 Task: Open Card Gantt Chart Review in Board Product Requirements Gathering and Analysis to Workspace Employee Relations and add a team member Softage.1@softage.net, a label Red, a checklist Sales Forecasting, an attachment from your google drive, a color Red and finally, add a card description 'Develop and launch new email marketing campaign for lead nurturing' and a comment 'This task requires us to stay focused on the end goal and not get sidetracked by distractions.'. Add a start date 'Jan 09, 1900' with a due date 'Jan 16, 1900'
Action: Mouse moved to (69, 391)
Screenshot: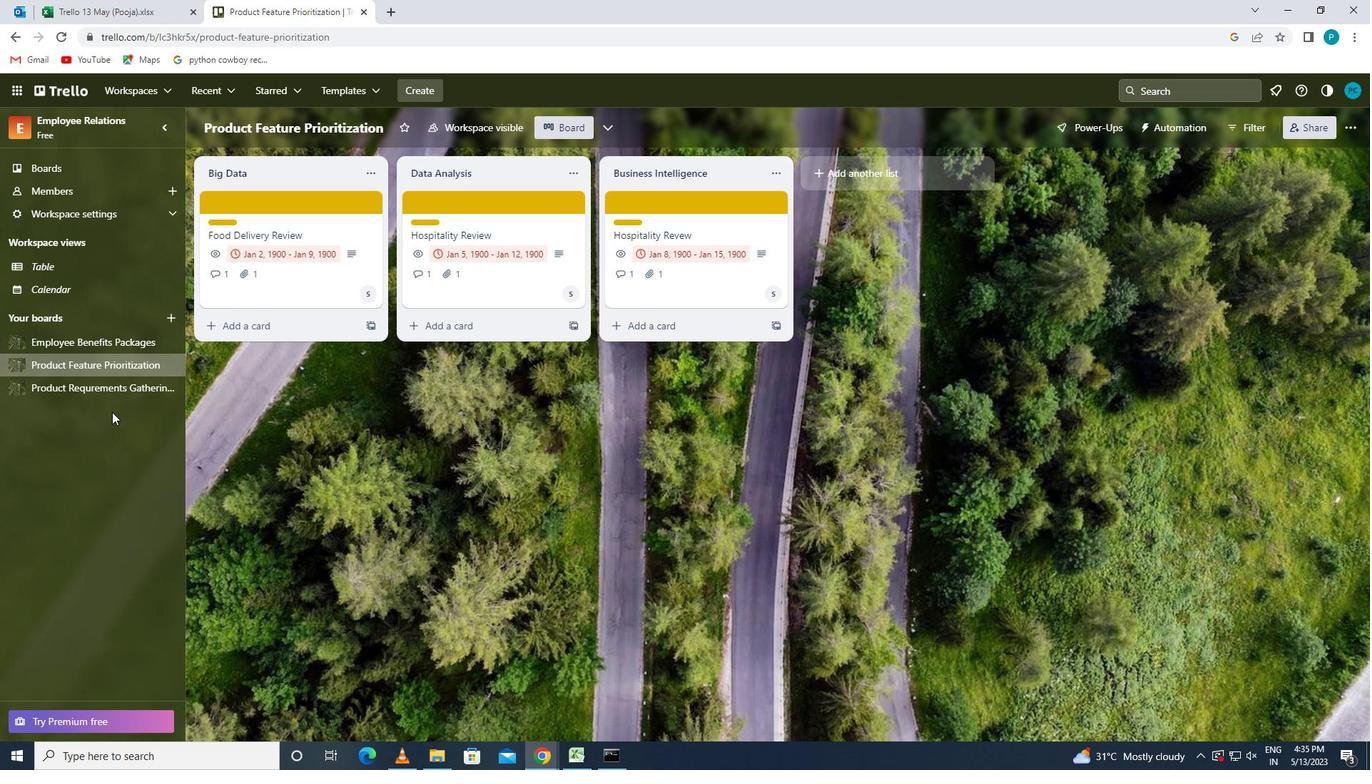 
Action: Mouse pressed left at (69, 391)
Screenshot: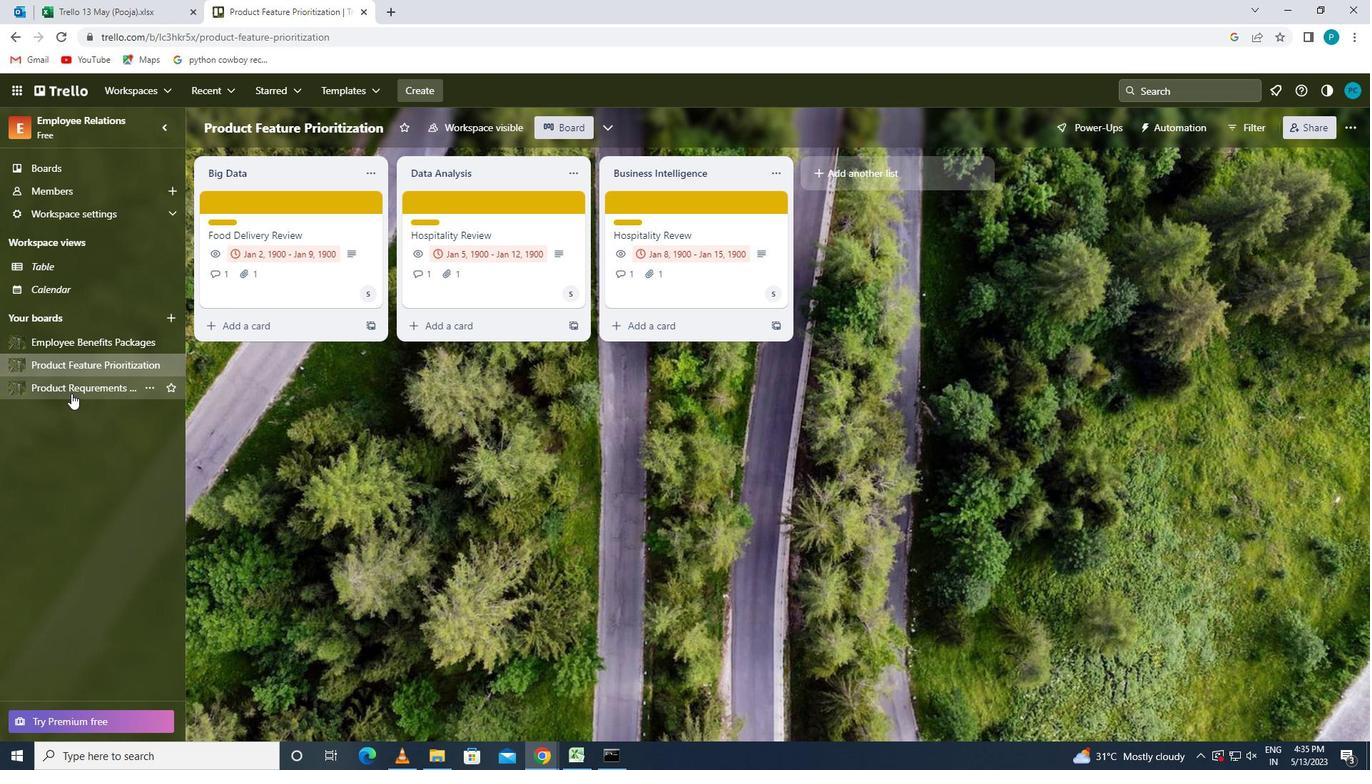 
Action: Mouse moved to (692, 208)
Screenshot: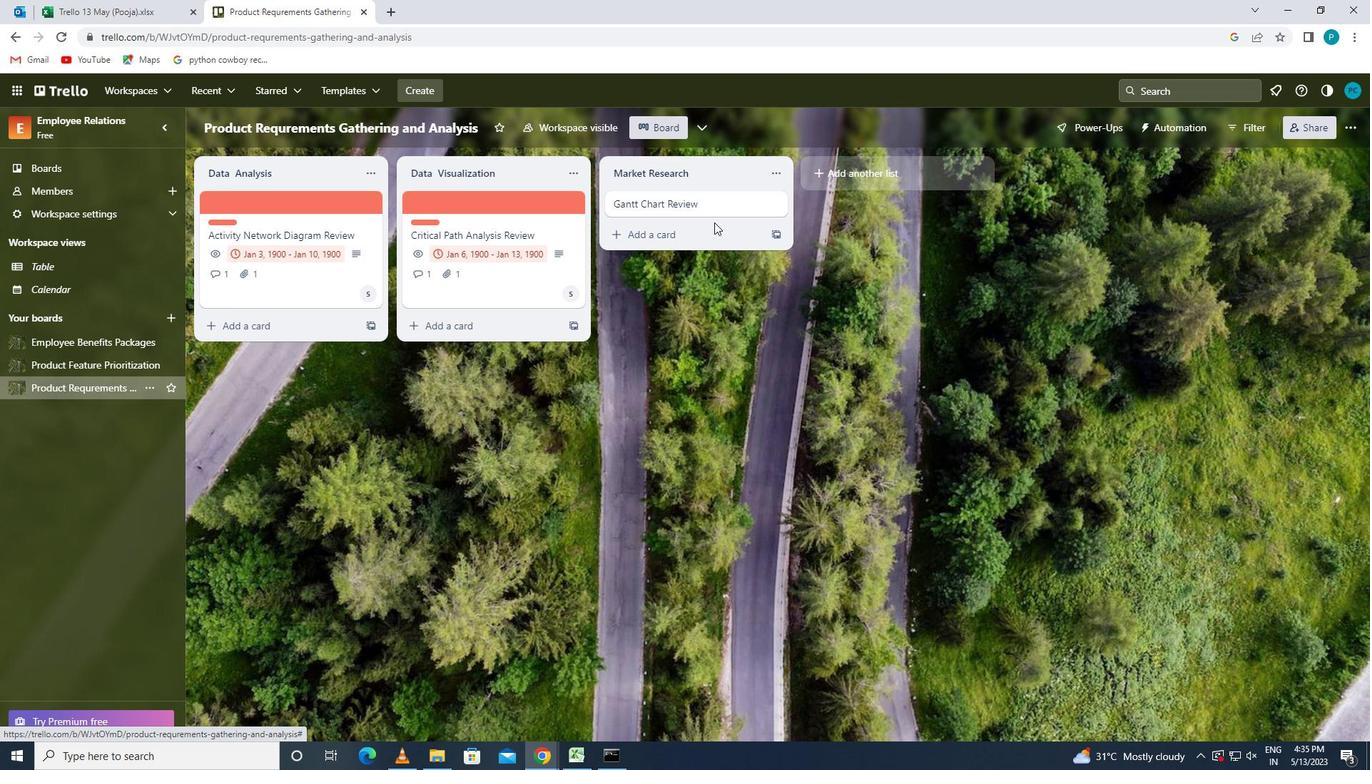 
Action: Mouse pressed left at (692, 208)
Screenshot: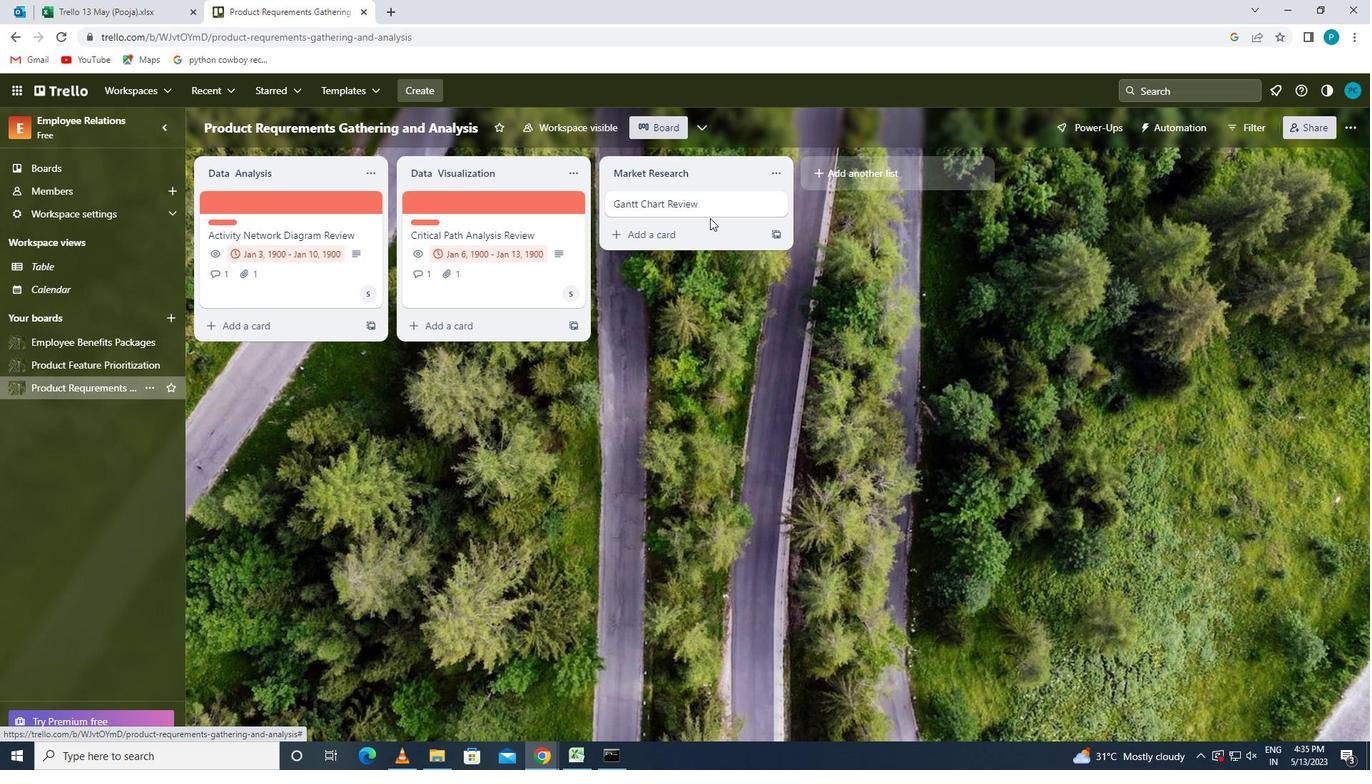 
Action: Mouse moved to (869, 264)
Screenshot: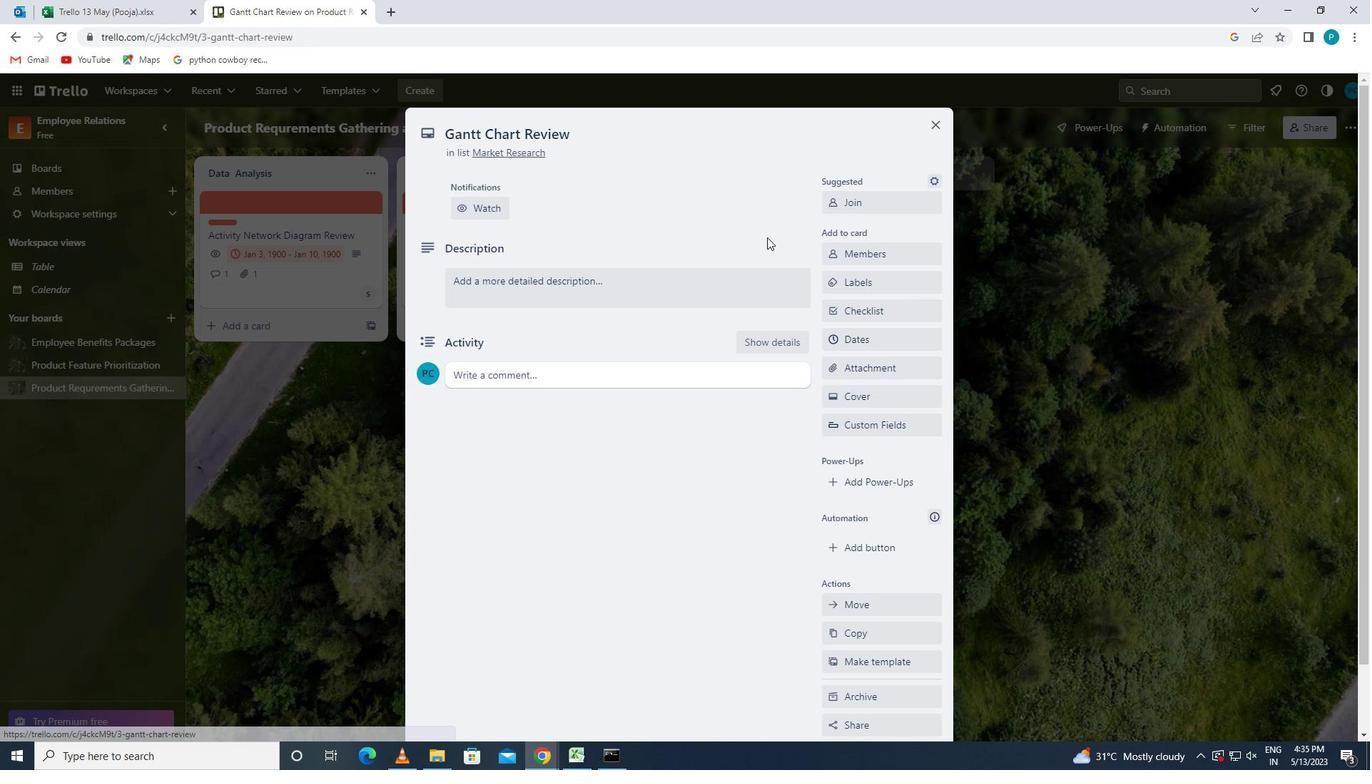 
Action: Mouse pressed left at (869, 264)
Screenshot: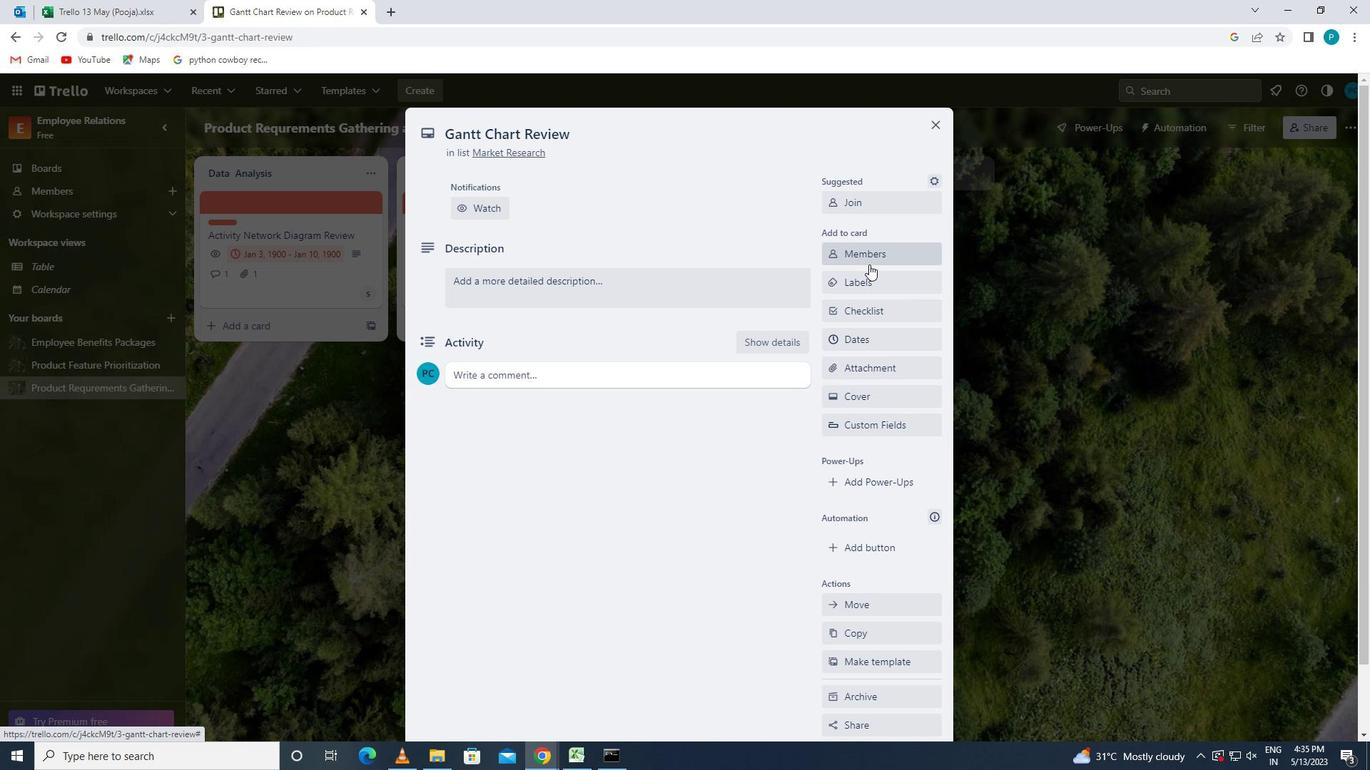 
Action: Key pressed <Key.caps_lock>s<Key.caps_lock>oftage.3
Screenshot: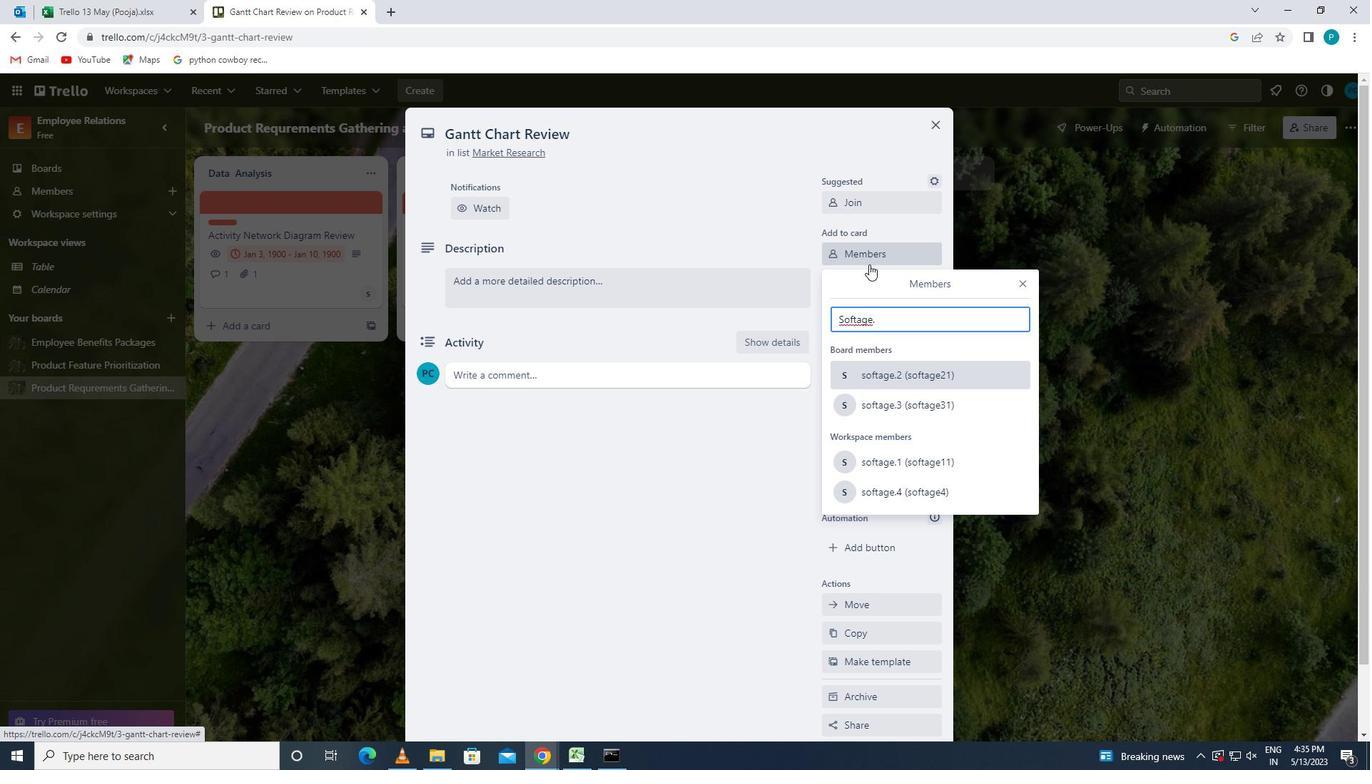 
Action: Mouse moved to (915, 379)
Screenshot: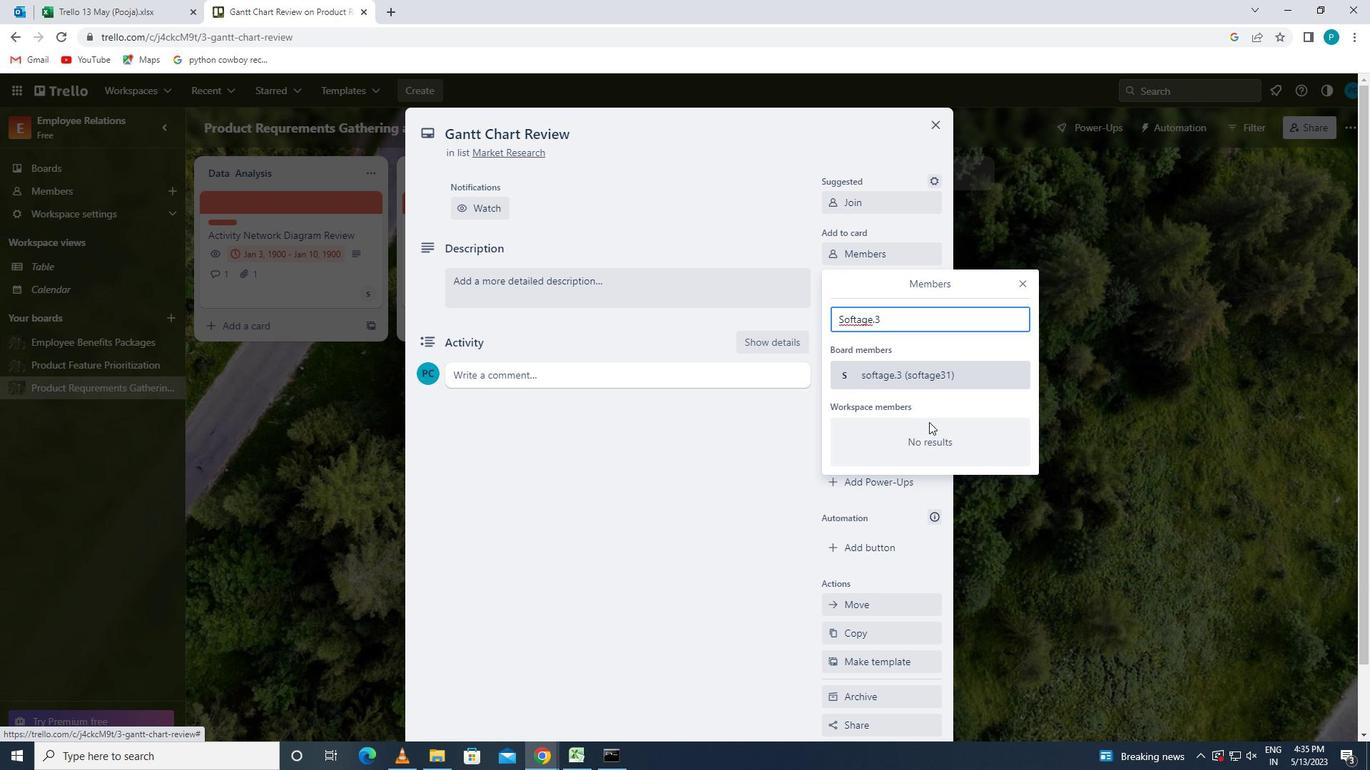 
Action: Mouse pressed left at (915, 379)
Screenshot: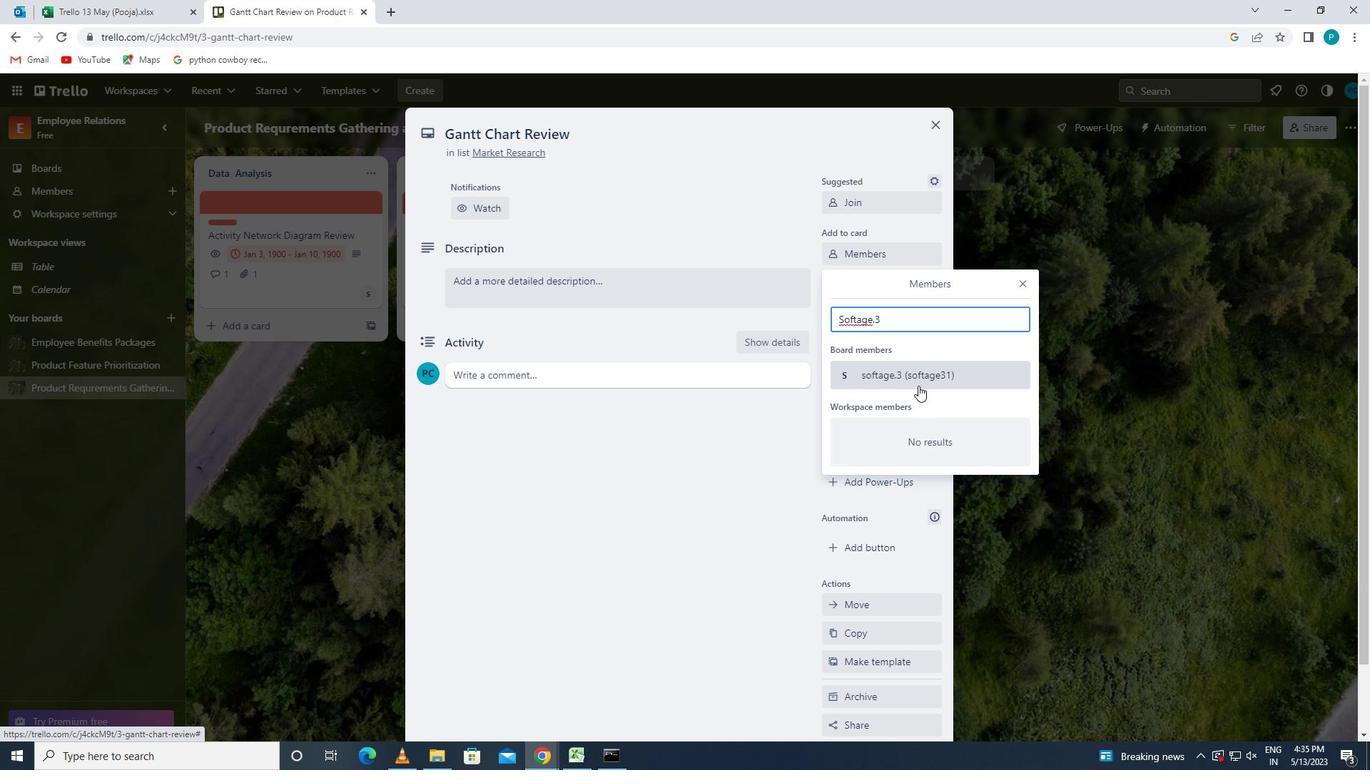 
Action: Mouse moved to (1023, 279)
Screenshot: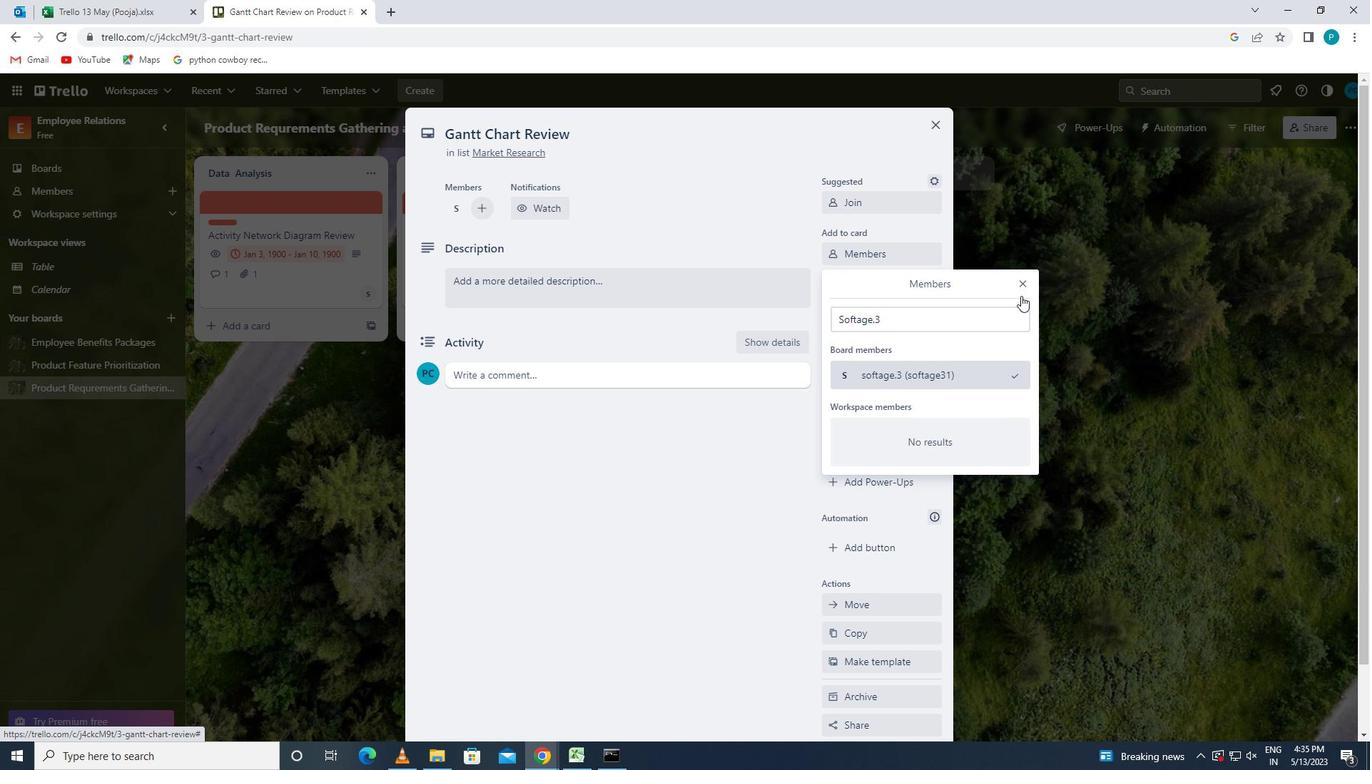 
Action: Mouse pressed left at (1023, 279)
Screenshot: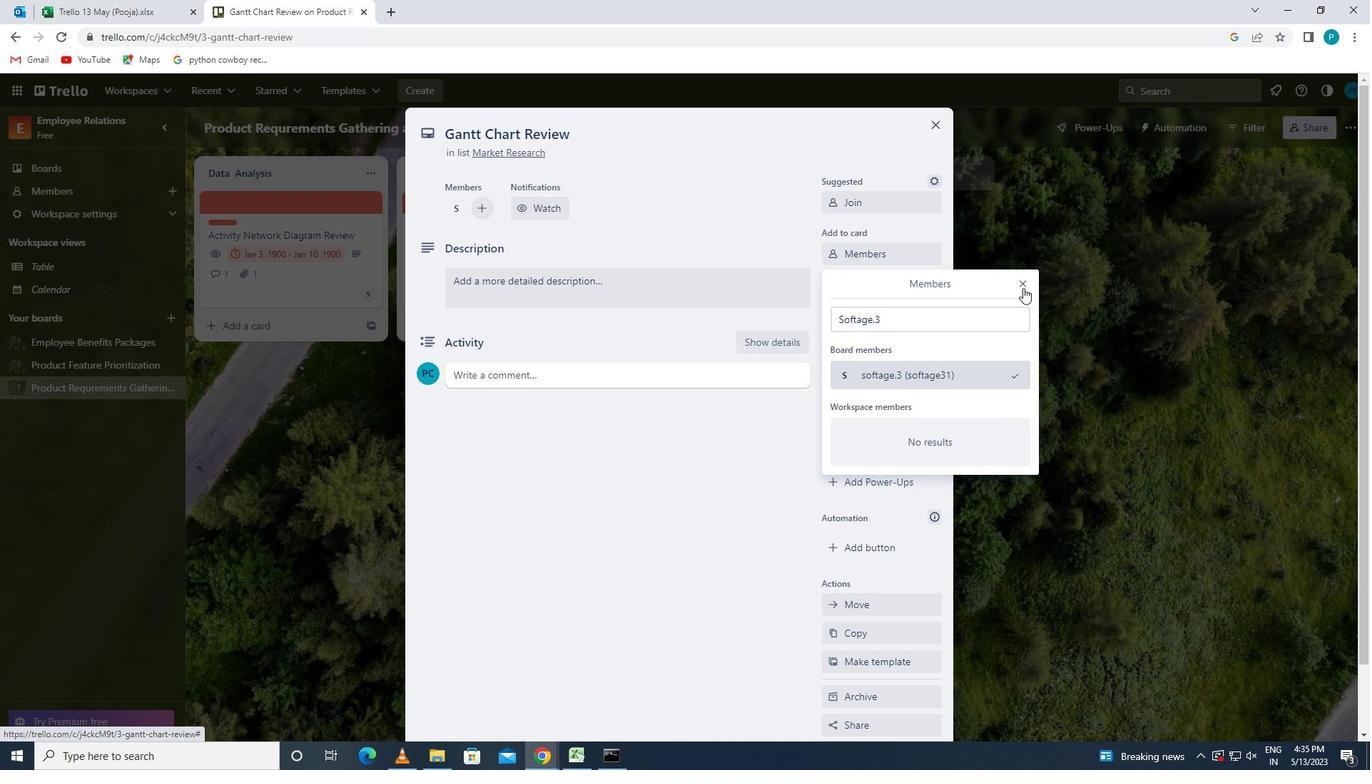
Action: Mouse moved to (930, 285)
Screenshot: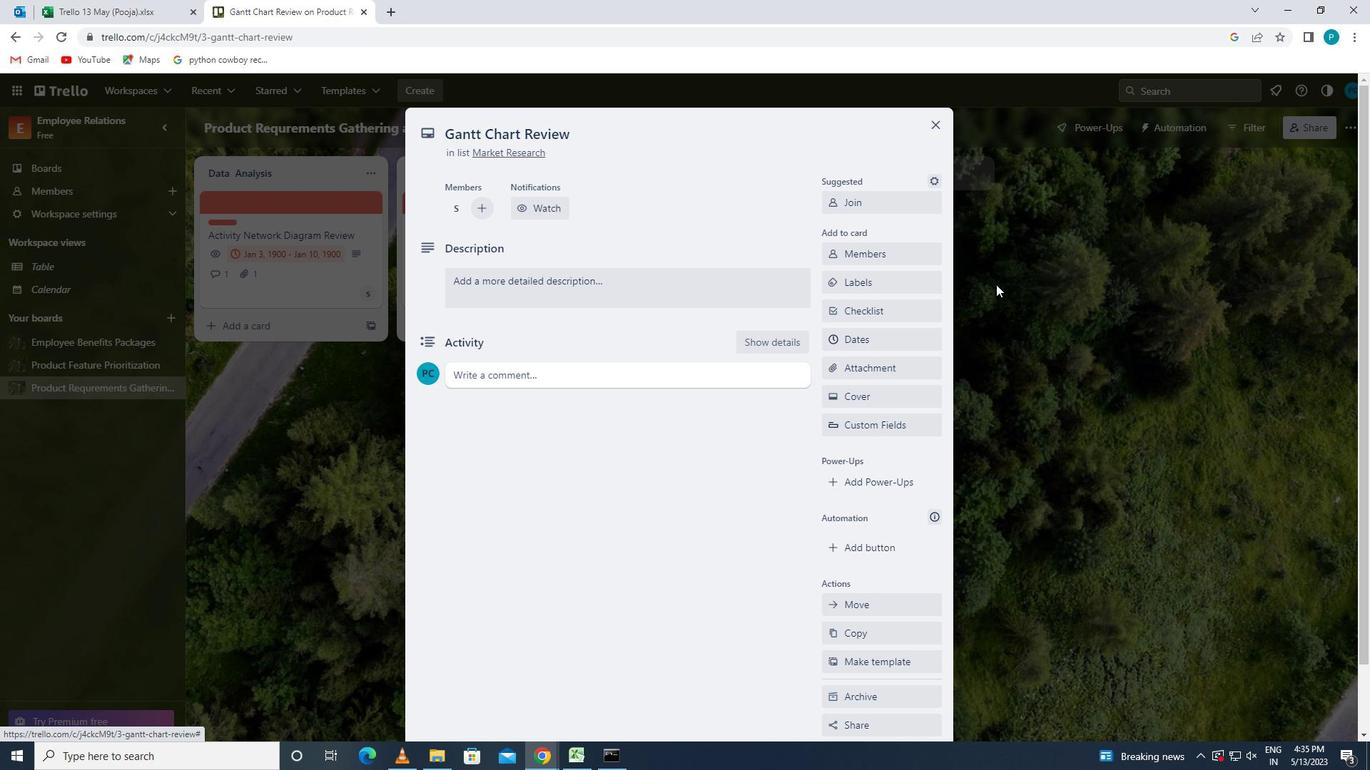 
Action: Mouse pressed left at (930, 285)
Screenshot: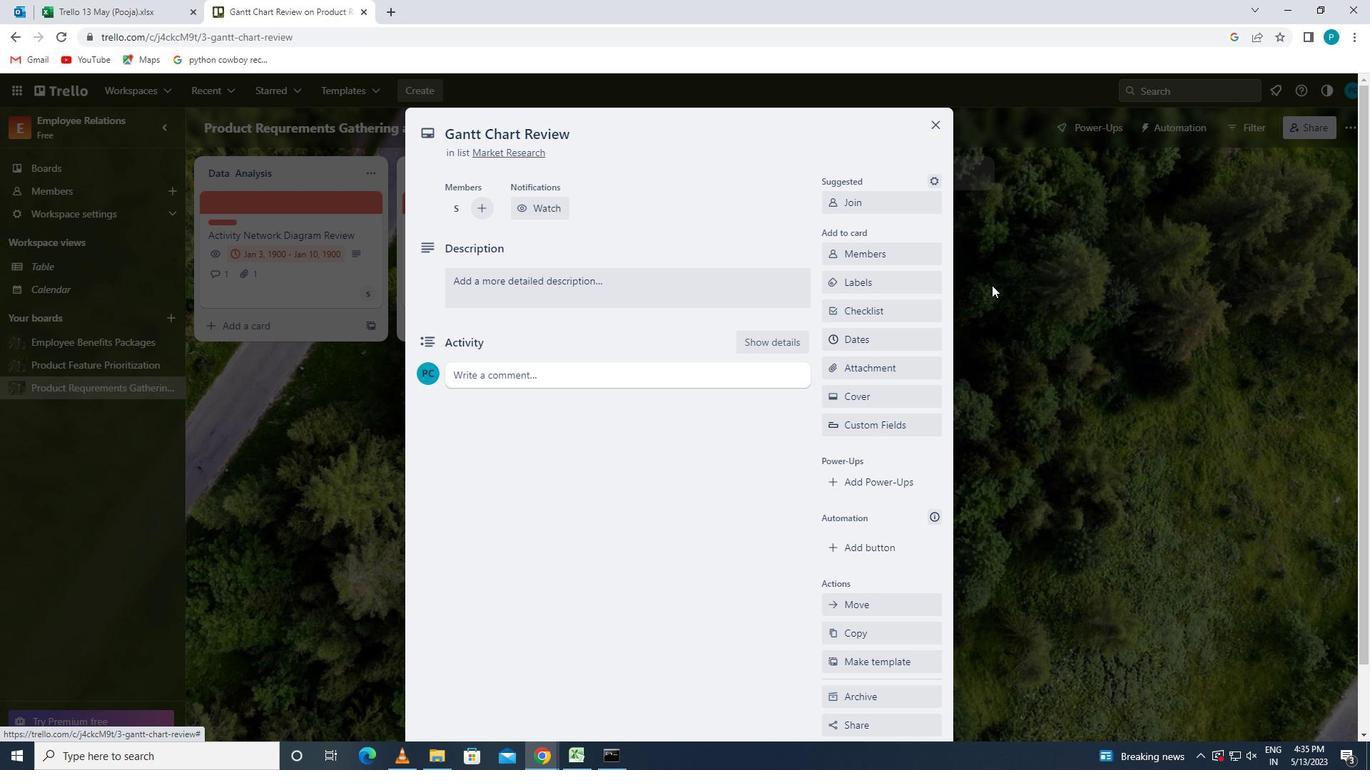 
Action: Mouse moved to (870, 563)
Screenshot: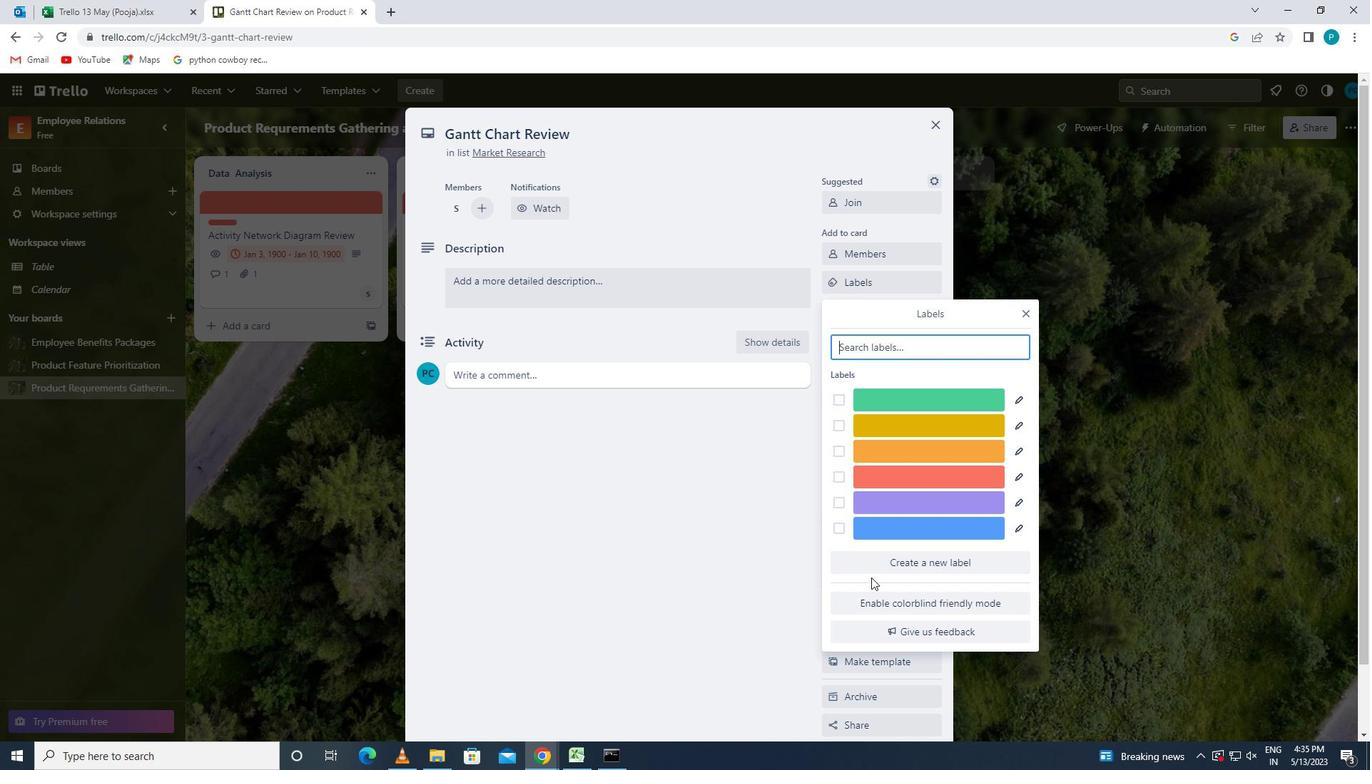 
Action: Mouse pressed left at (870, 563)
Screenshot: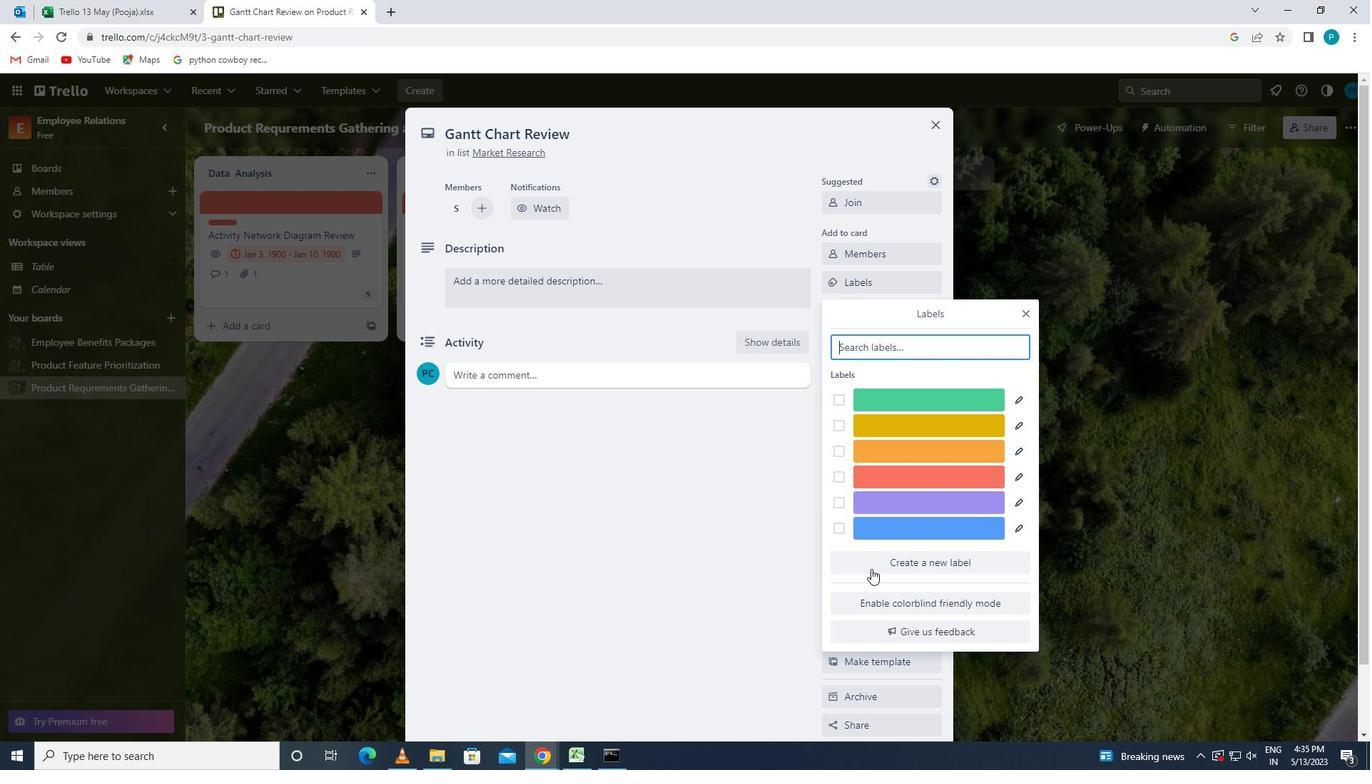 
Action: Mouse moved to (967, 513)
Screenshot: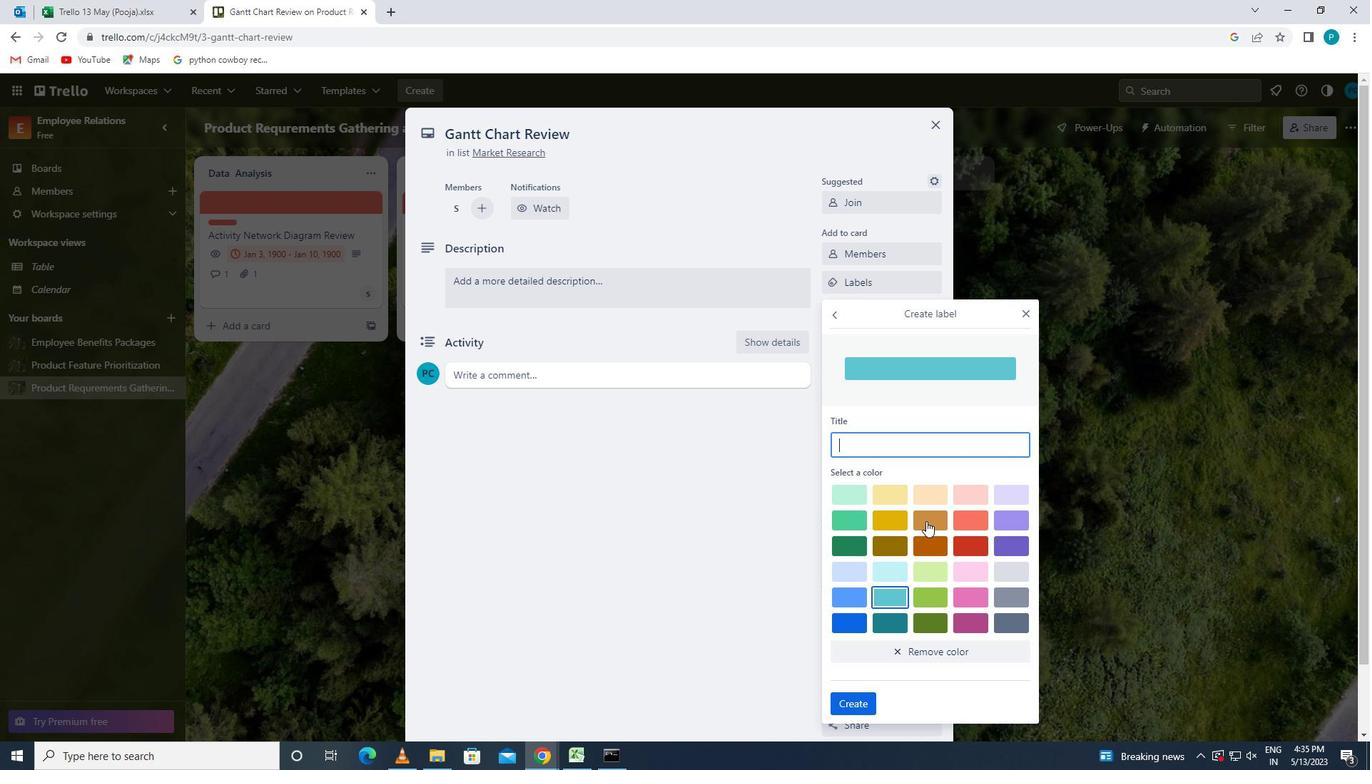 
Action: Mouse pressed left at (967, 513)
Screenshot: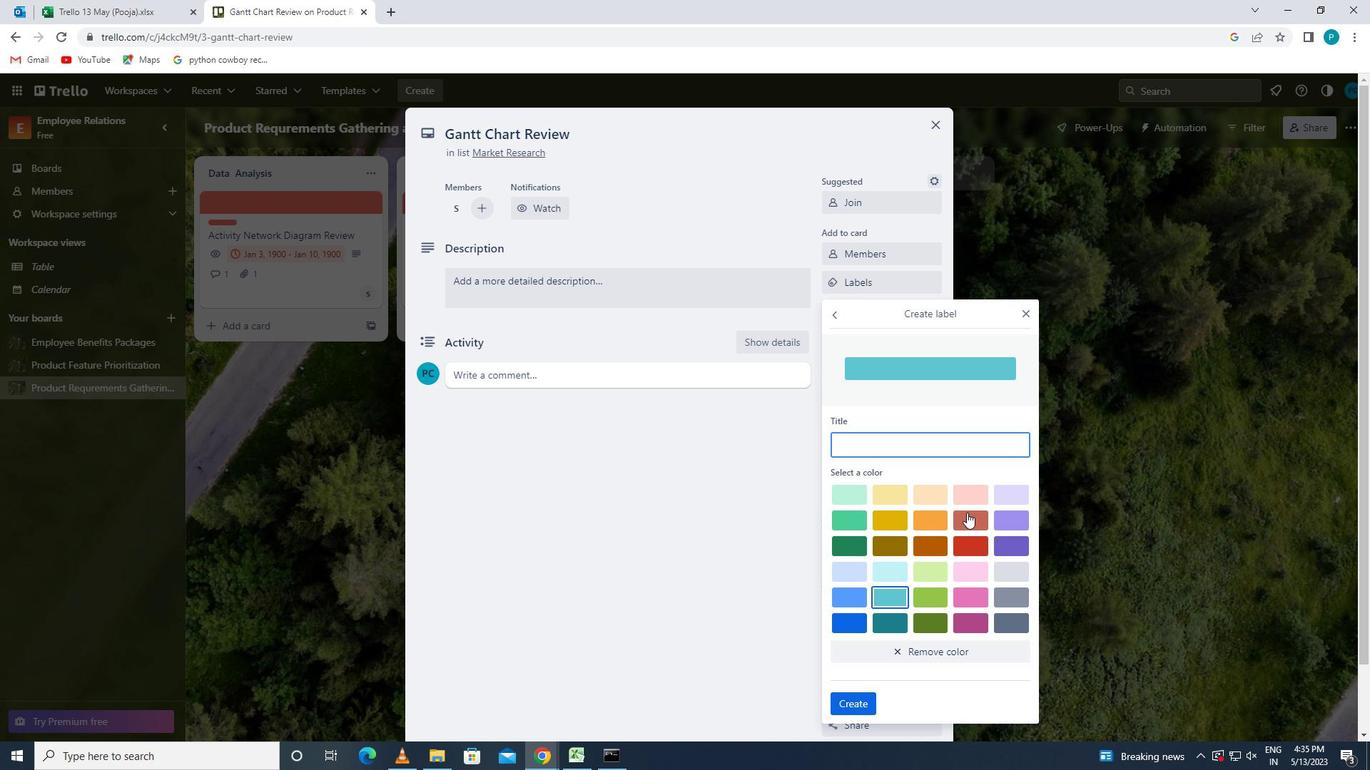 
Action: Mouse moved to (863, 707)
Screenshot: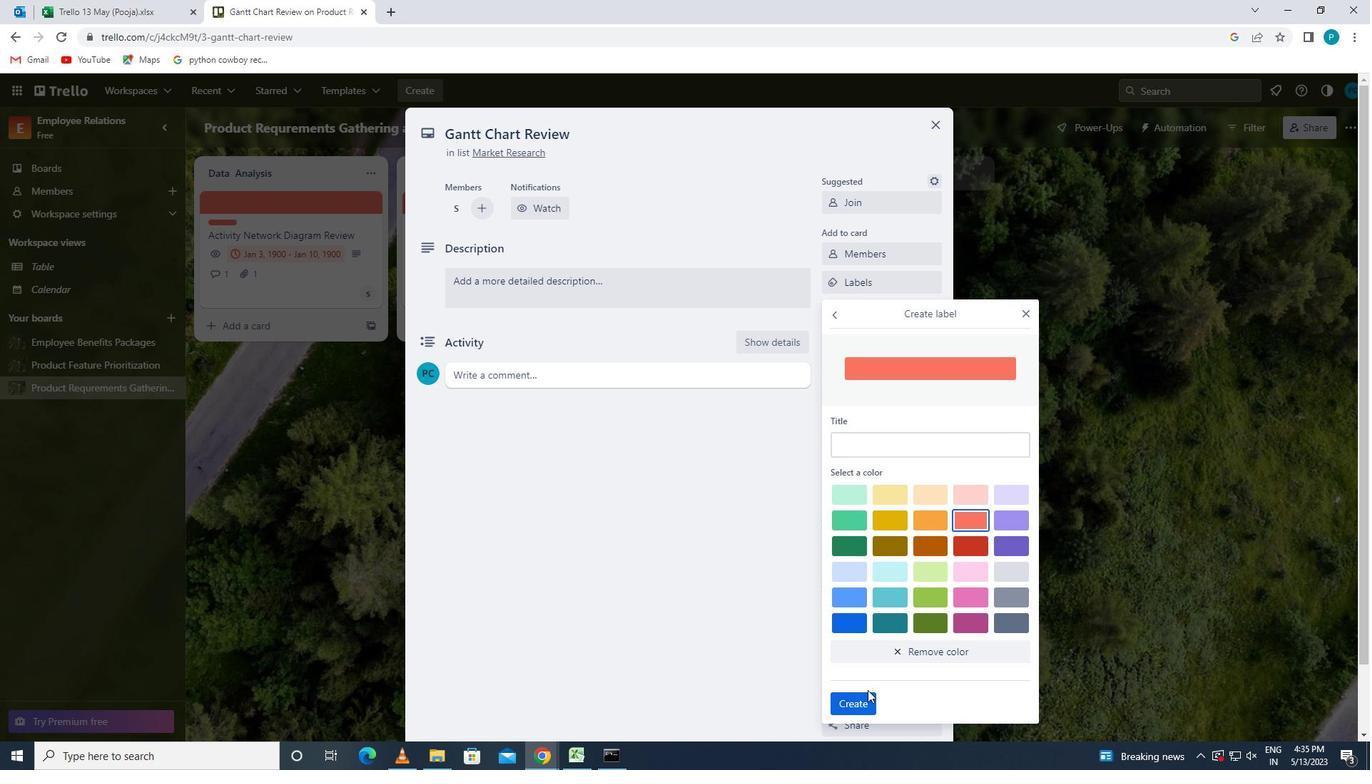 
Action: Mouse pressed left at (863, 707)
Screenshot: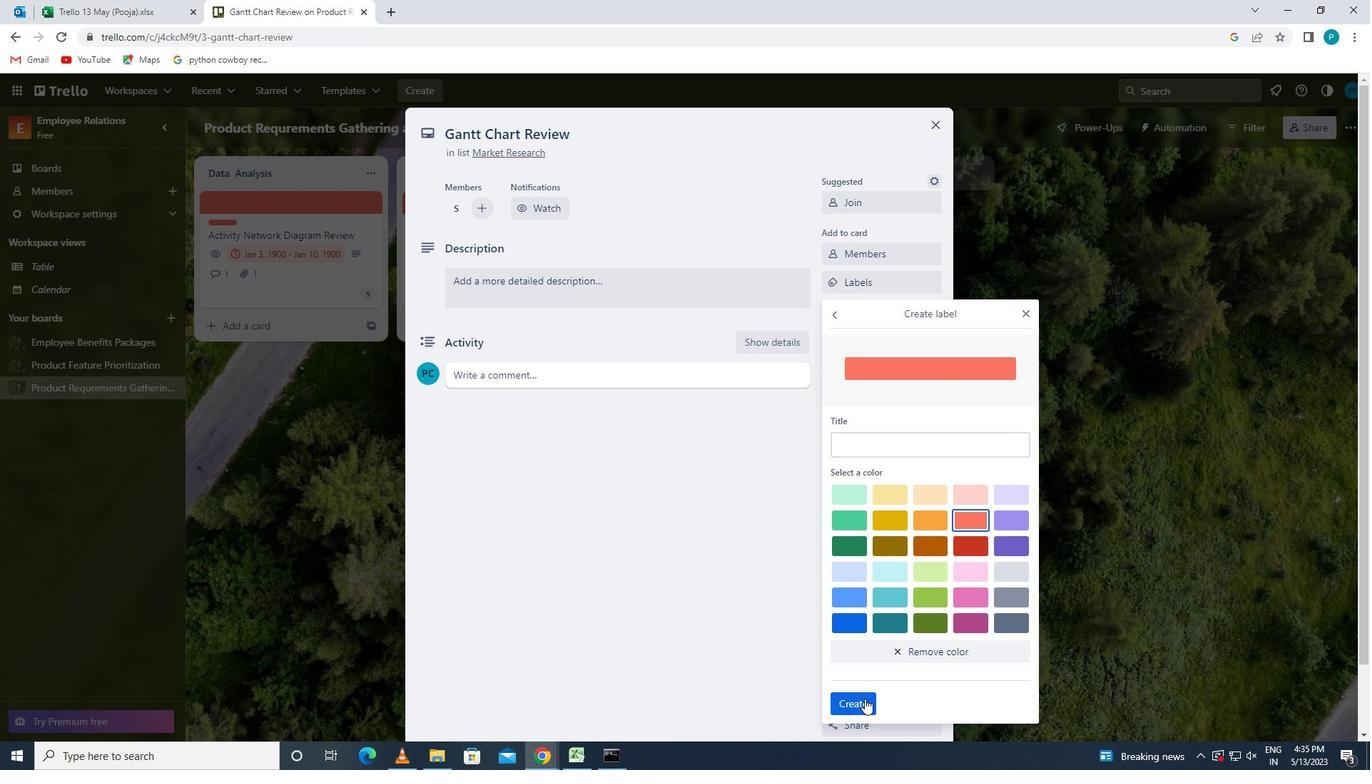 
Action: Mouse moved to (1020, 308)
Screenshot: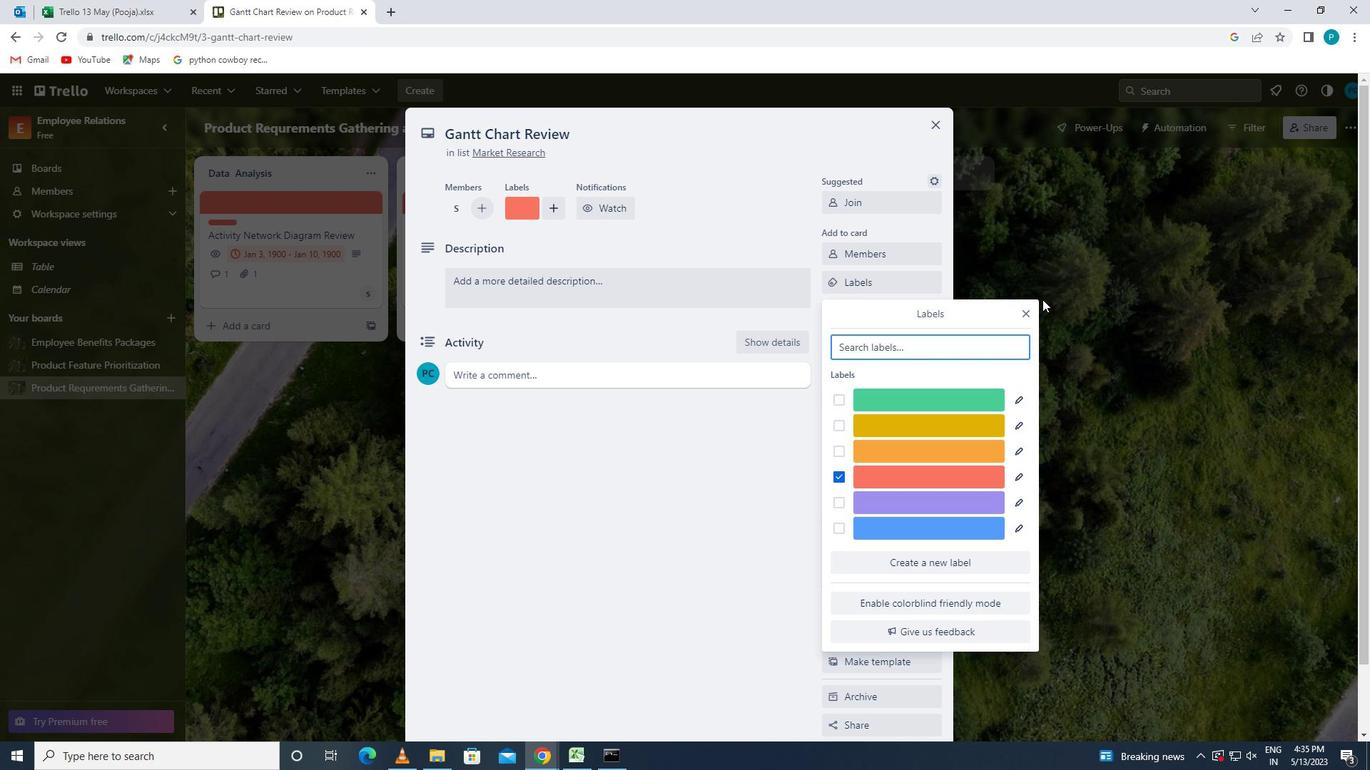 
Action: Mouse pressed left at (1020, 308)
Screenshot: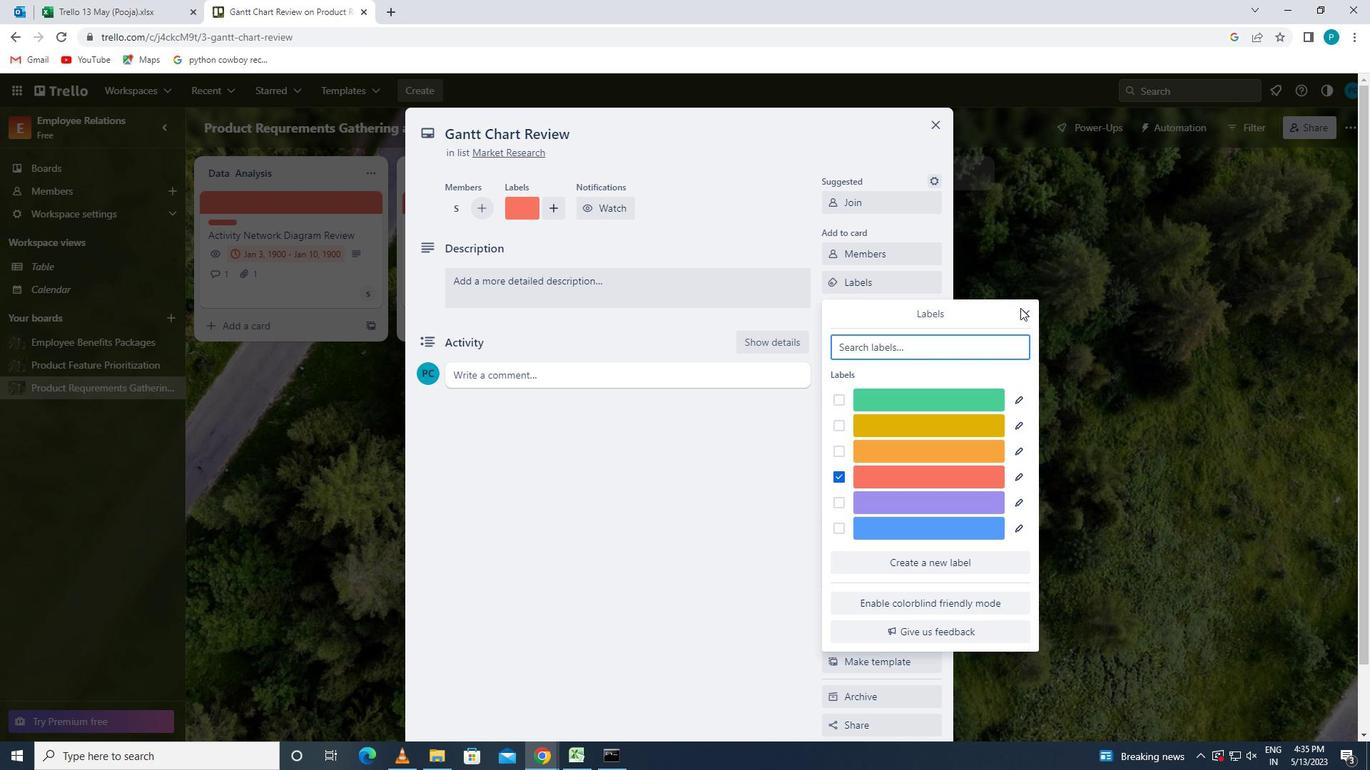 
Action: Mouse moved to (1021, 314)
Screenshot: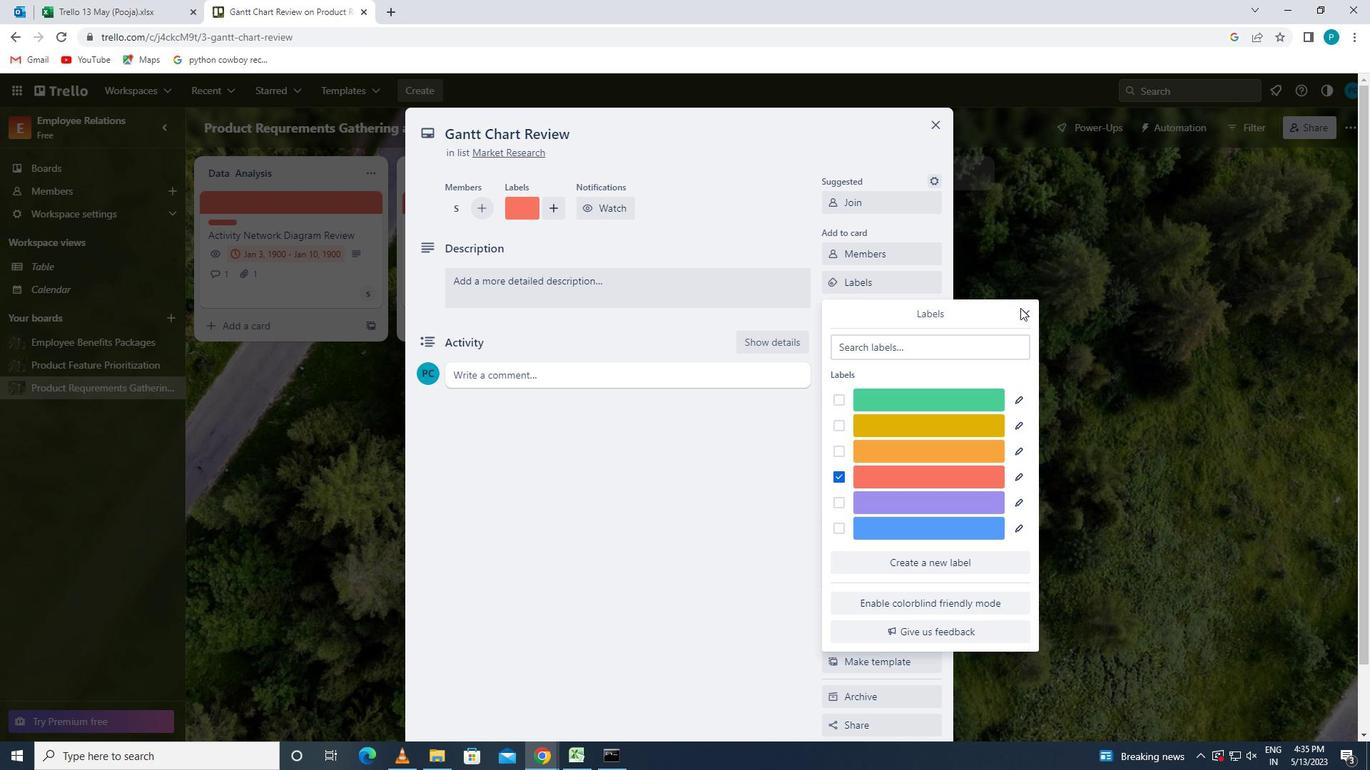 
Action: Mouse pressed left at (1021, 314)
Screenshot: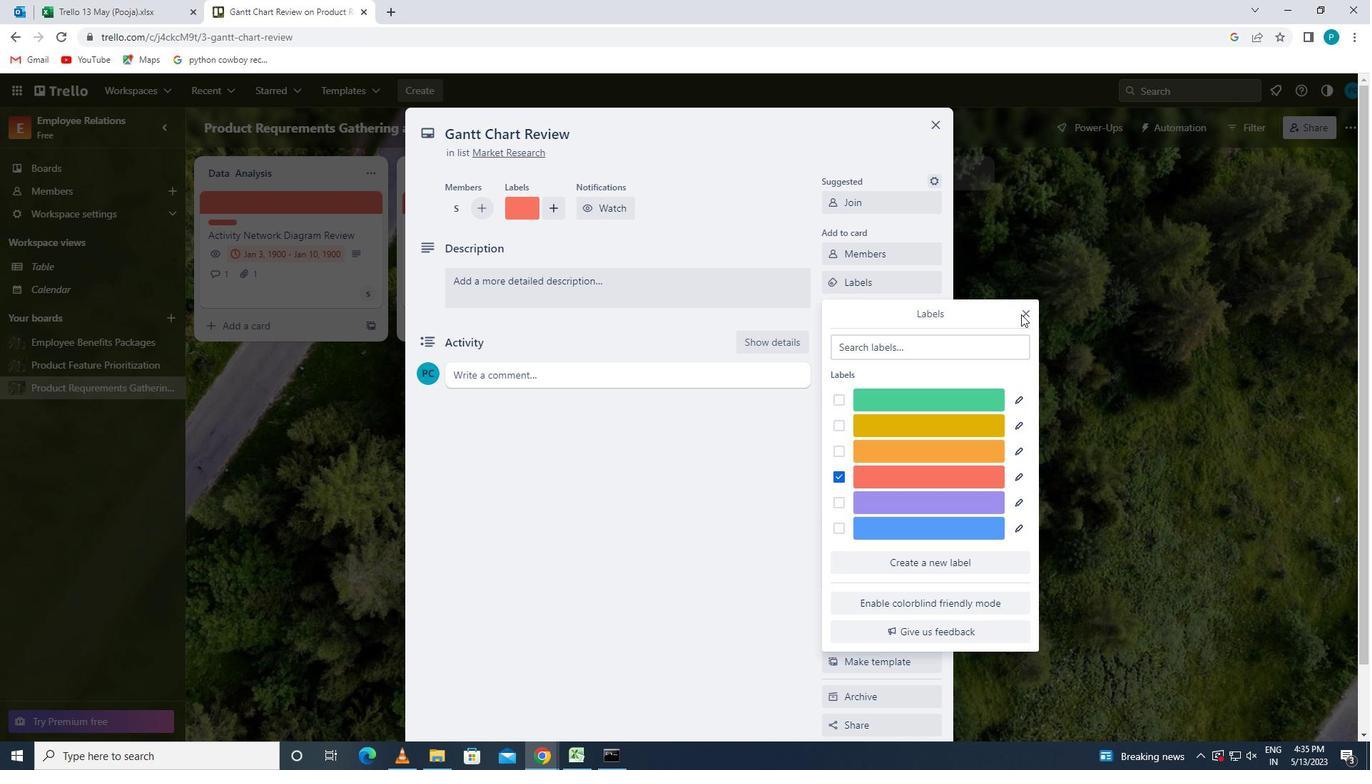 
Action: Mouse moved to (1022, 306)
Screenshot: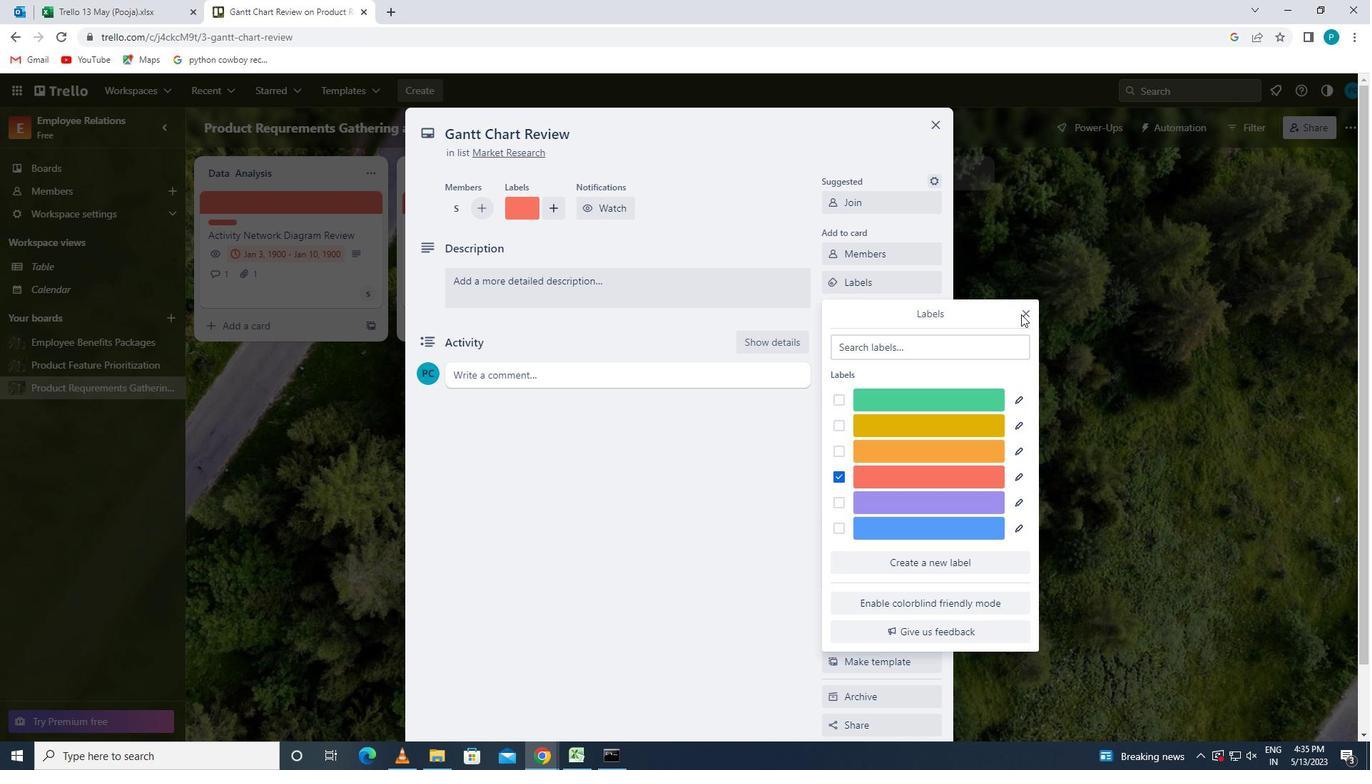 
Action: Mouse pressed left at (1022, 306)
Screenshot: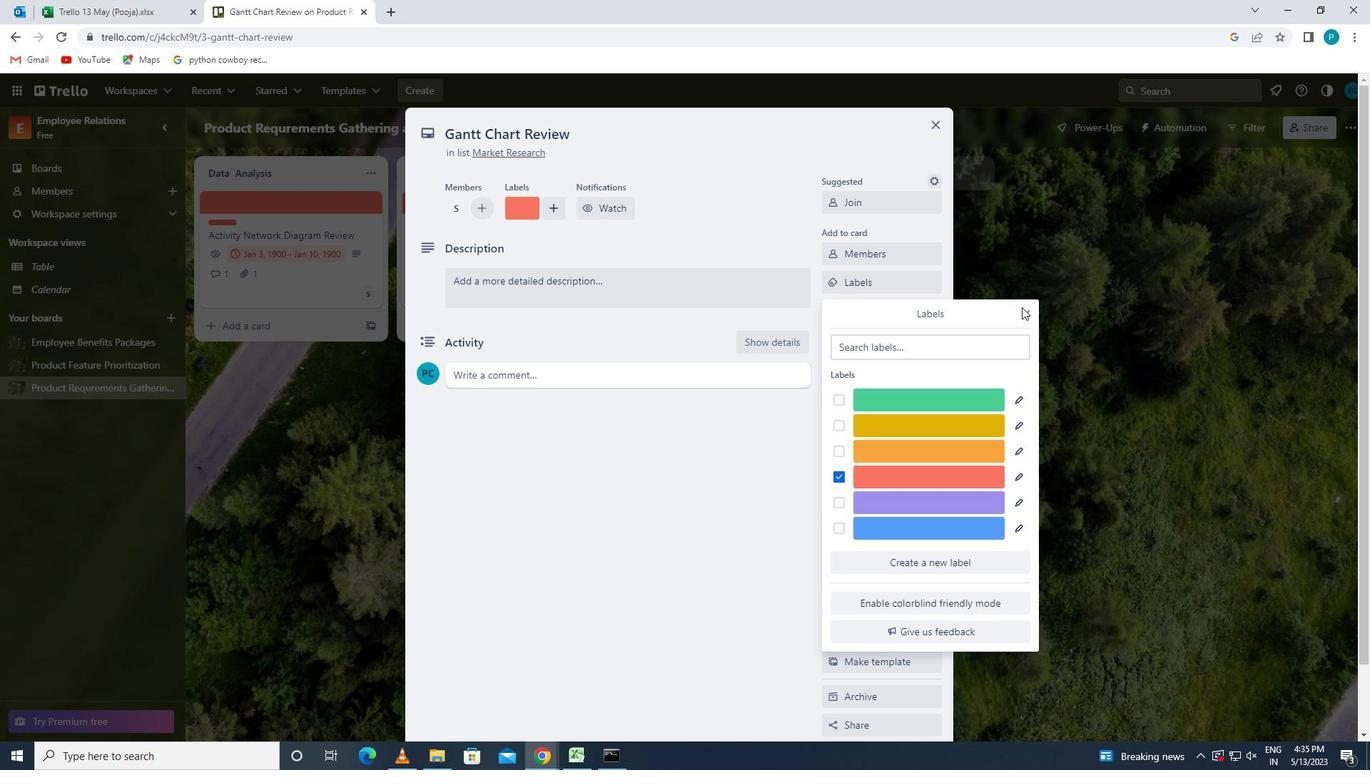 
Action: Mouse moved to (943, 309)
Screenshot: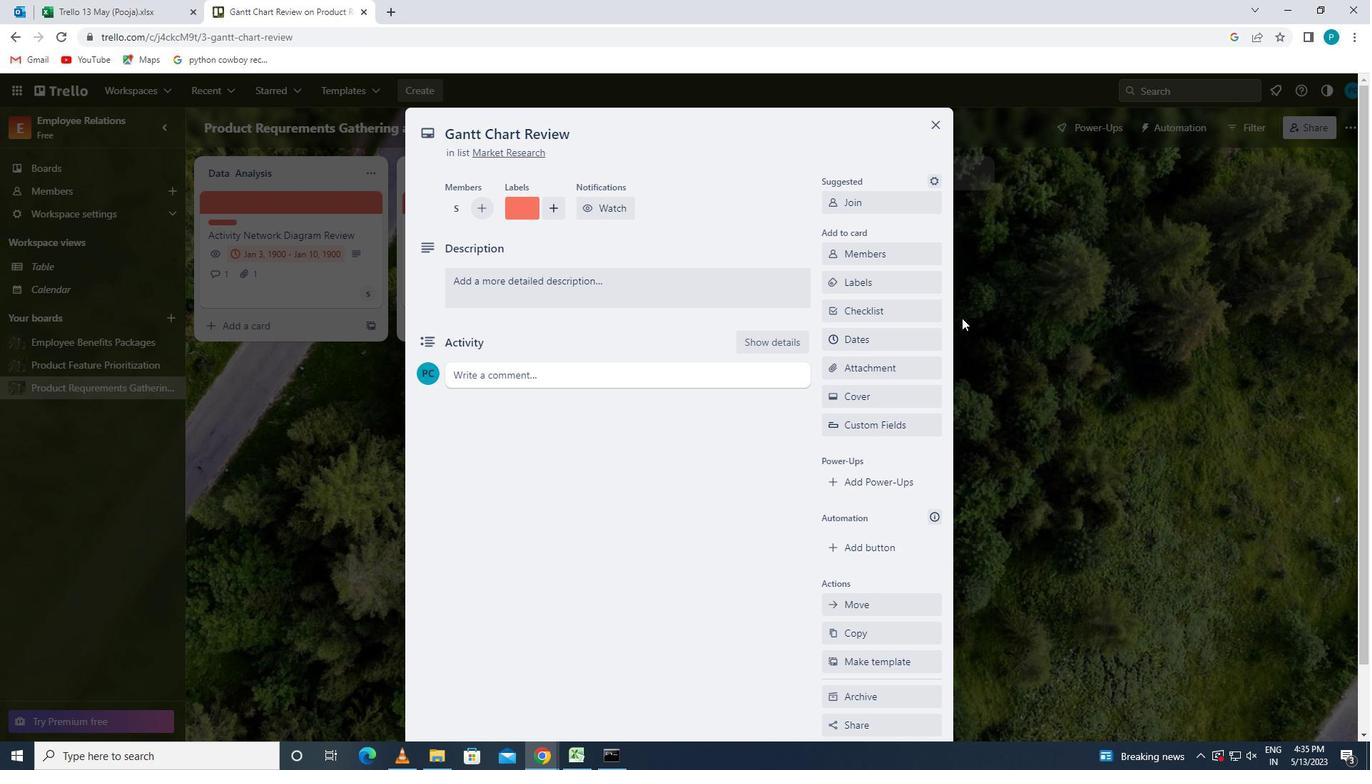 
Action: Mouse pressed left at (943, 309)
Screenshot: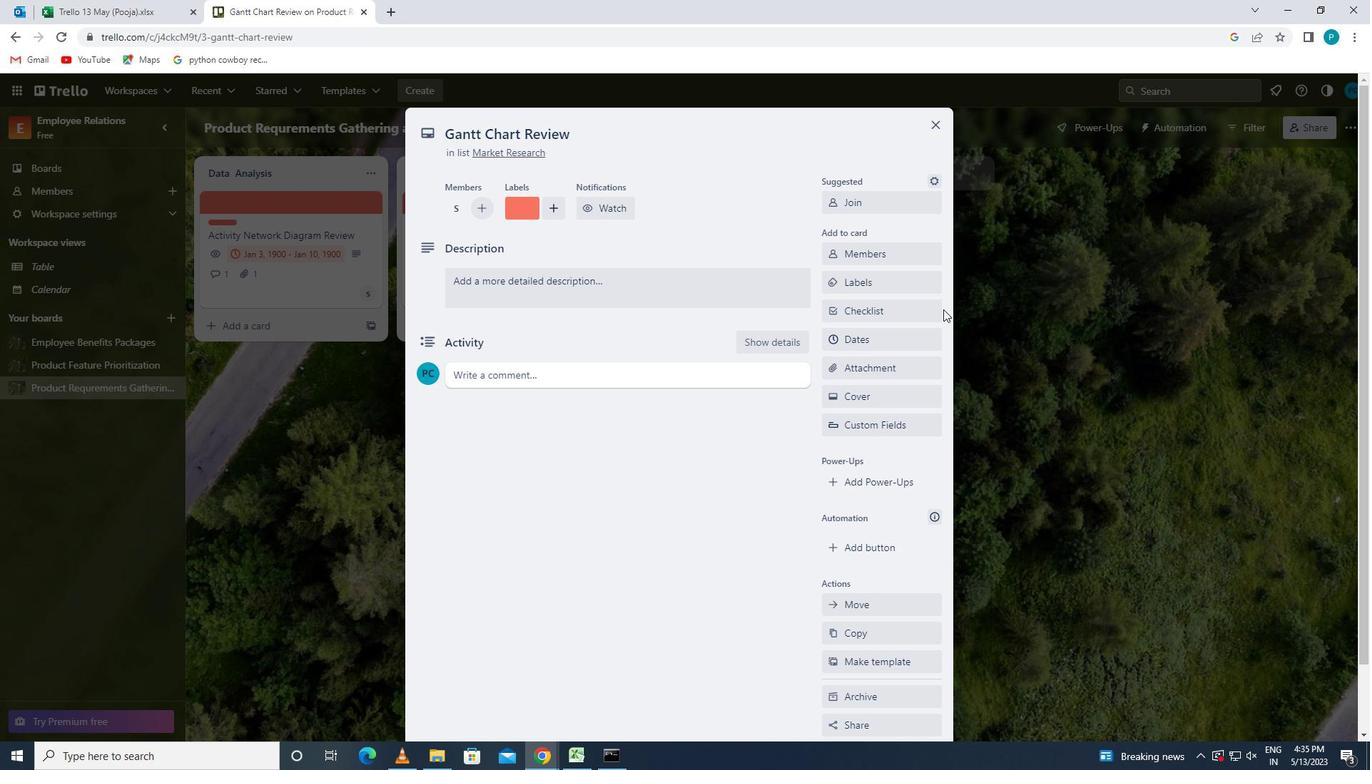 
Action: Mouse moved to (935, 311)
Screenshot: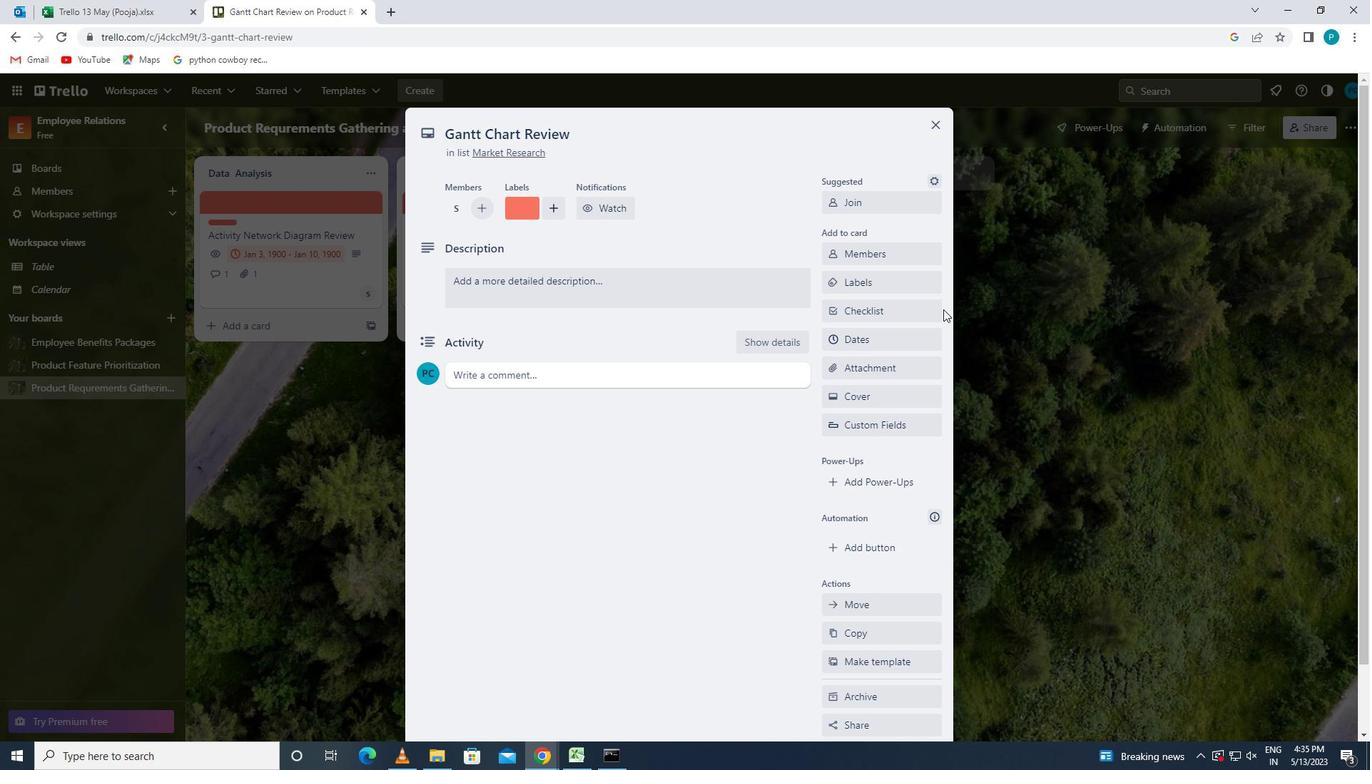
Action: Mouse pressed left at (935, 311)
Screenshot: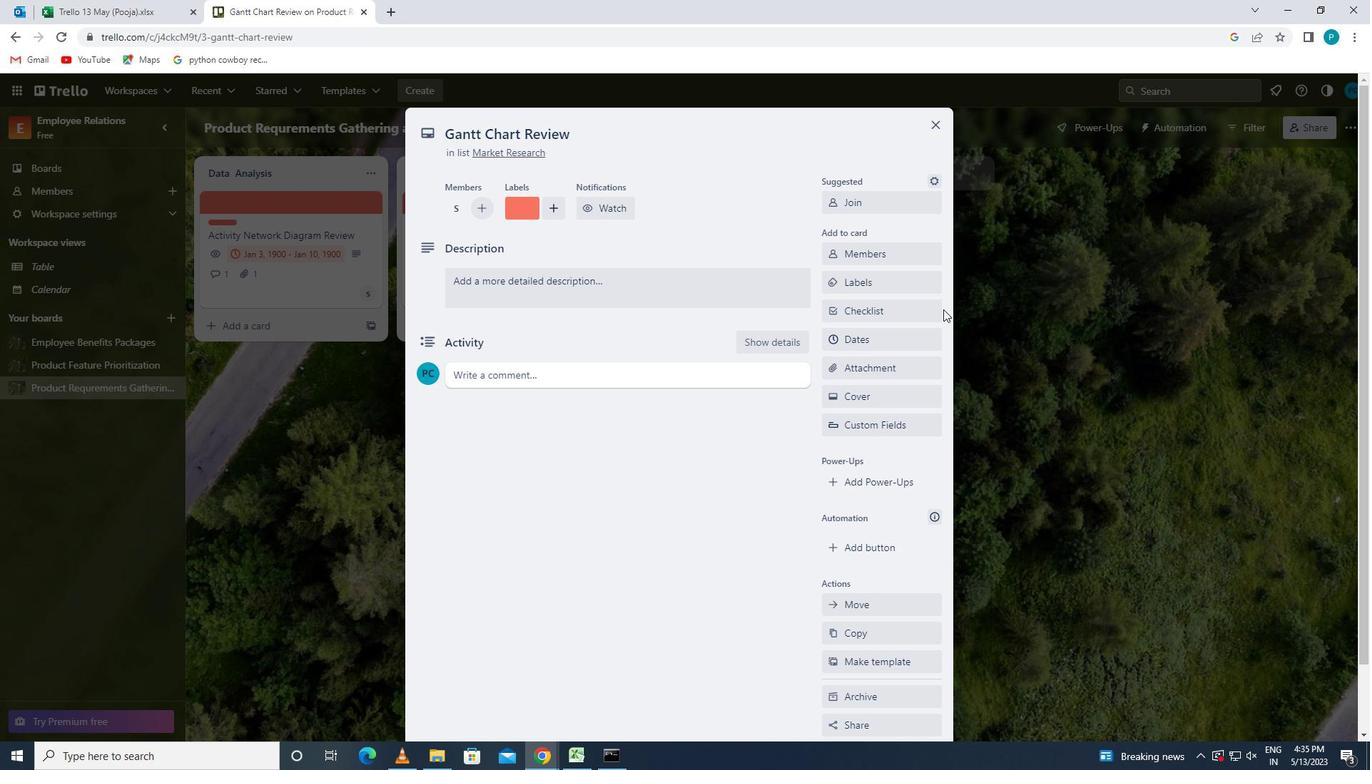 
Action: Key pressed <Key.caps_lock>f<Key.caps_lock><Key.backspace>s<Key.caps_lock>
Screenshot: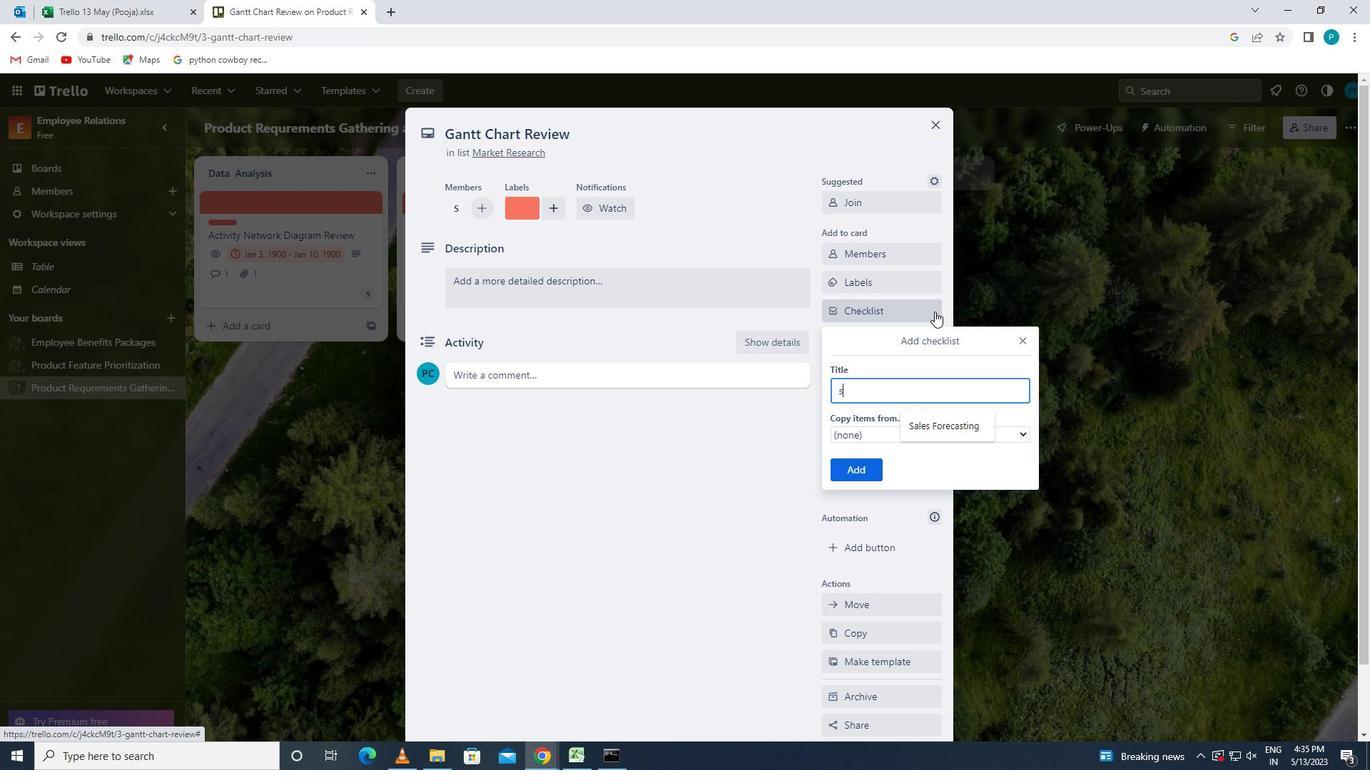 
Action: Mouse moved to (947, 426)
Screenshot: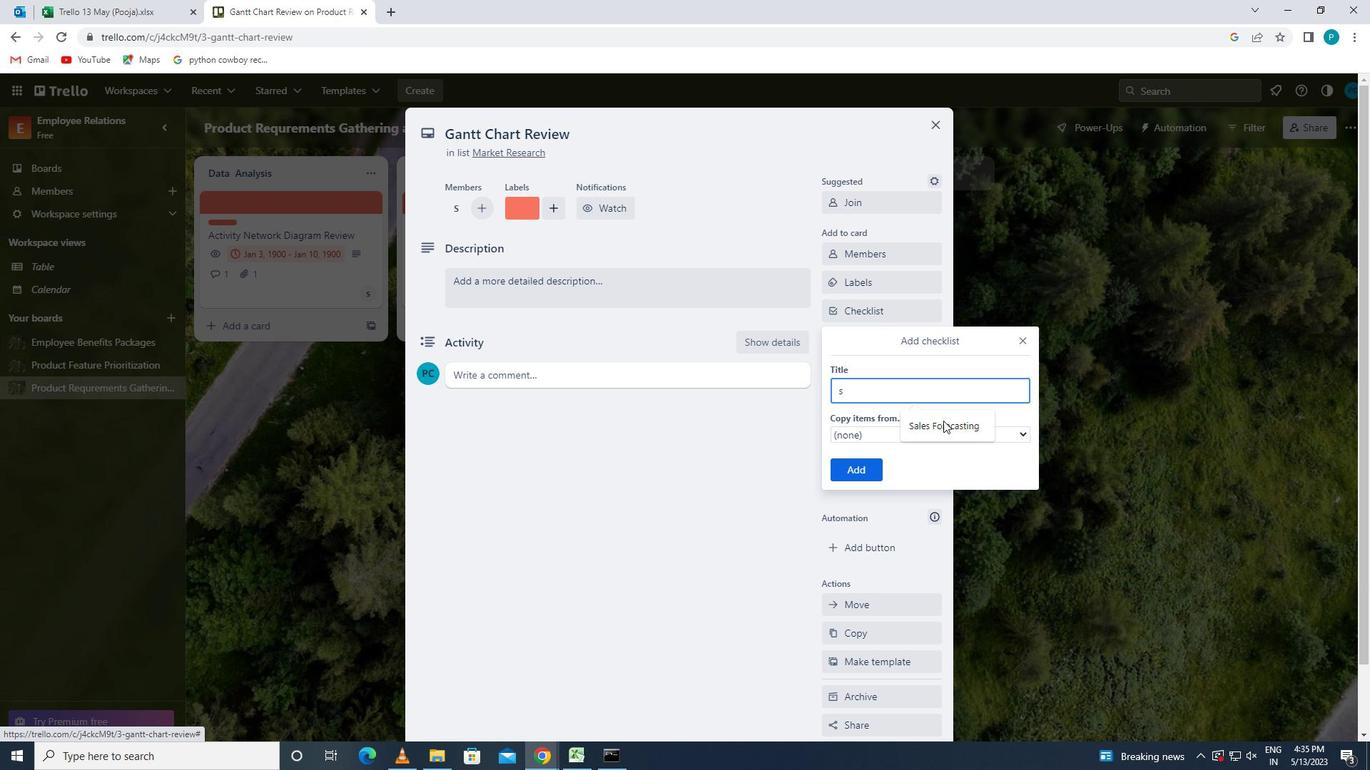 
Action: Mouse pressed left at (947, 426)
Screenshot: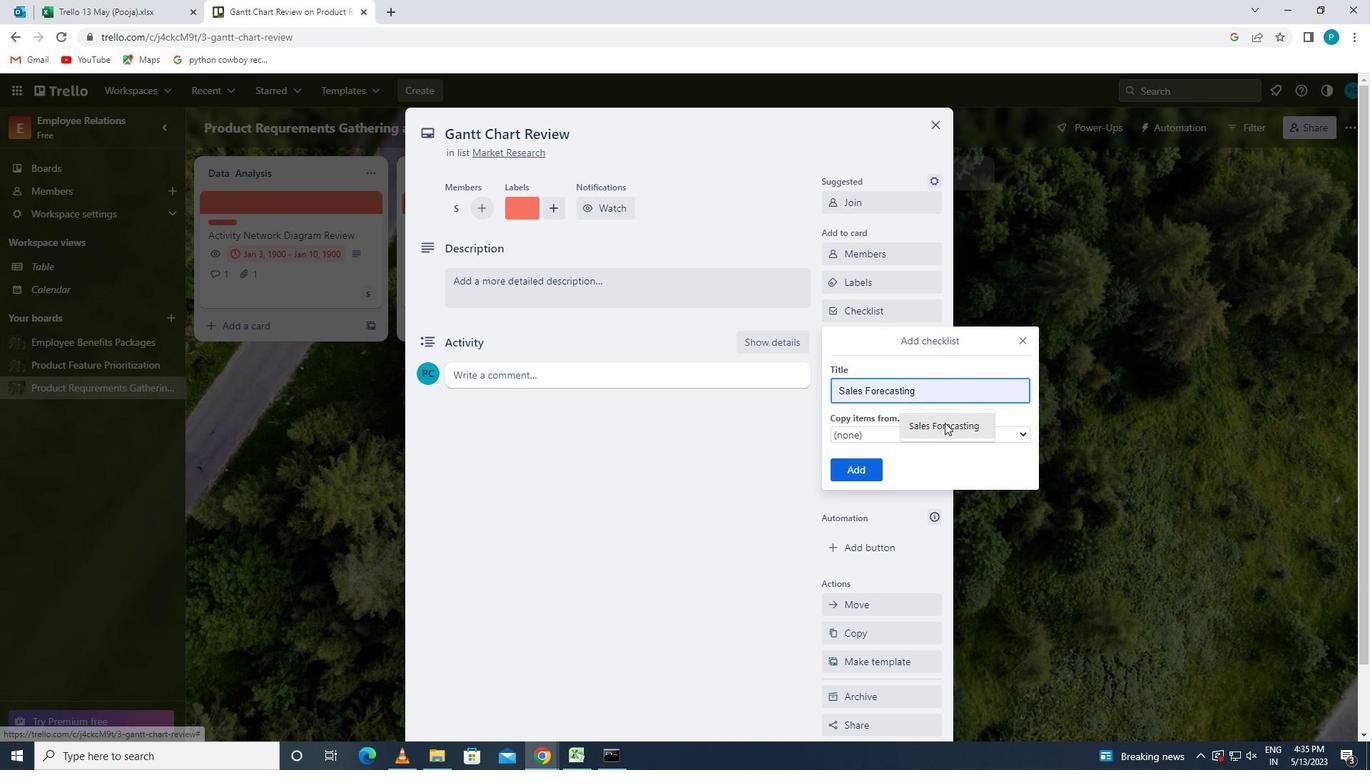 
Action: Mouse moved to (874, 461)
Screenshot: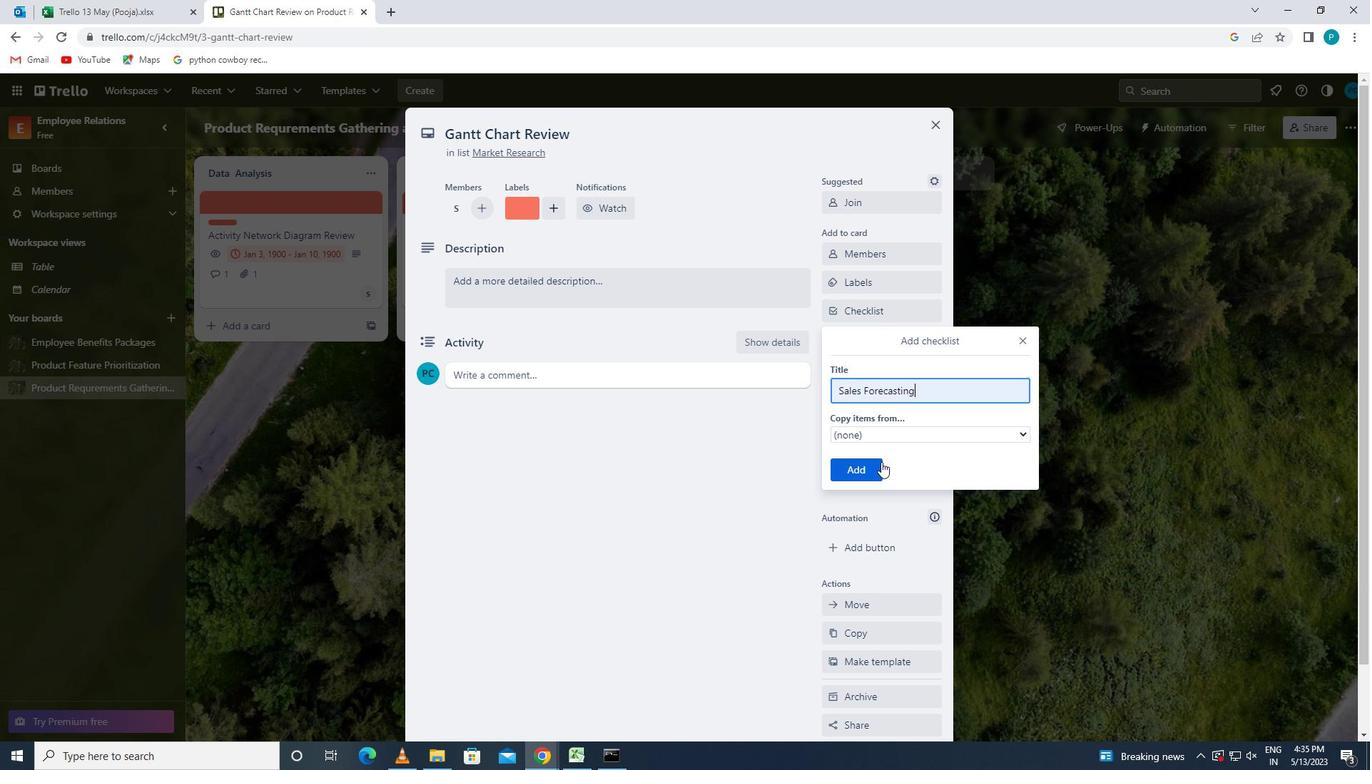 
Action: Mouse pressed left at (874, 461)
Screenshot: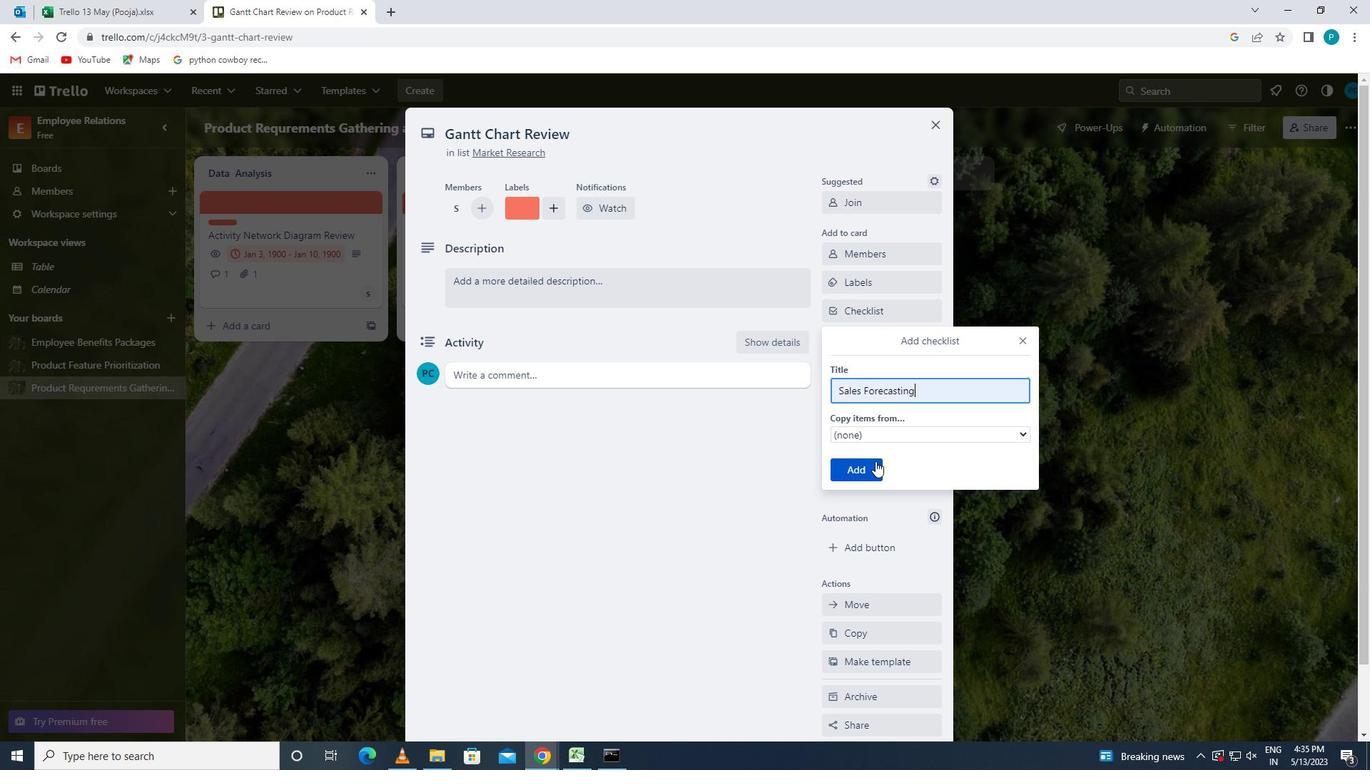 
Action: Mouse moved to (860, 373)
Screenshot: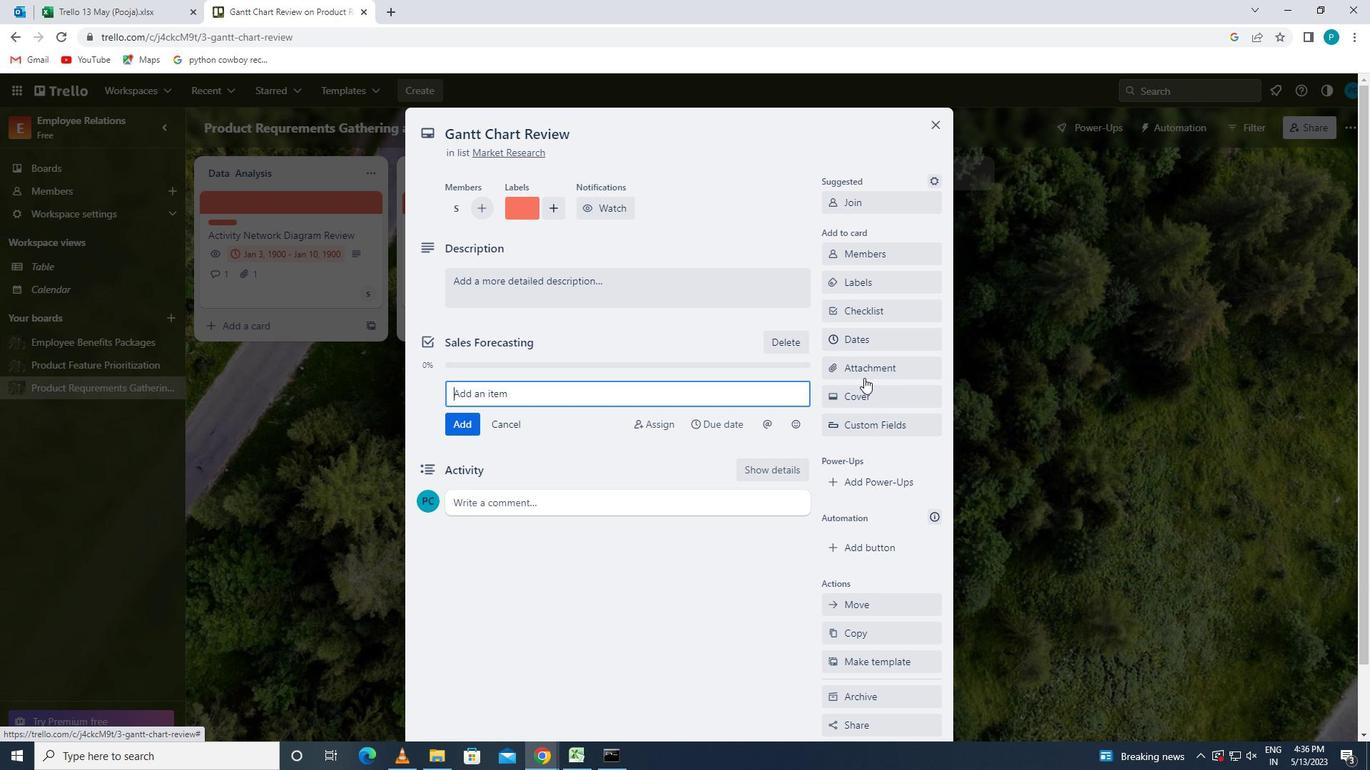 
Action: Mouse pressed left at (860, 373)
Screenshot: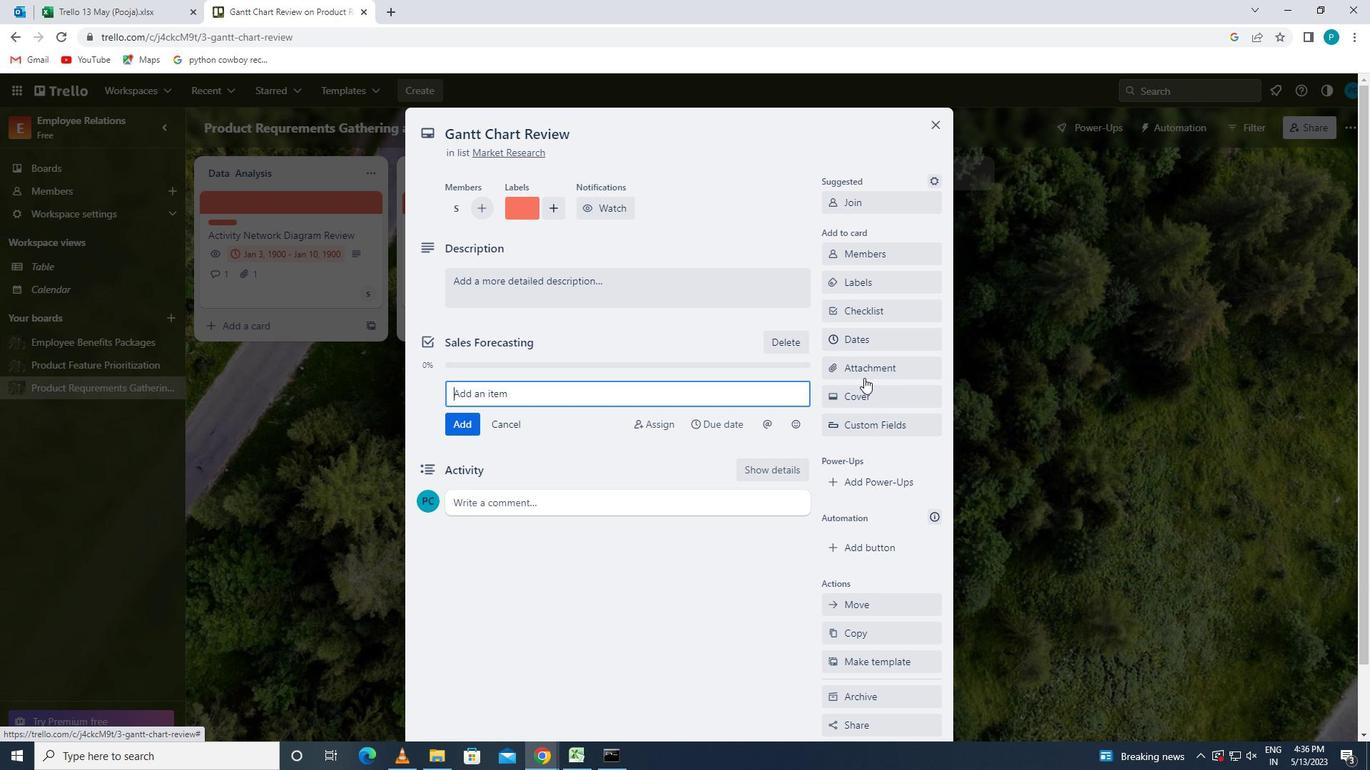 
Action: Mouse moved to (861, 478)
Screenshot: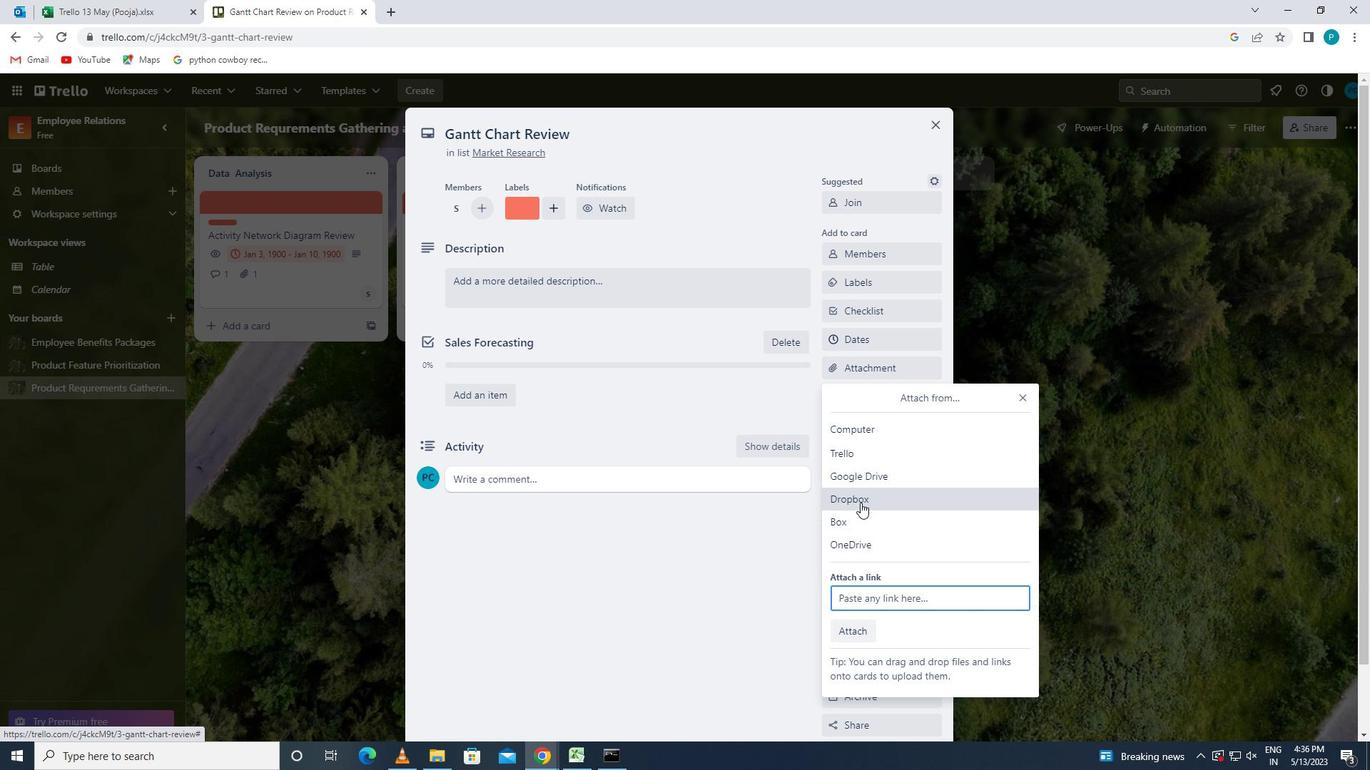 
Action: Mouse pressed left at (861, 478)
Screenshot: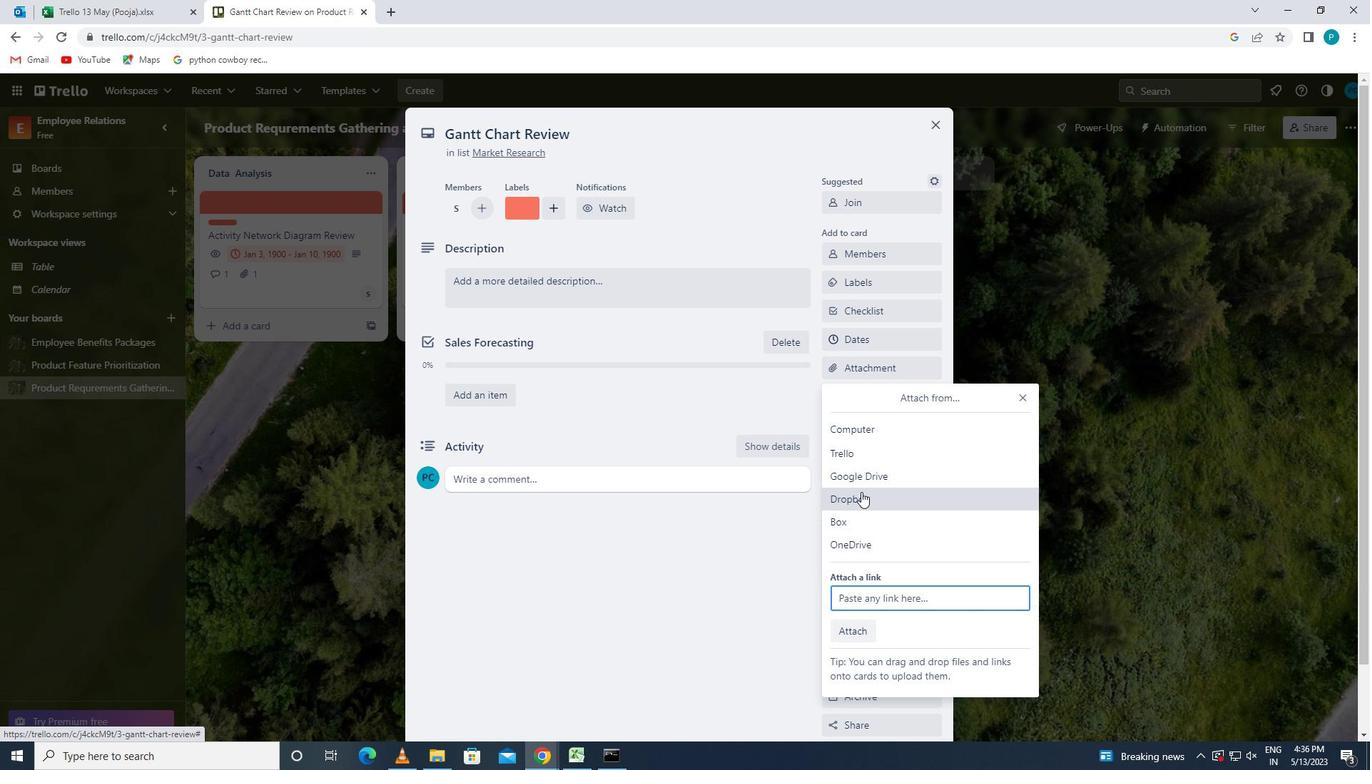 
Action: Mouse moved to (424, 417)
Screenshot: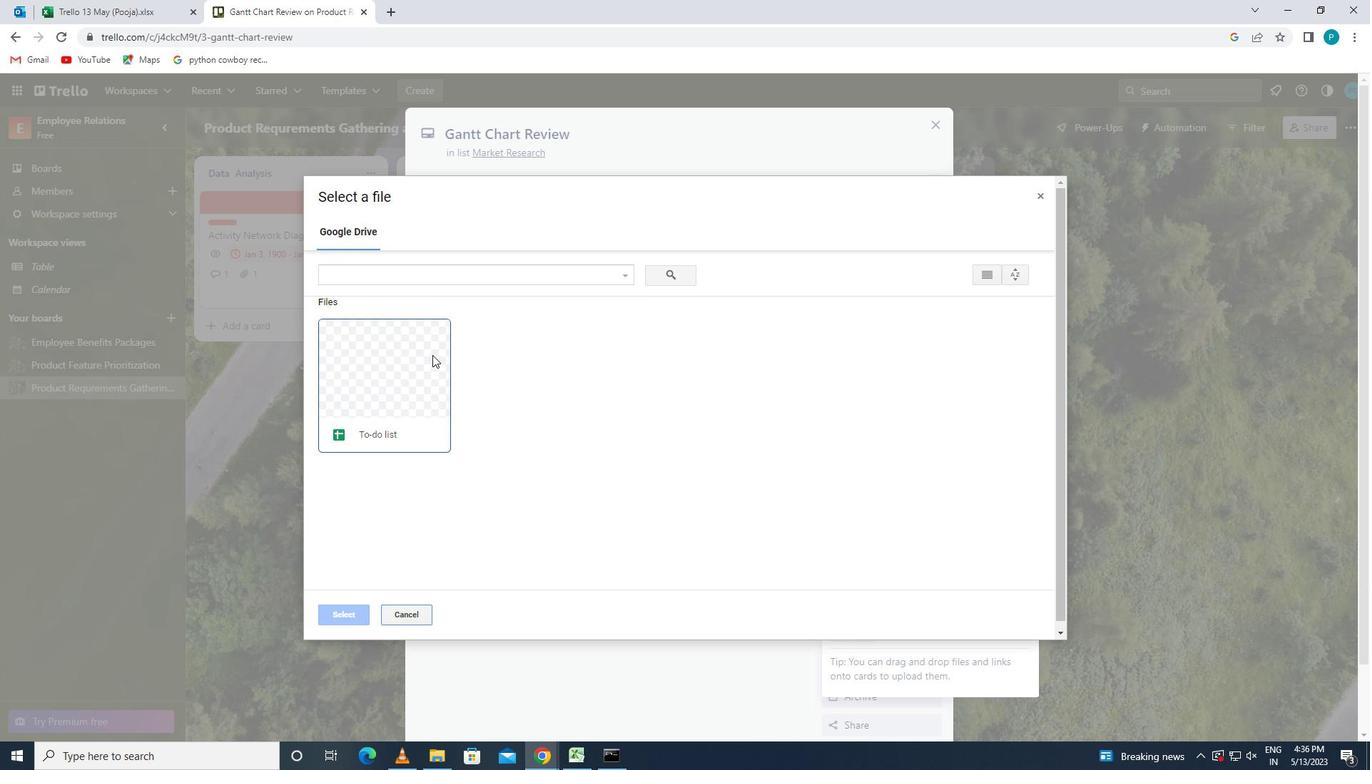 
Action: Mouse pressed left at (424, 417)
Screenshot: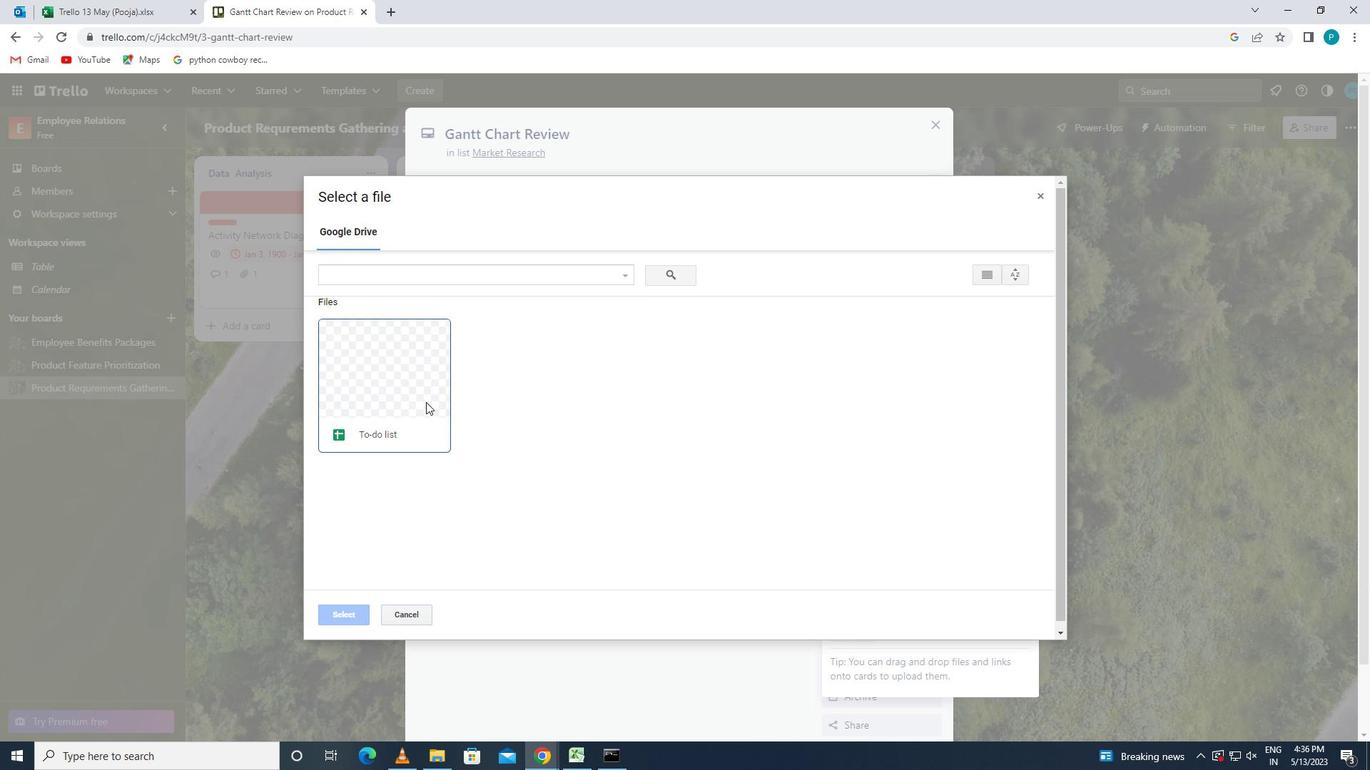 
Action: Mouse moved to (355, 618)
Screenshot: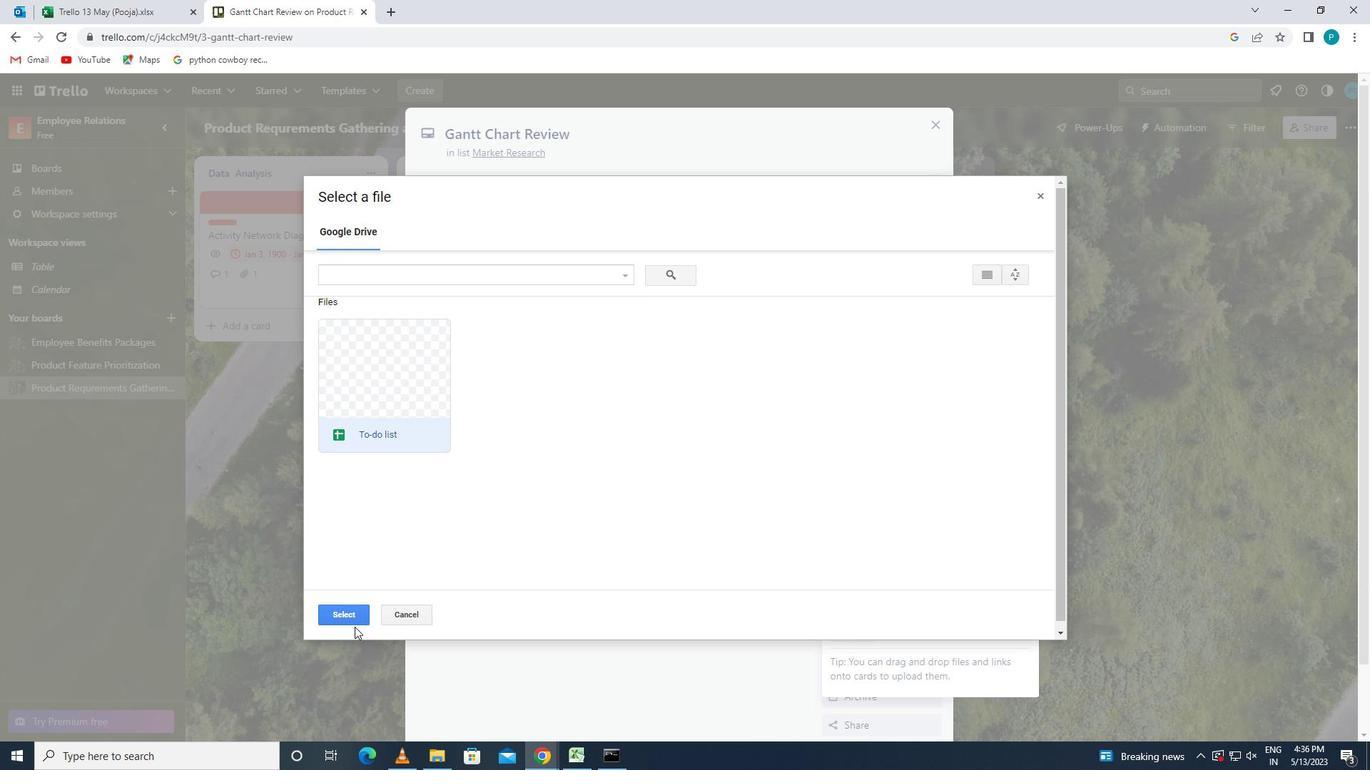 
Action: Mouse pressed left at (355, 618)
Screenshot: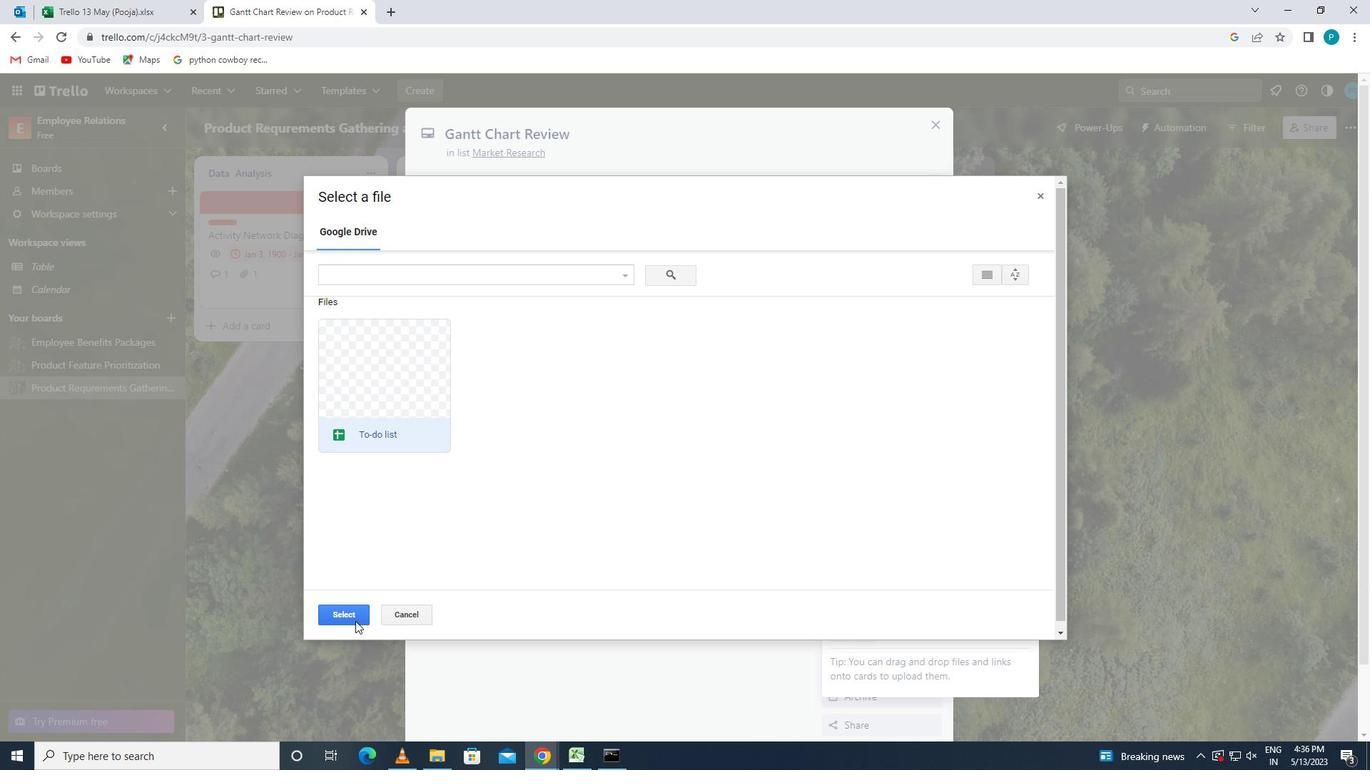 
Action: Mouse moved to (882, 401)
Screenshot: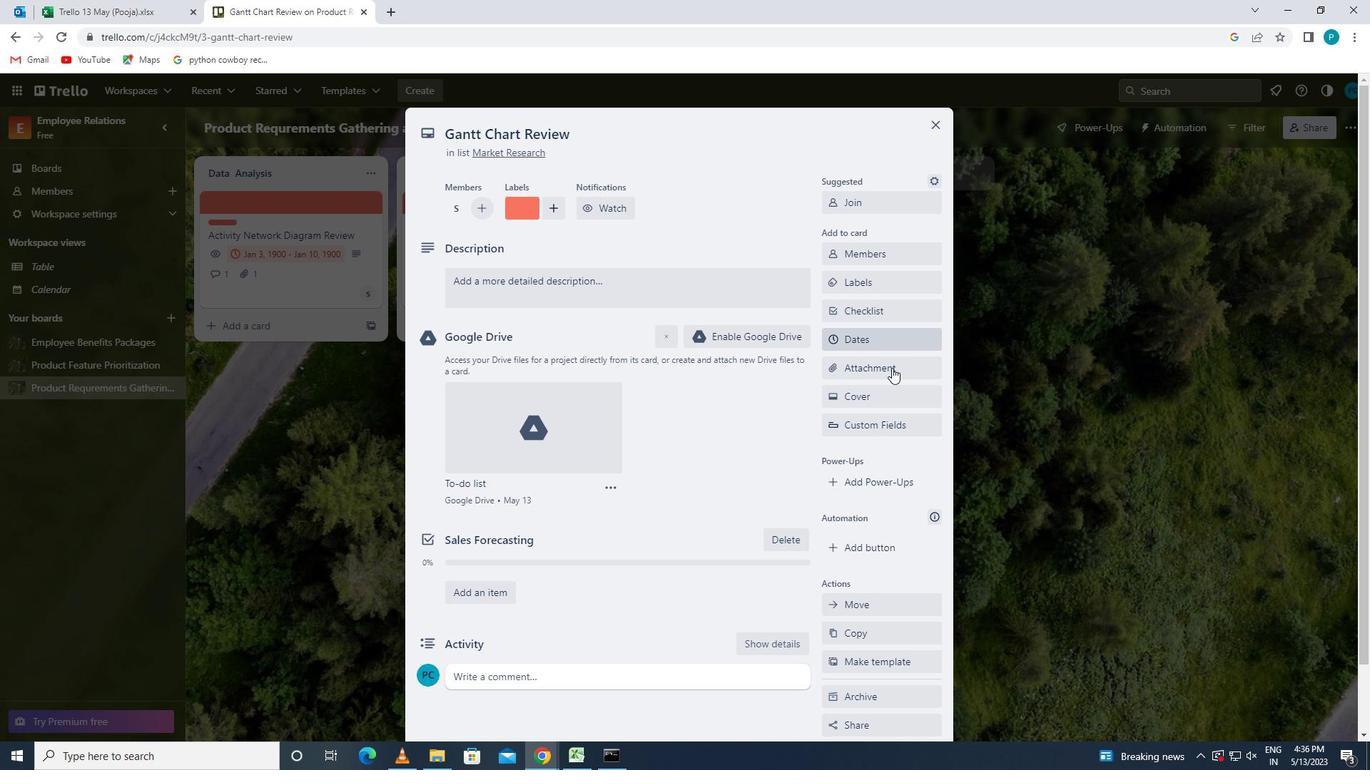 
Action: Mouse pressed left at (882, 401)
Screenshot: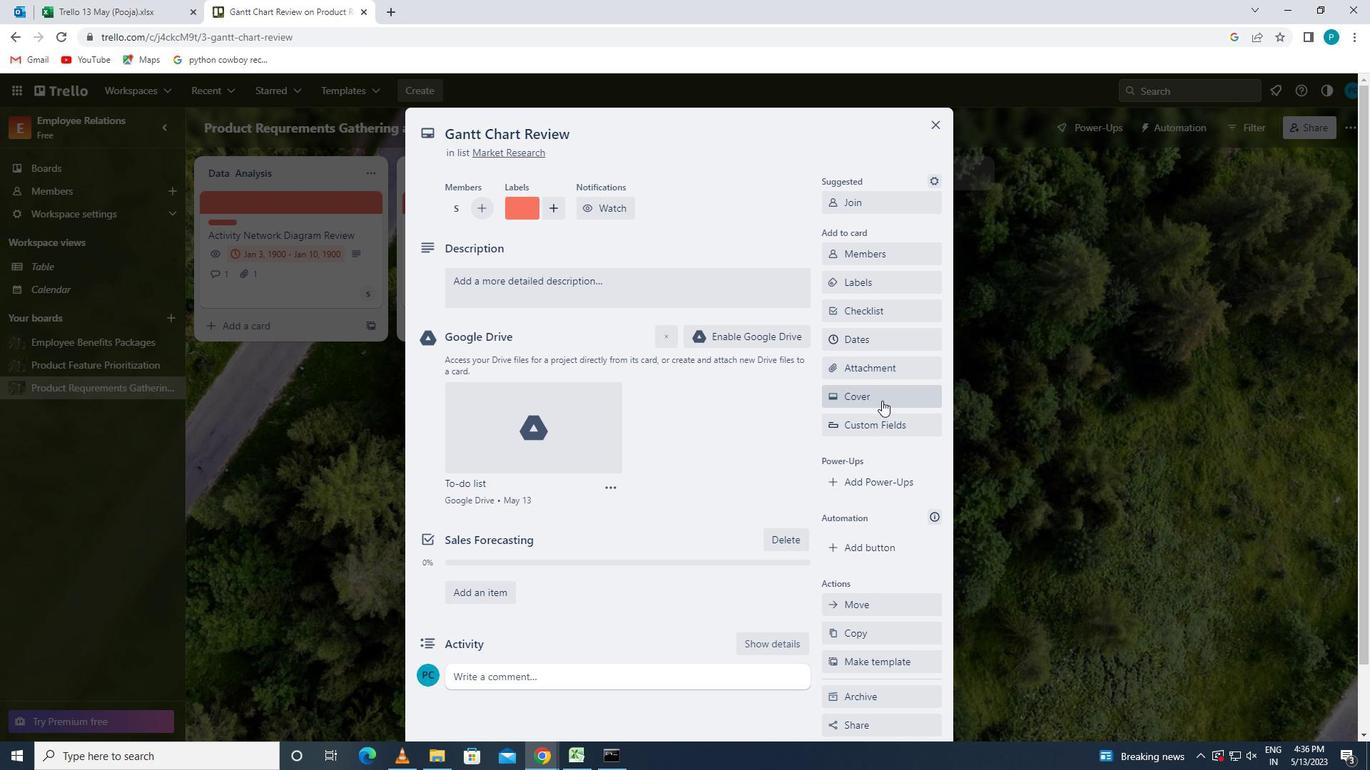 
Action: Mouse moved to (956, 459)
Screenshot: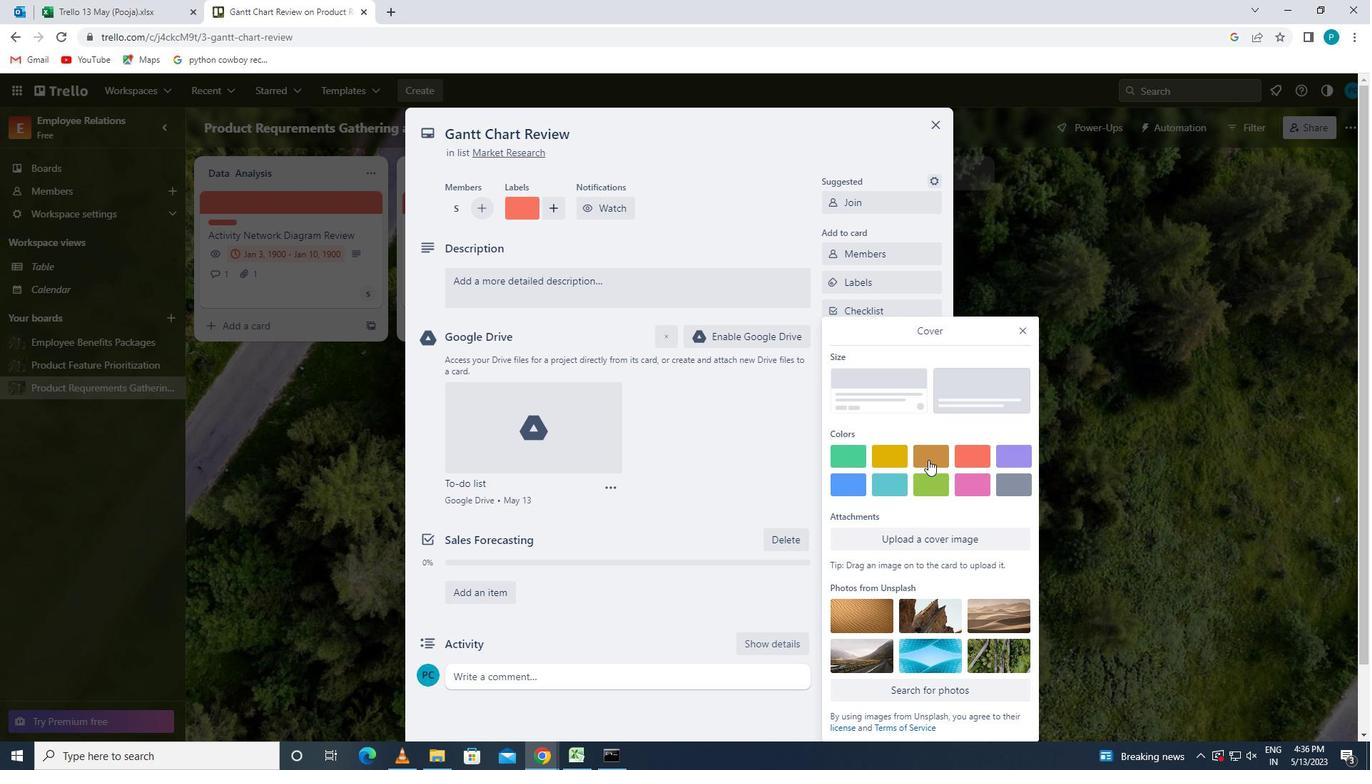 
Action: Mouse pressed left at (956, 459)
Screenshot: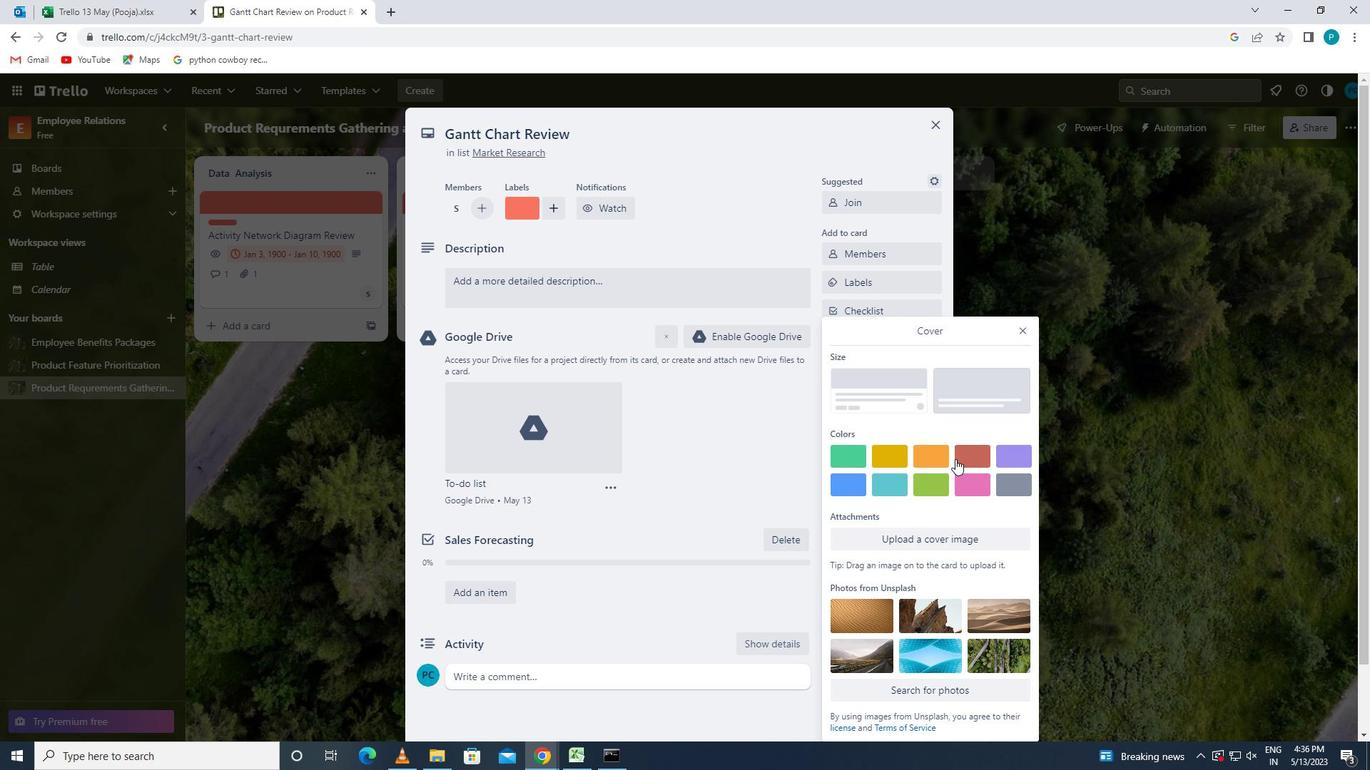 
Action: Mouse moved to (1020, 305)
Screenshot: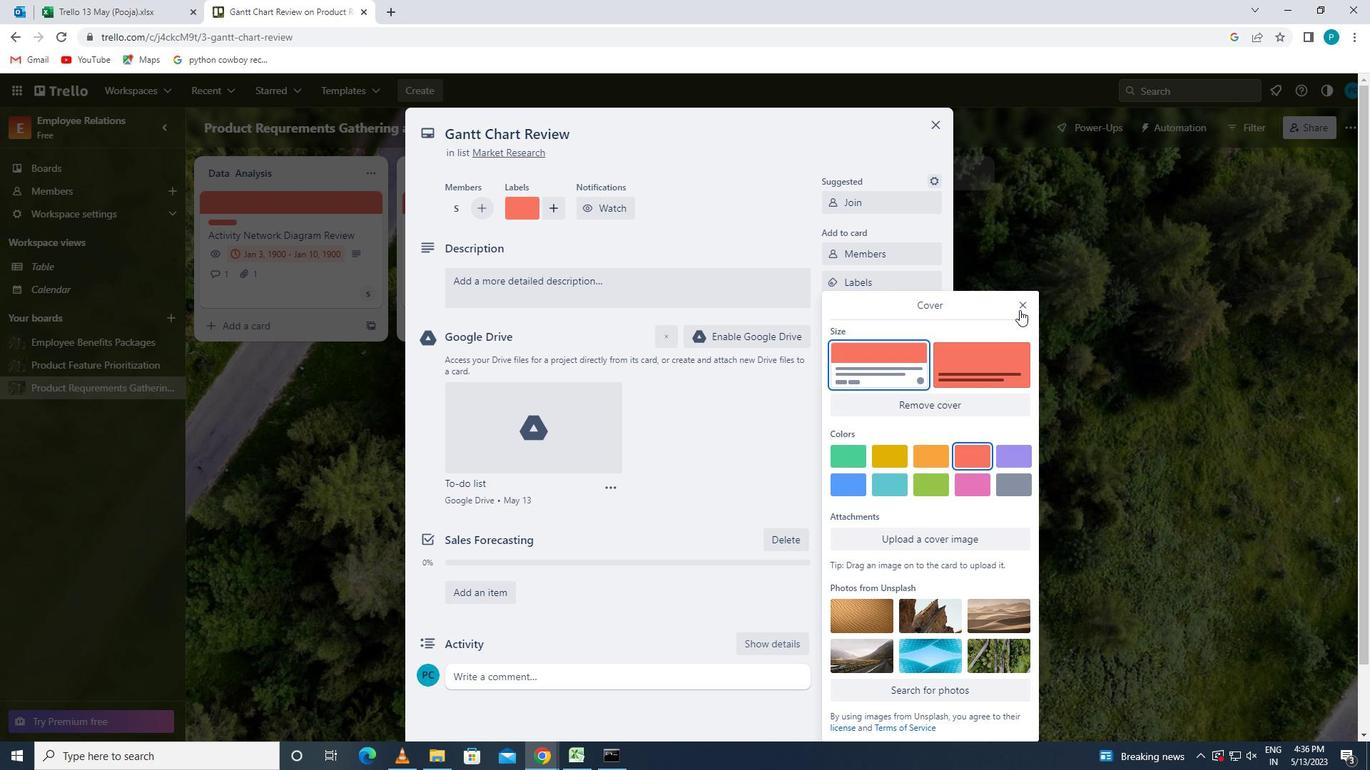 
Action: Mouse pressed left at (1020, 305)
Screenshot: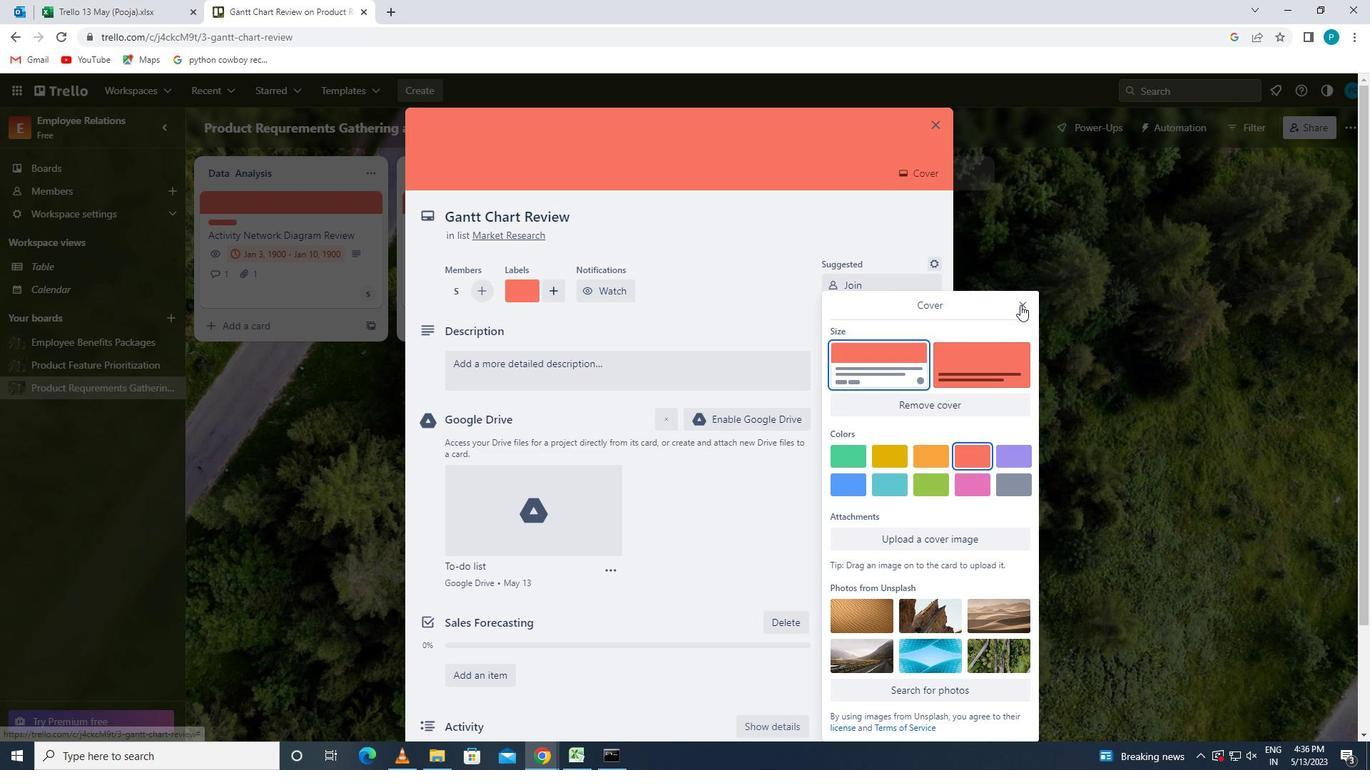 
Action: Mouse moved to (638, 386)
Screenshot: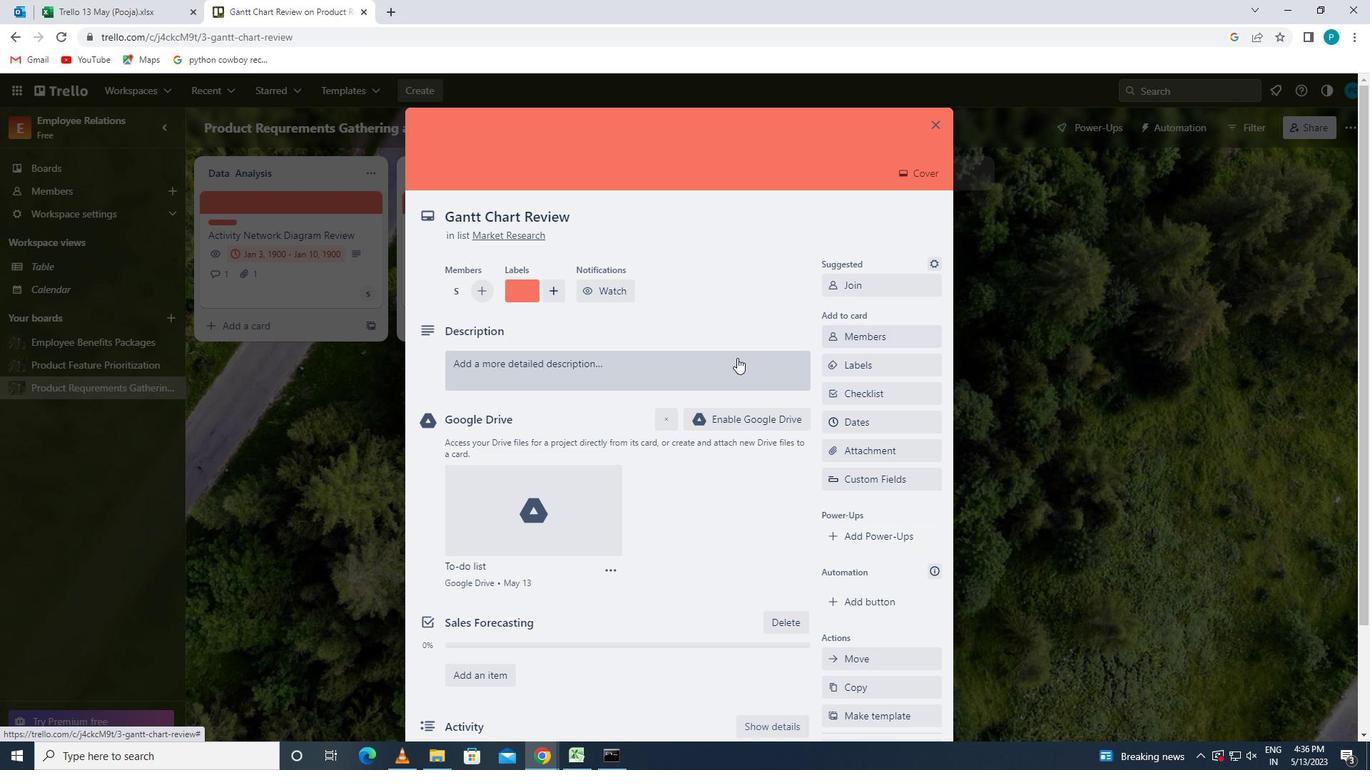 
Action: Mouse pressed left at (638, 386)
Screenshot: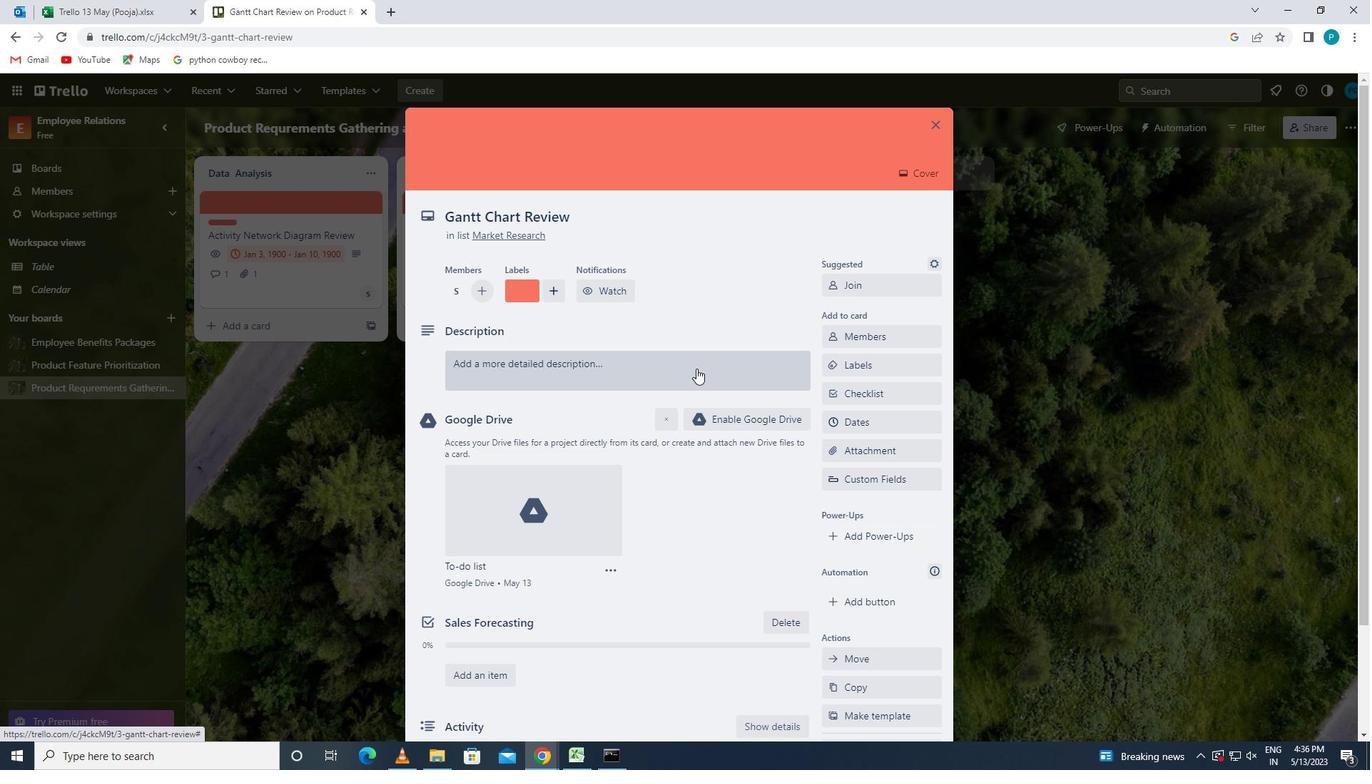 
Action: Key pressed <Key.caps_lock>d<Key.caps_lock>evelop<Key.space>and<Key.space>launch<Key.space>new<Key.space>email<Key.space>markey<Key.backspace>ting<Key.space>campaign<Key.backspace><Key.backspace><Key.backspace><Key.backspace><Key.backspace><Key.backspace><Key.backspace><Key.backspace><Key.backspace><Key.backspace><Key.backspace><Key.backspace><Key.backspace><Key.backspace><Key.backspace><Key.backspace><Key.backspace><Key.backspace><Key.backspace><Key.backspace><Key.backspace><Key.backspace><Key.backspace><Key.backspace><Key.backspace><Key.backspace><Key.backspace><Key.backspace><Key.backspace><Key.backspace><Key.backspace><Key.backspace><Key.backspace><Key.backspace><Key.backspace><Key.backspace><Key.backspace><Key.backspace><Key.backspace><Key.backspace><Key.backspace><Key.backspace><Key.backspace><Key.backspace><Key.backspace><Key.backspace><Key.backspace><Key.backspace>d<Key.caps_lock>evelop<Key.space>and<Key.space>launch<Key.space>nrw<Key.space>email<Key.space>marketing<Key.space>campaign<Key.space>for<Key.space>lead<Key.space>nurturing
Screenshot: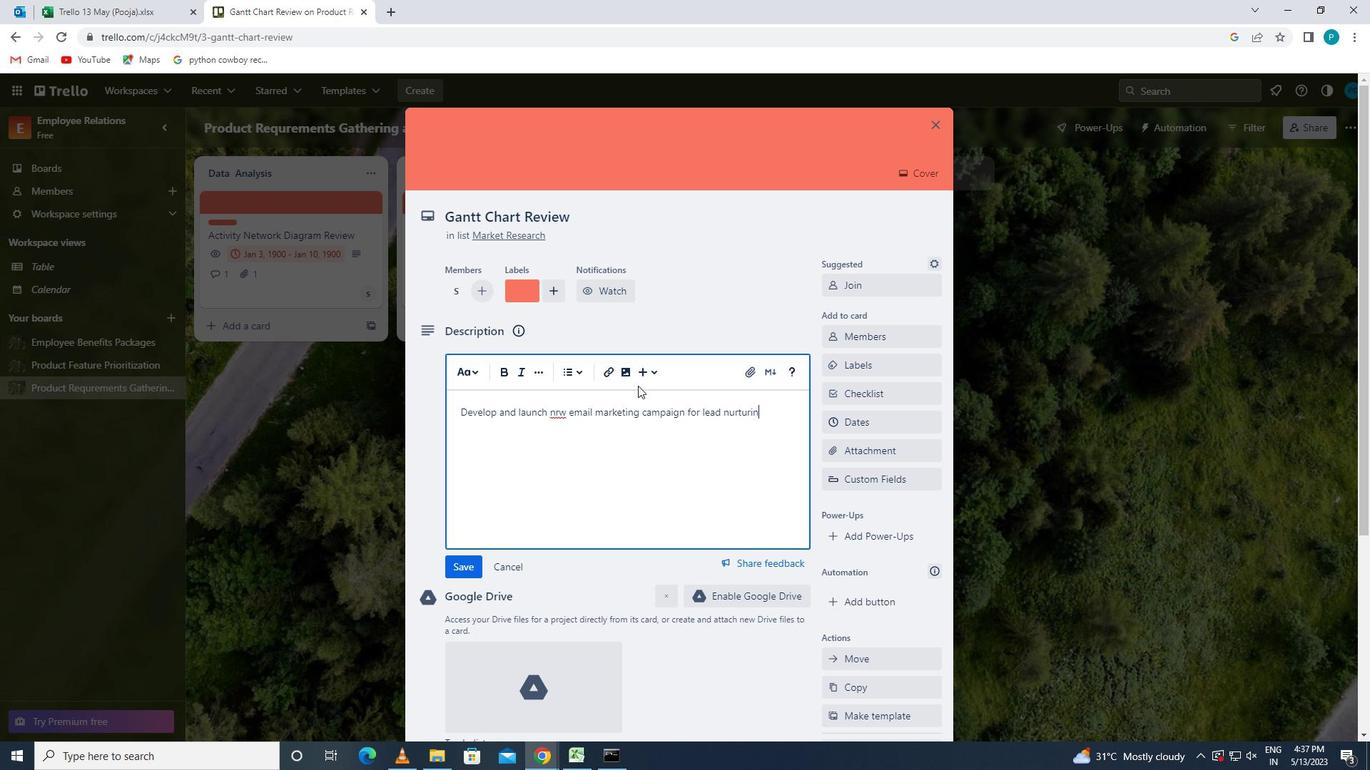 
Action: Mouse moved to (476, 568)
Screenshot: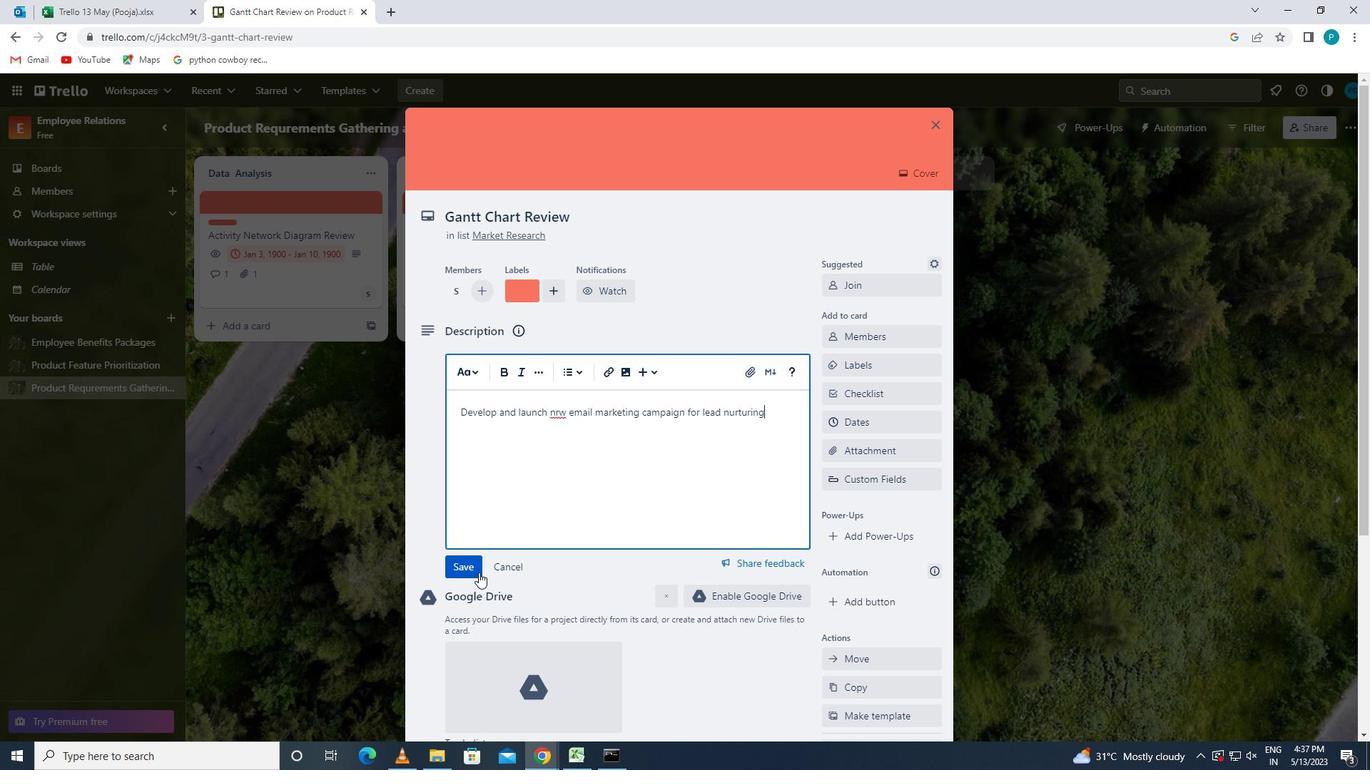 
Action: Mouse pressed left at (476, 568)
Screenshot: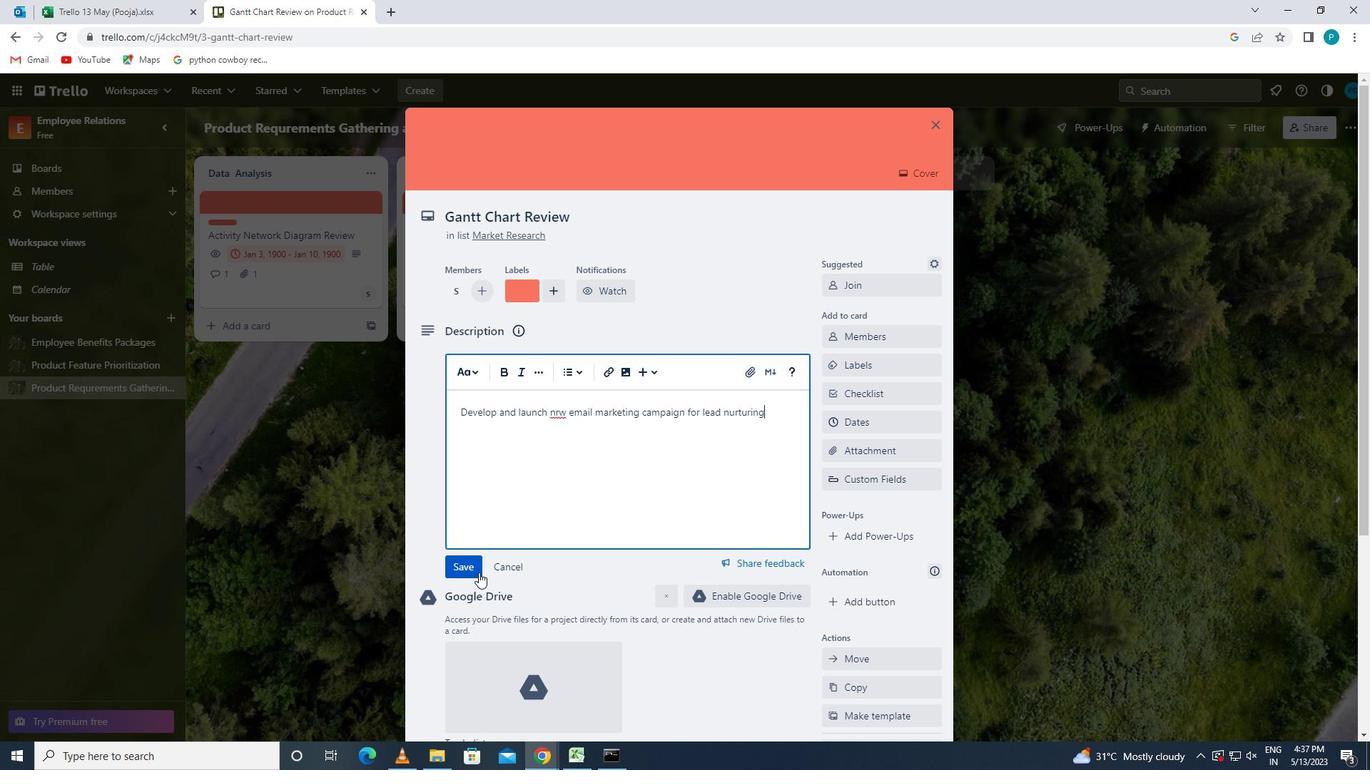 
Action: Mouse scrolled (476, 567) with delta (0, 0)
Screenshot: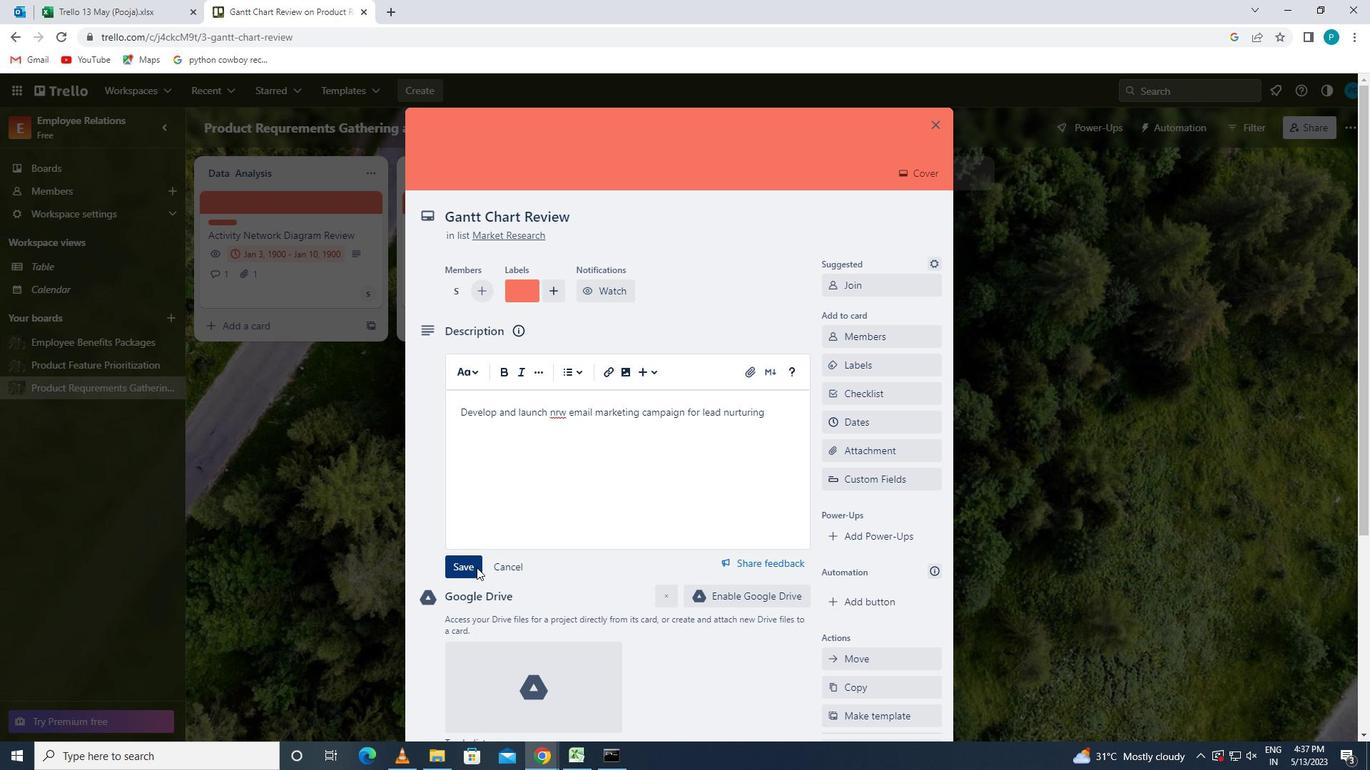 
Action: Mouse scrolled (476, 567) with delta (0, 0)
Screenshot: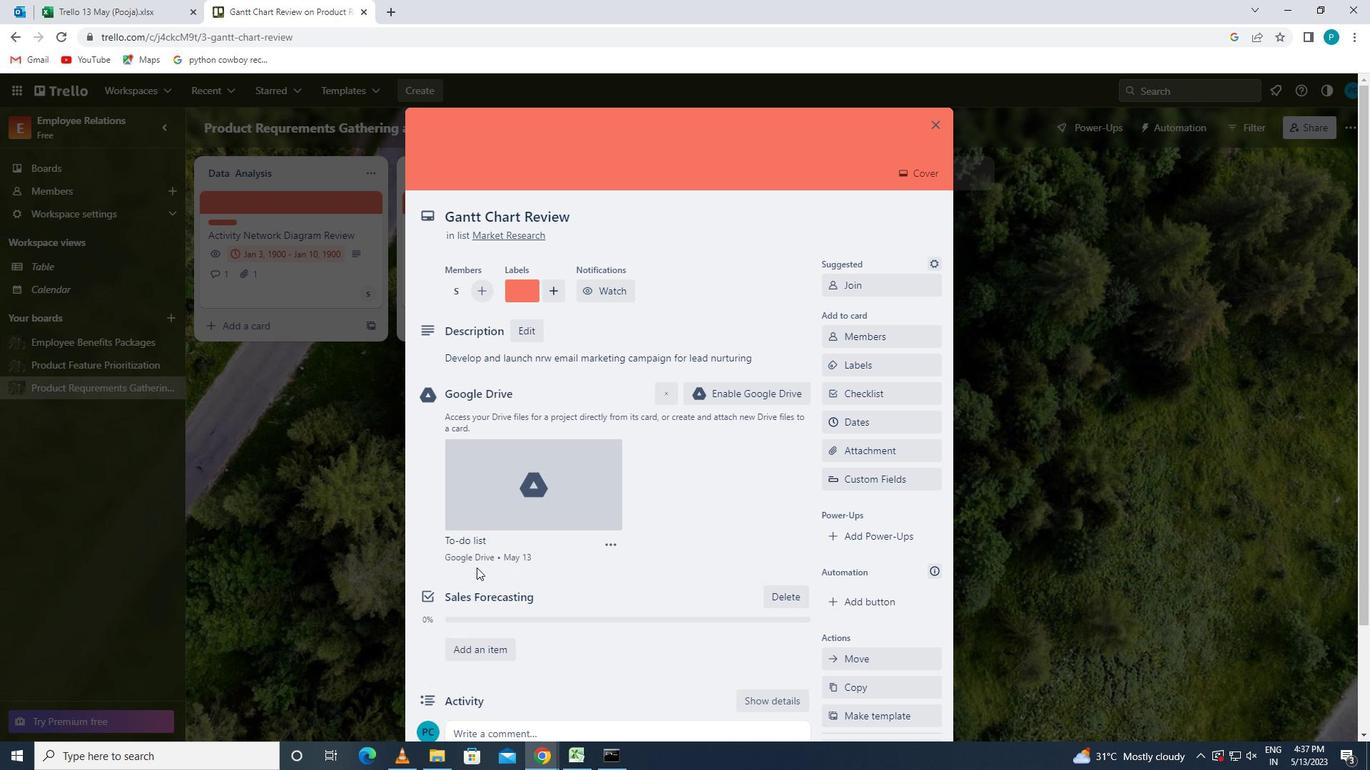 
Action: Mouse scrolled (476, 567) with delta (0, 0)
Screenshot: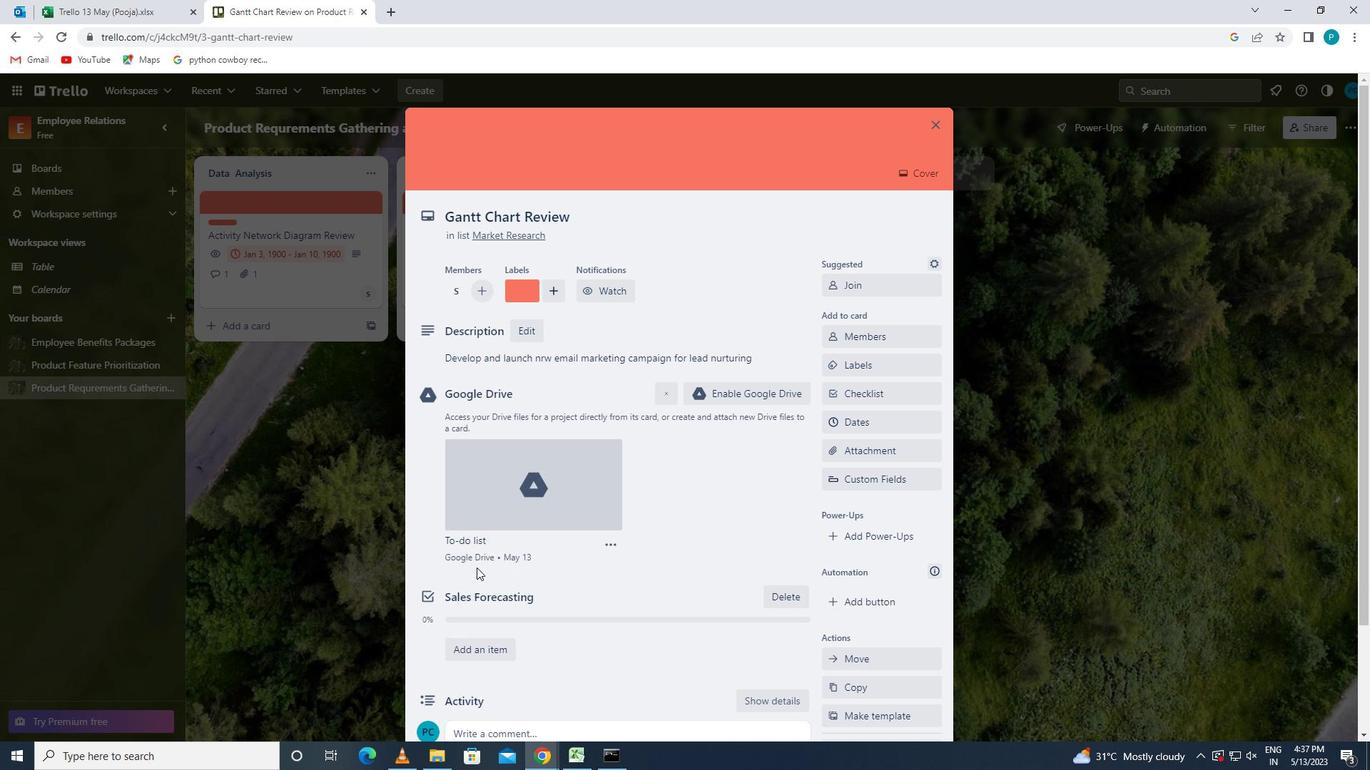 
Action: Mouse moved to (487, 611)
Screenshot: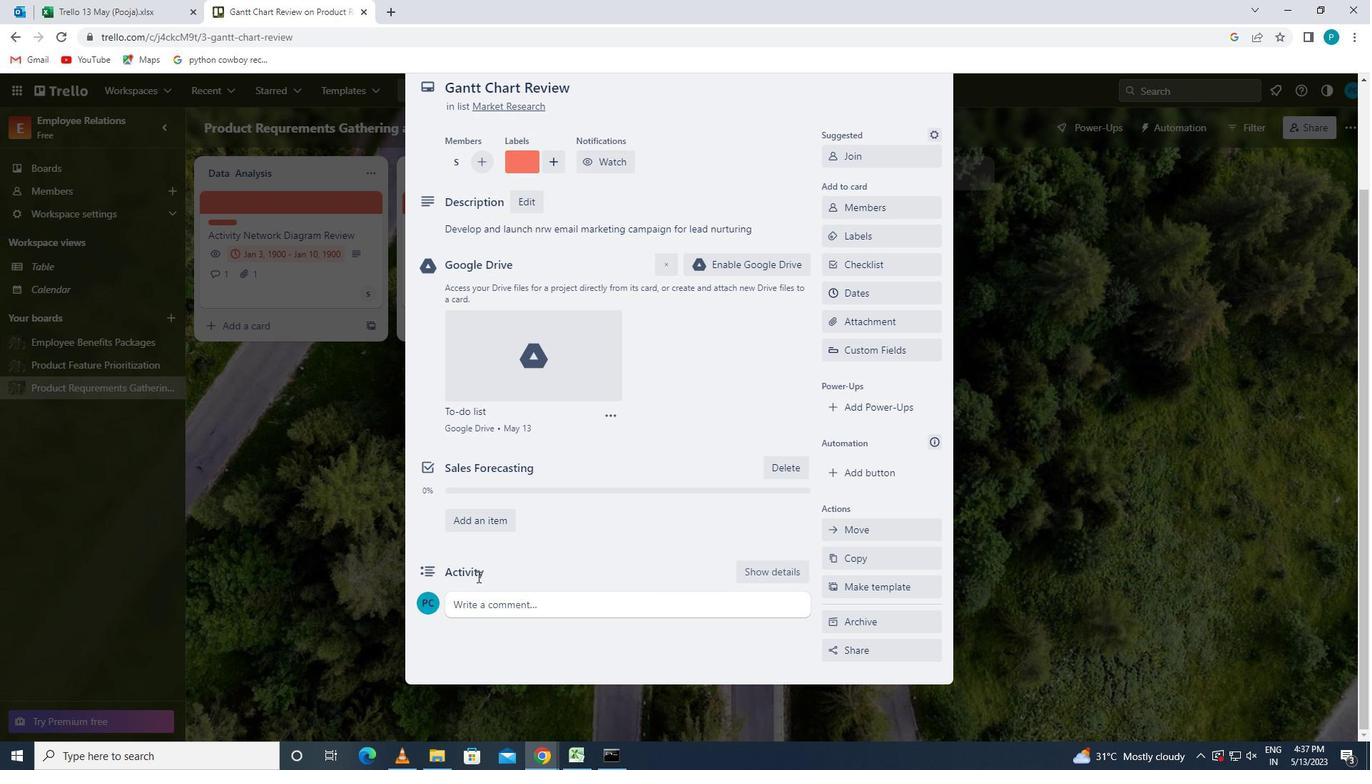 
Action: Mouse pressed left at (487, 611)
Screenshot: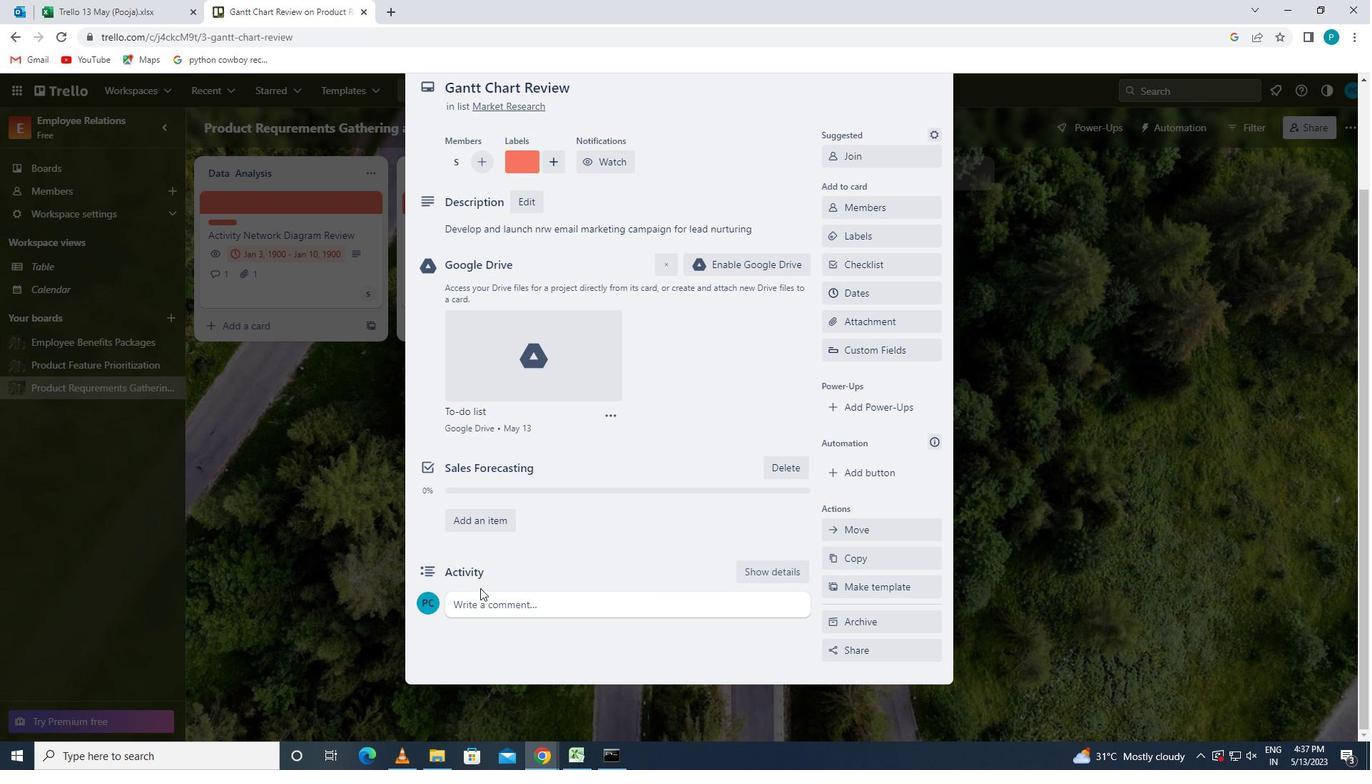 
Action: Key pressed <Key.caps_lock>t<Key.caps_lock>his<Key.space>task<Key.space>requires<Key.space>us<Key.space>y<Key.backspace>to<Key.space>stay<Key.space>focused<Key.space>on<Key.space>the<Key.space>end<Key.space>goal<Key.space>and<Key.space>not<Key.space>get<Key.space>sidetracked<Key.space>by<Key.space>disy<Key.backspace>tractions
Screenshot: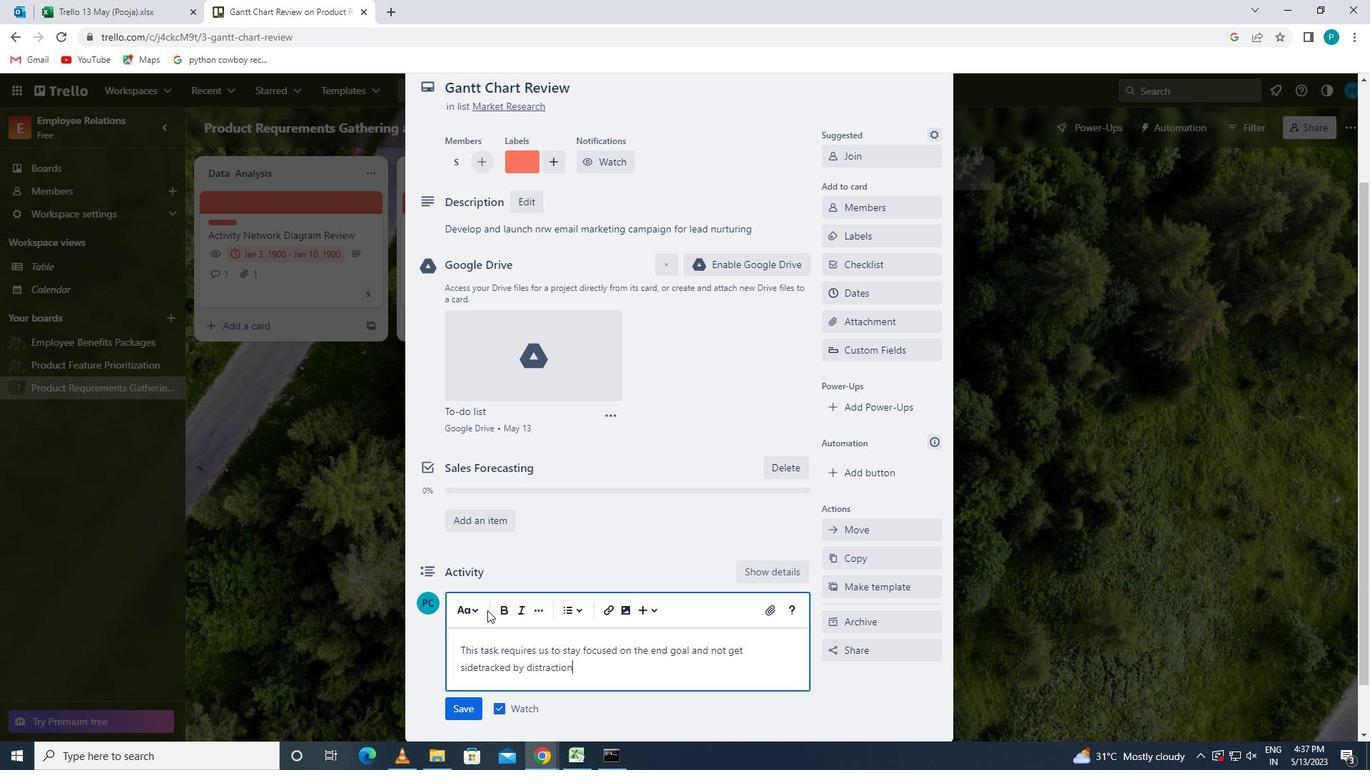 
Action: Mouse moved to (467, 701)
Screenshot: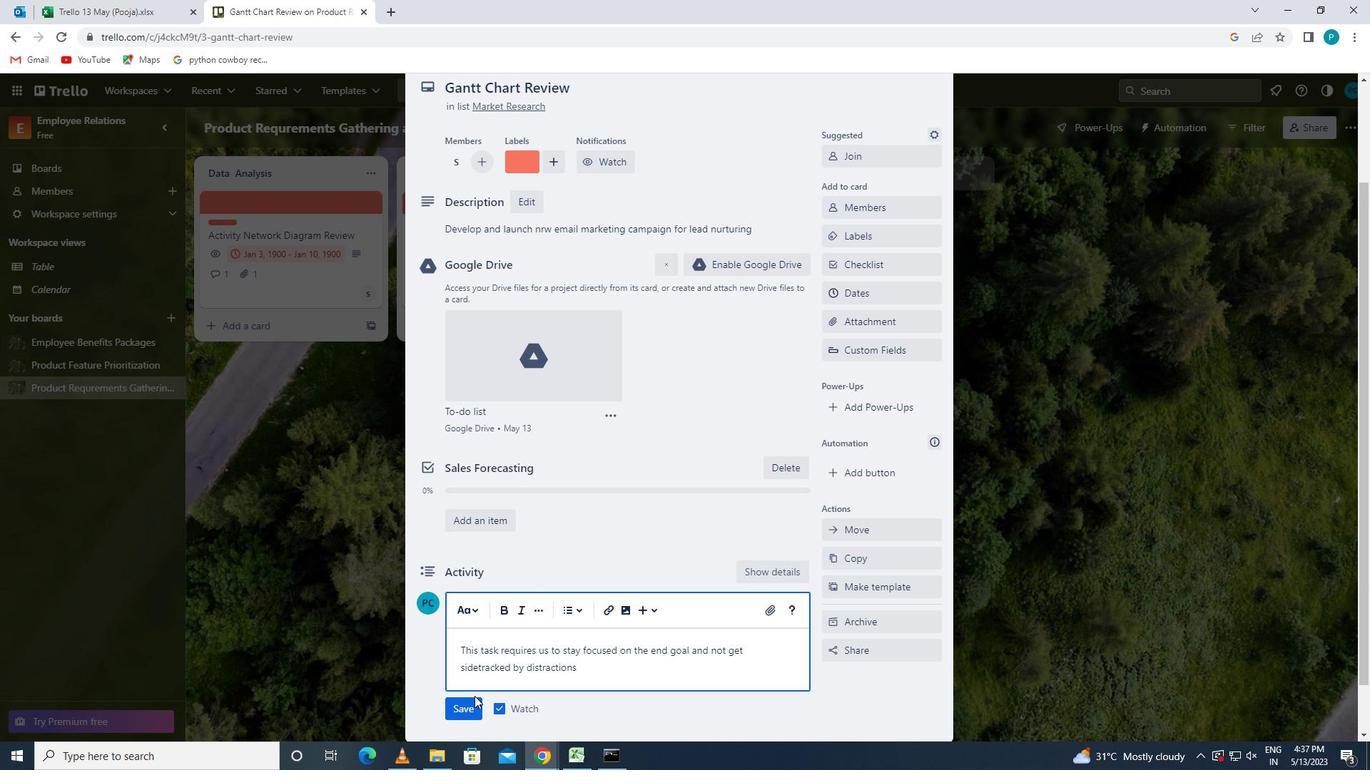 
Action: Mouse pressed left at (467, 701)
Screenshot: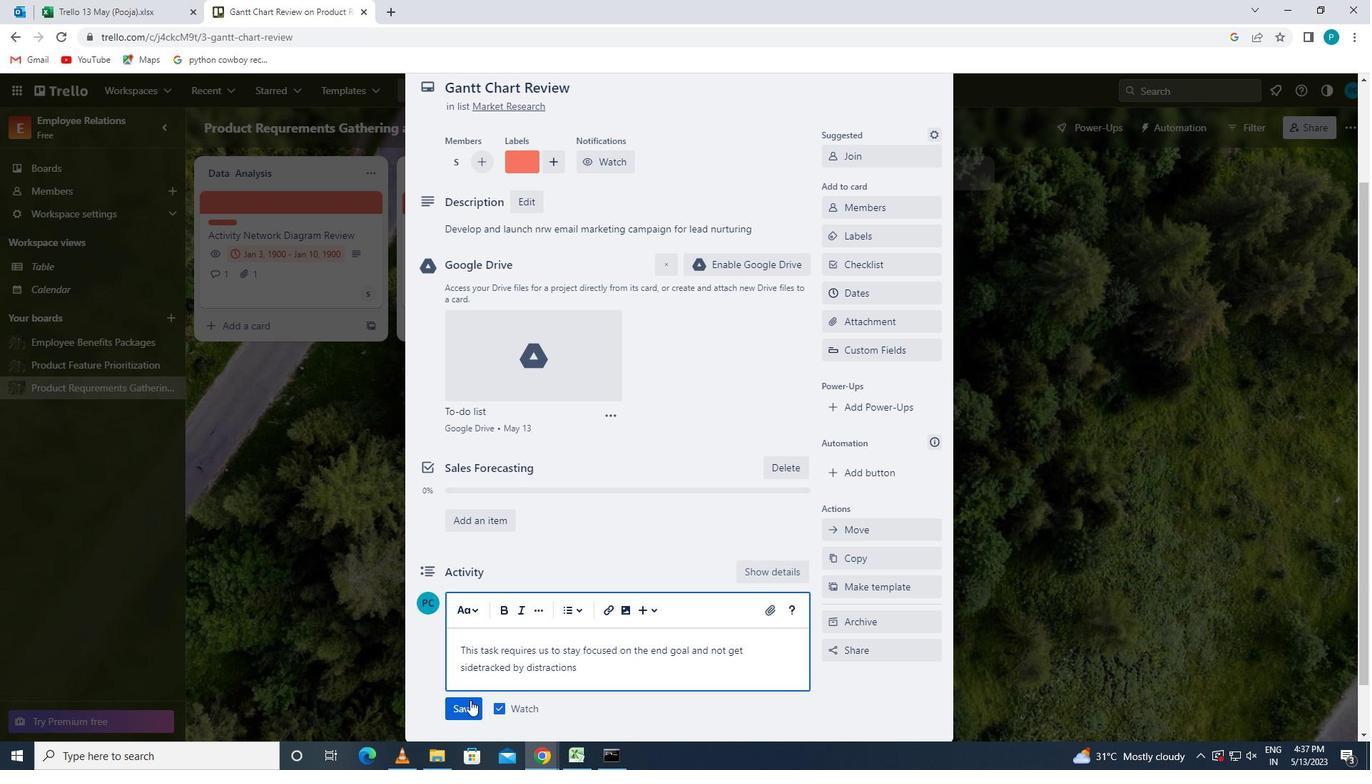 
Action: Mouse moved to (872, 304)
Screenshot: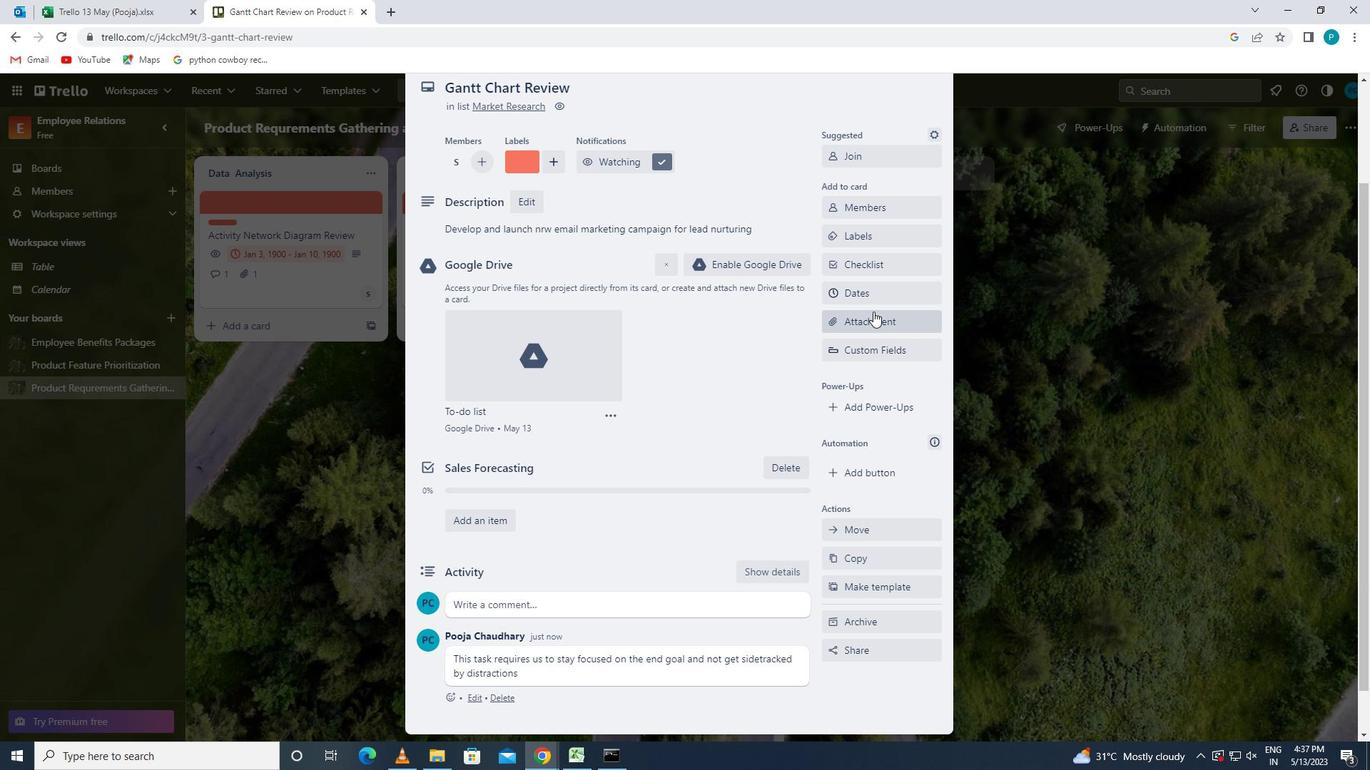 
Action: Mouse pressed left at (872, 304)
Screenshot: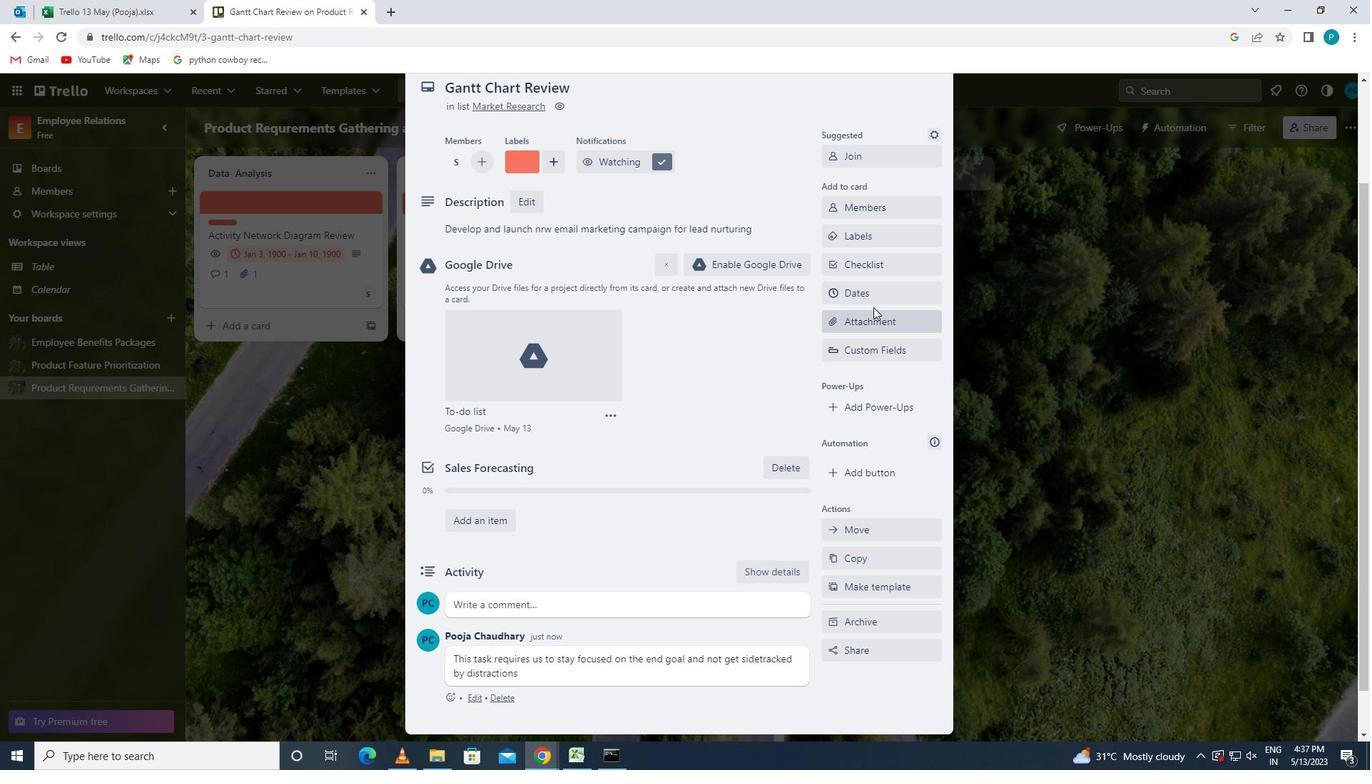 
Action: Mouse moved to (830, 384)
Screenshot: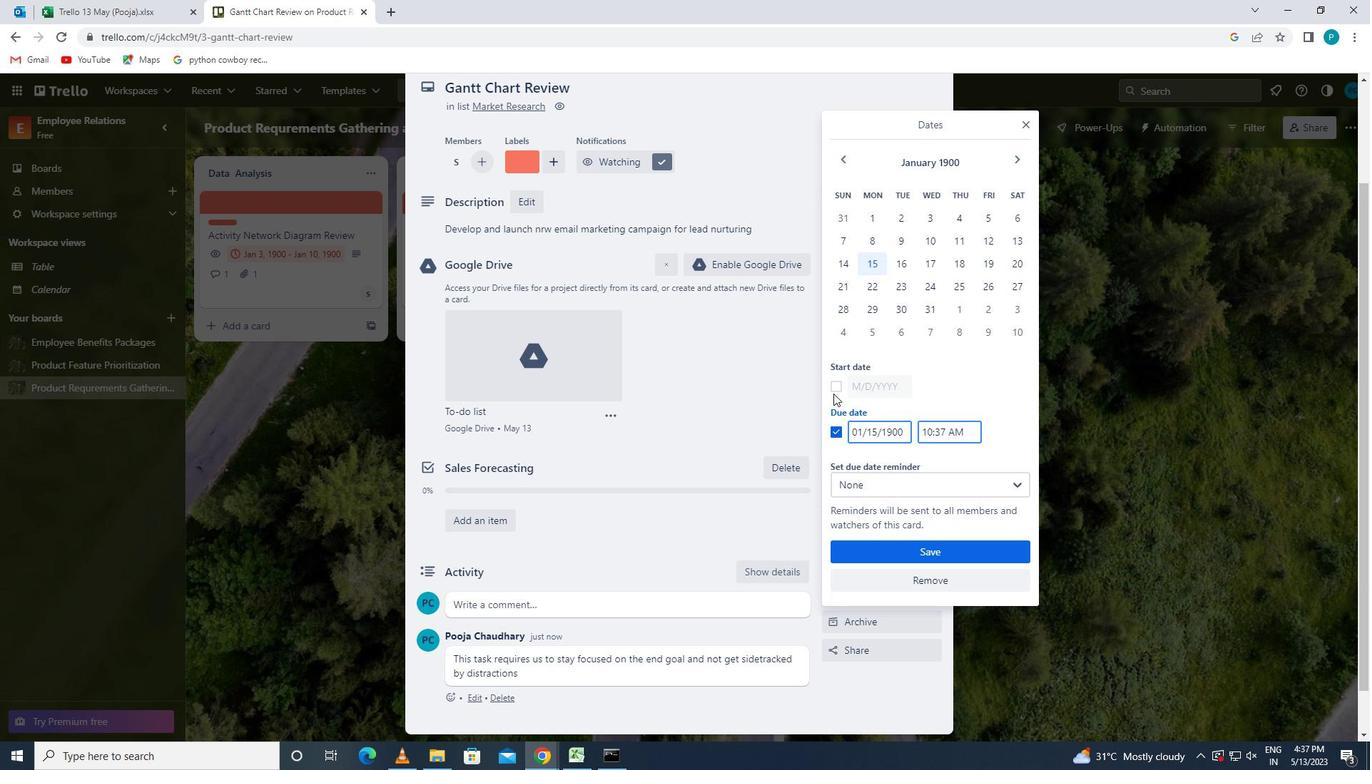 
Action: Mouse pressed left at (830, 384)
Screenshot: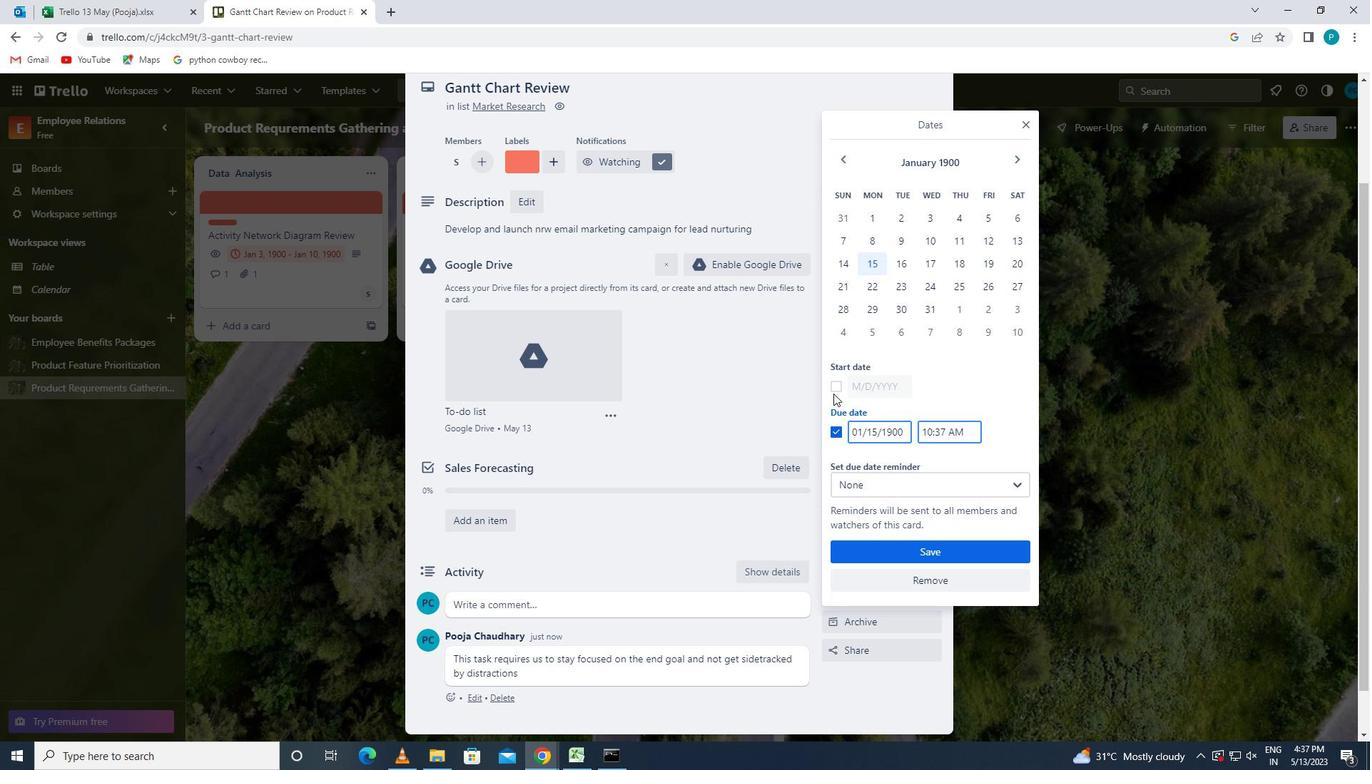 
Action: Mouse moved to (875, 386)
Screenshot: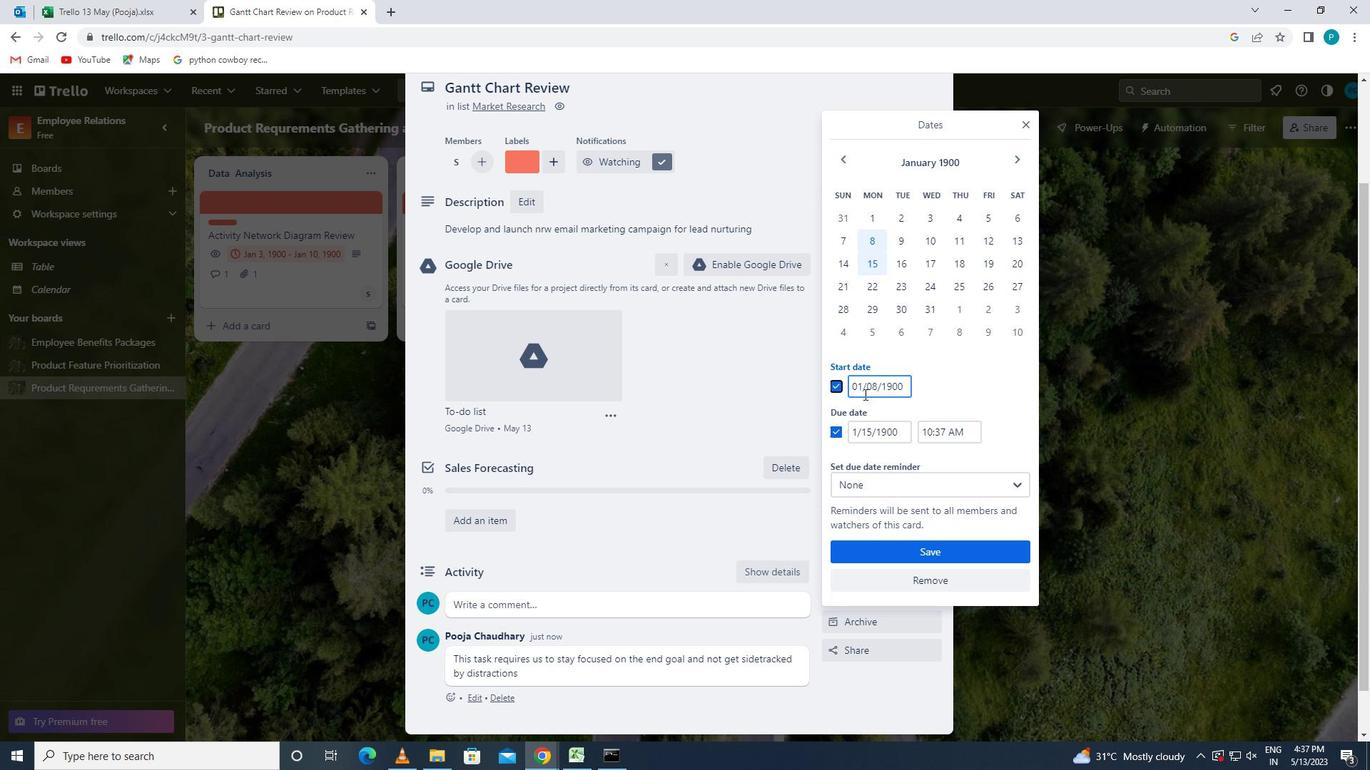 
Action: Mouse pressed left at (875, 386)
Screenshot: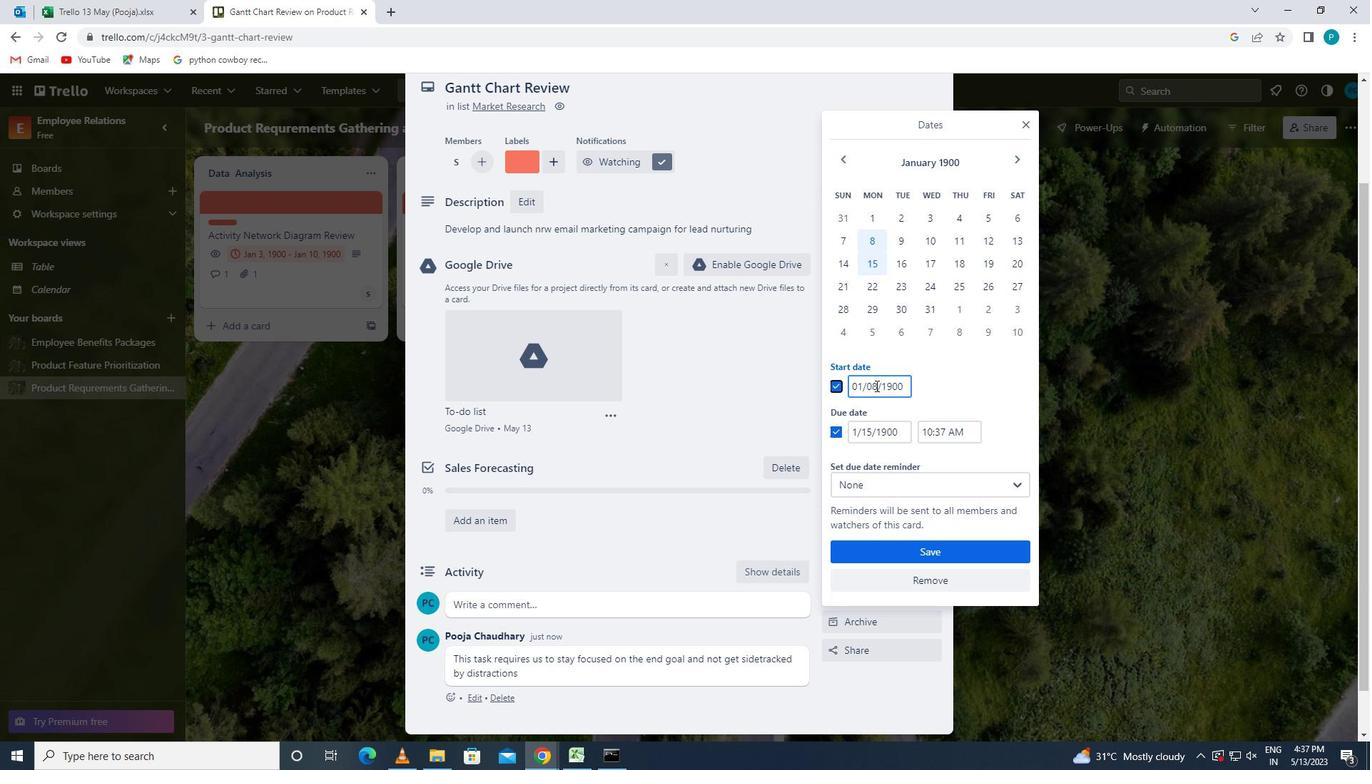 
Action: Mouse moved to (867, 386)
Screenshot: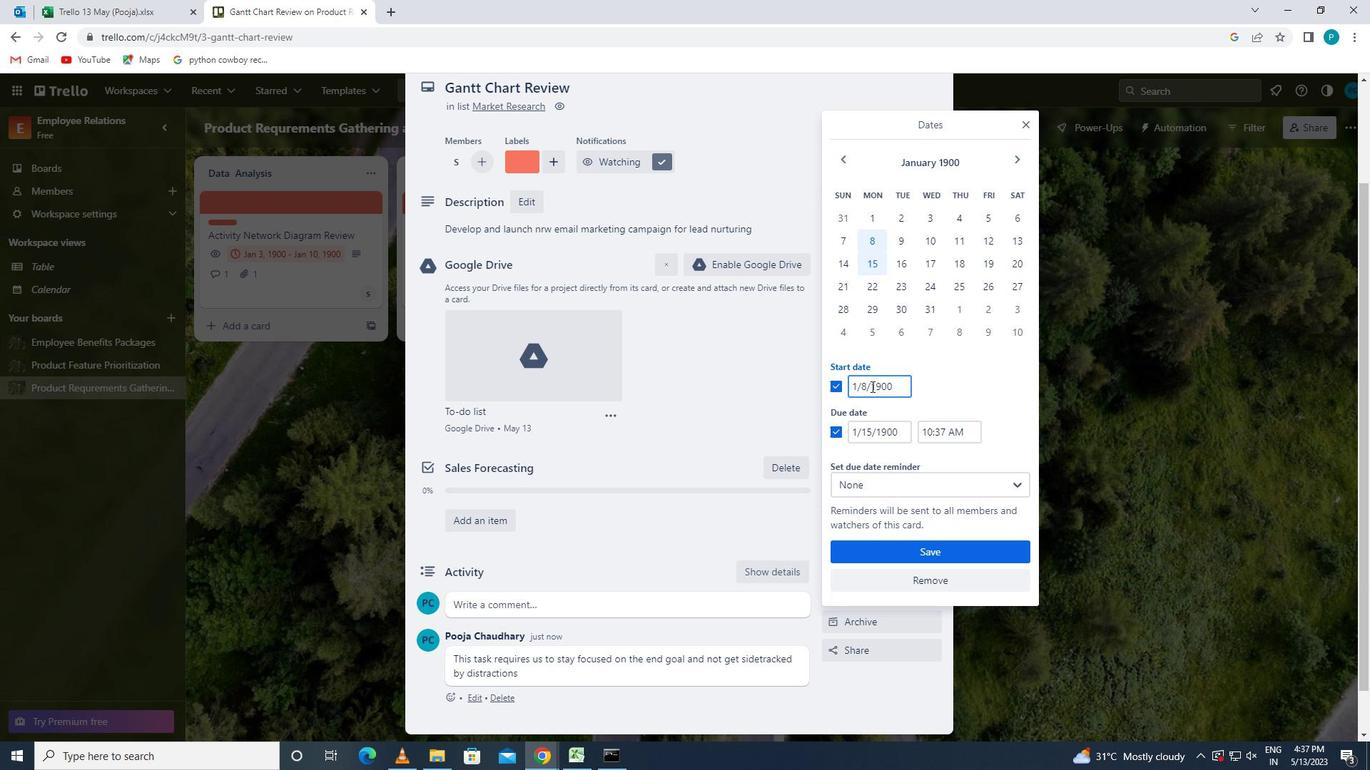
Action: Mouse pressed left at (867, 386)
Screenshot: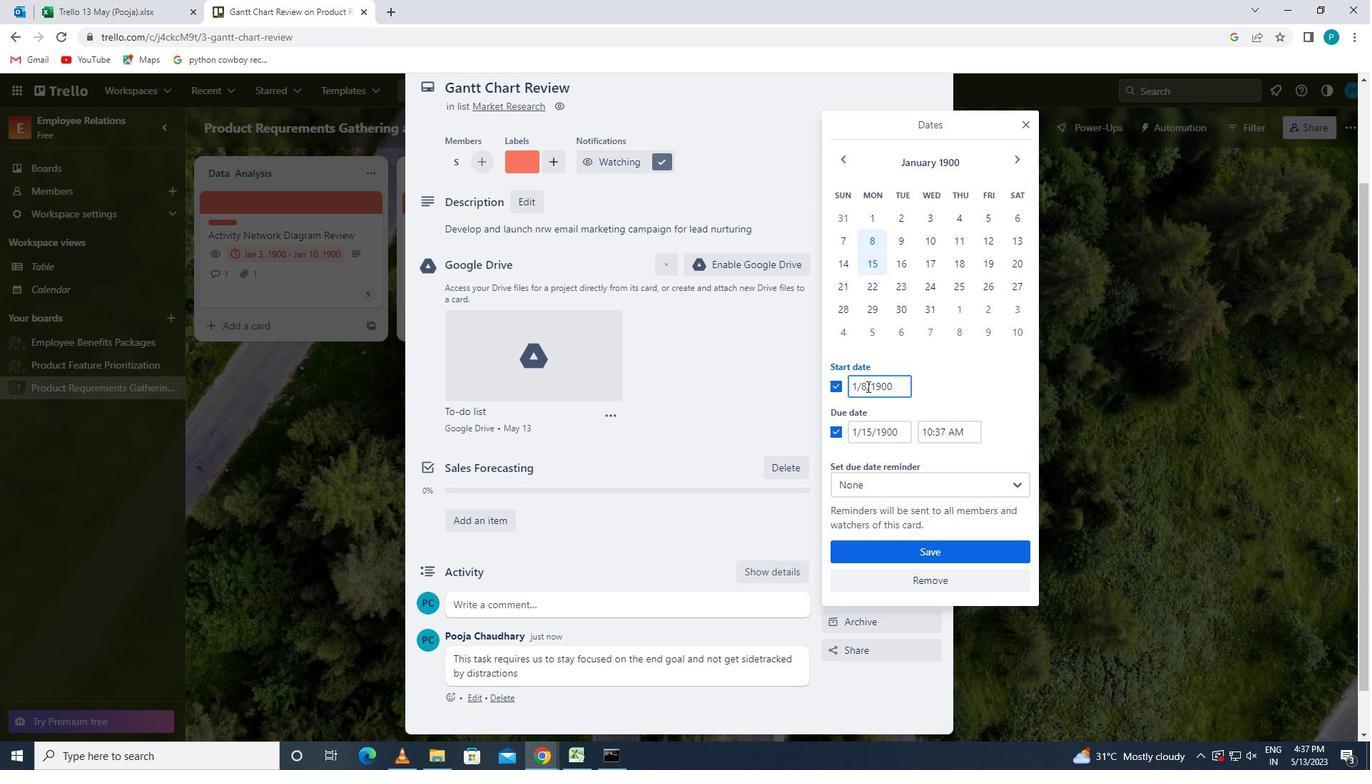 
Action: Key pressed <Key.backspace>9
Screenshot: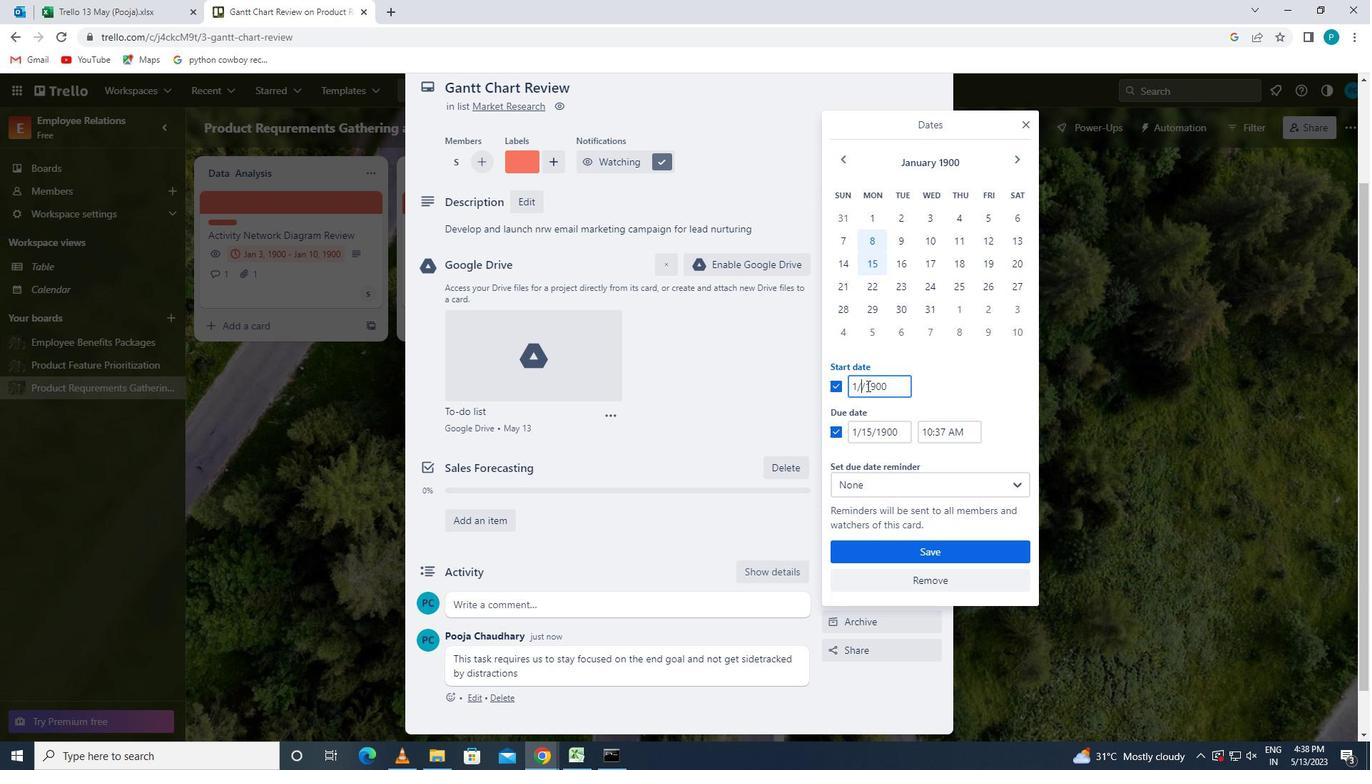 
Action: Mouse moved to (875, 431)
Screenshot: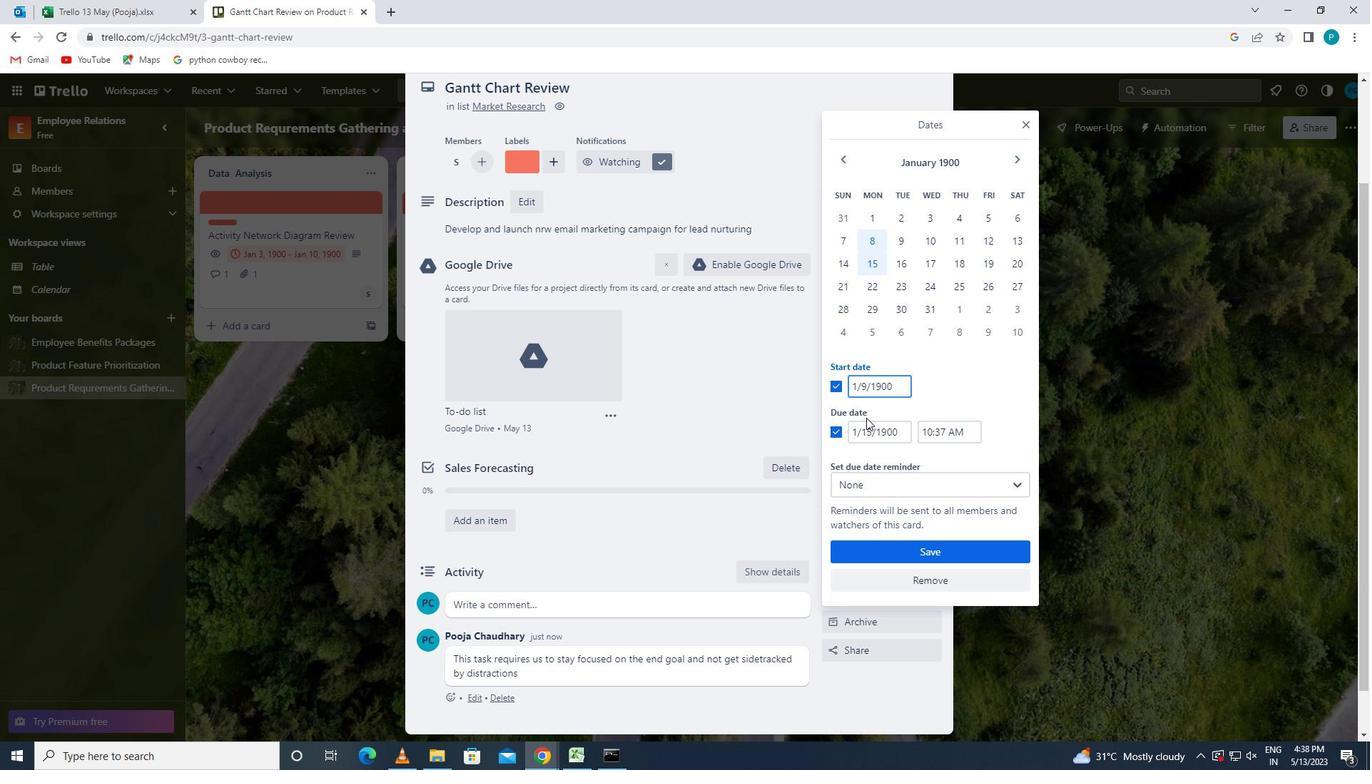 
Action: Mouse pressed left at (875, 431)
Screenshot: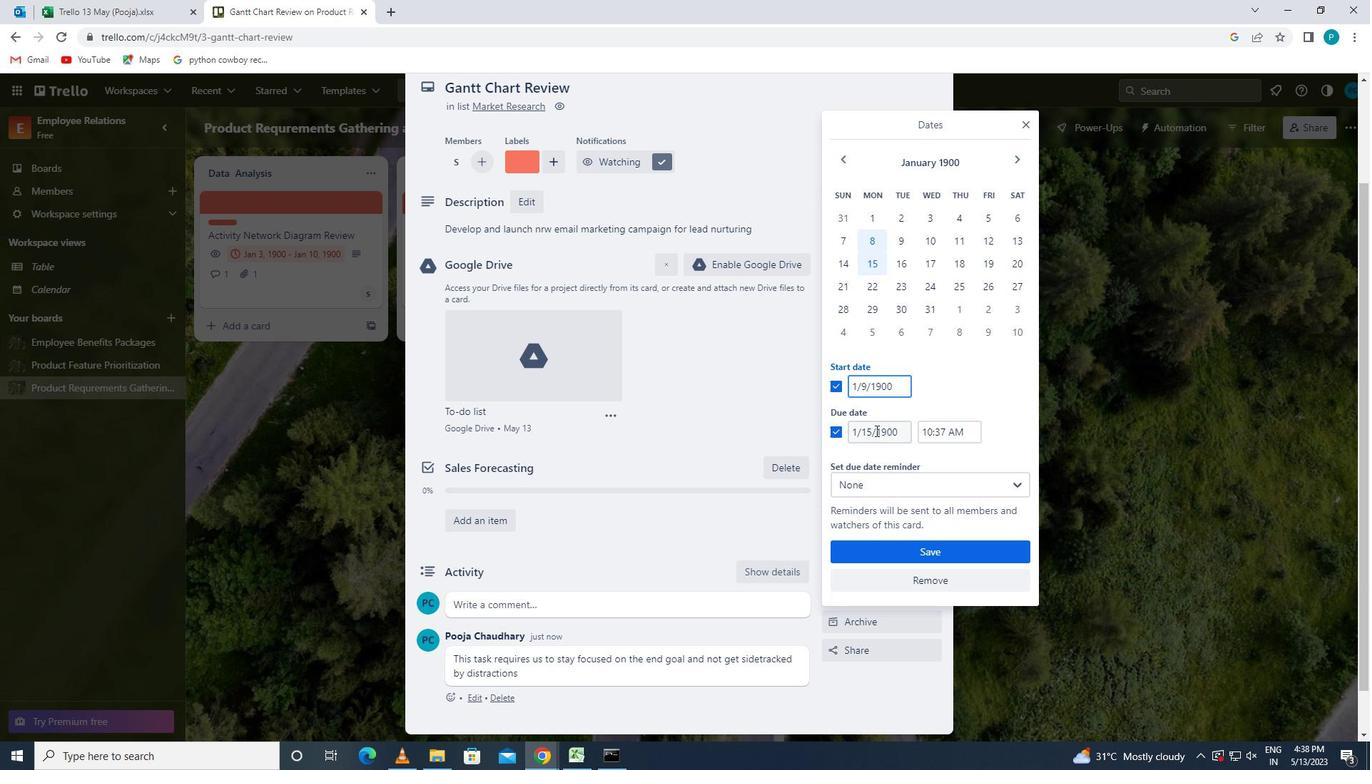 
Action: Mouse moved to (870, 429)
Screenshot: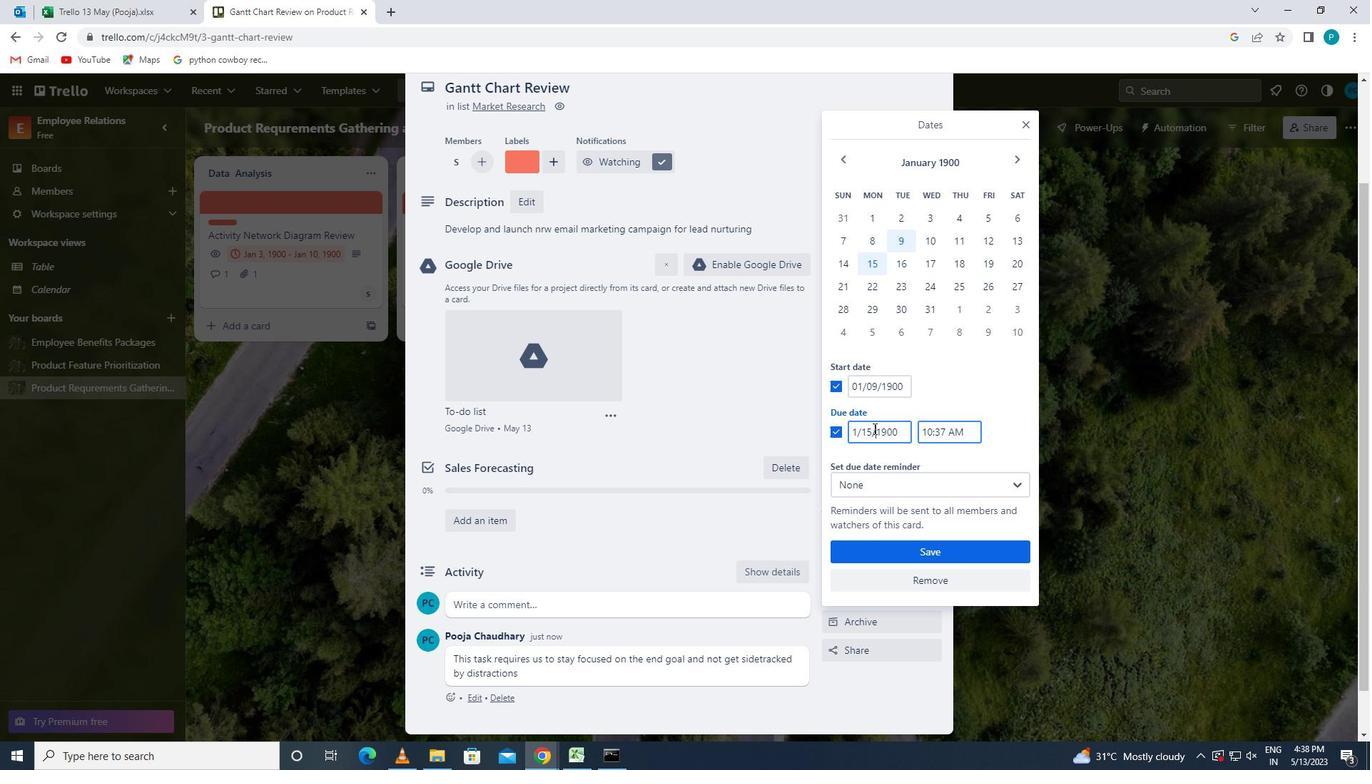 
Action: Mouse pressed left at (870, 429)
Screenshot: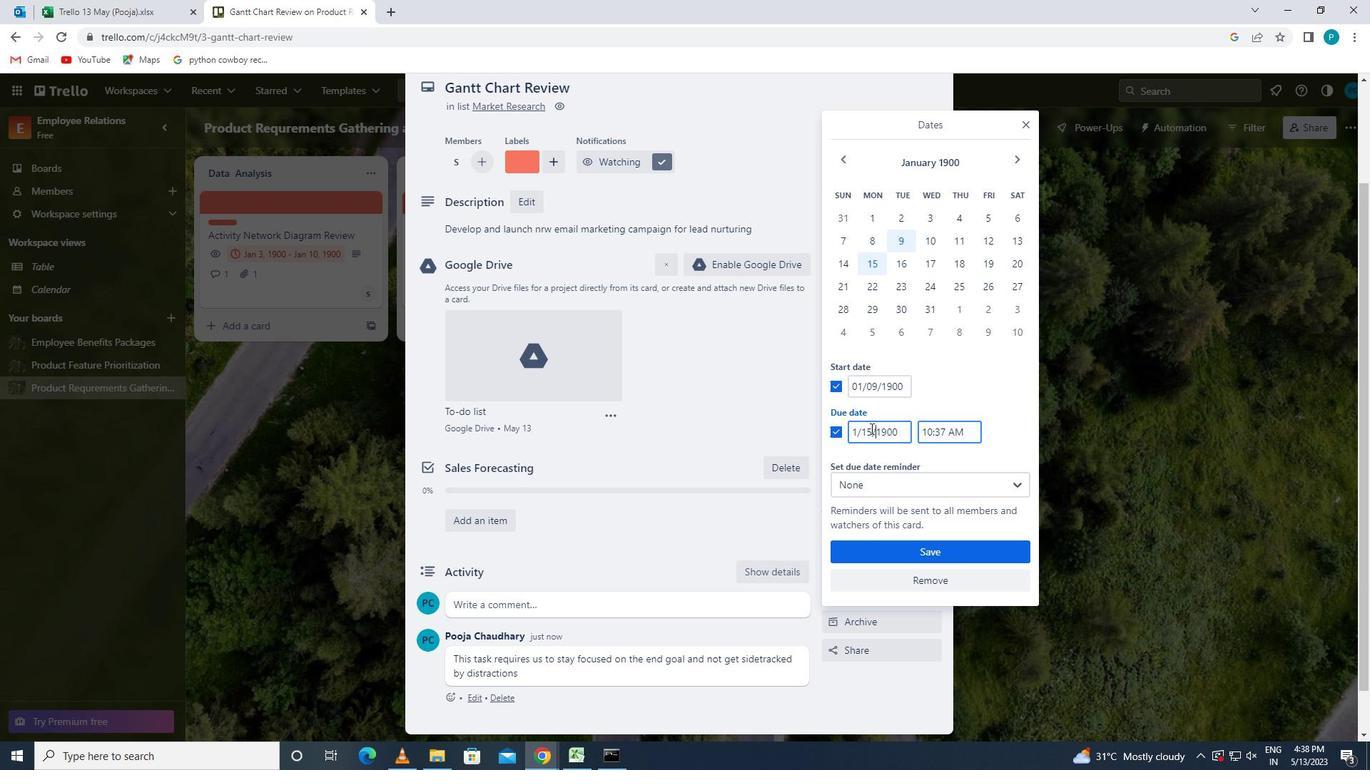 
Action: Key pressed <Key.backspace>6
Screenshot: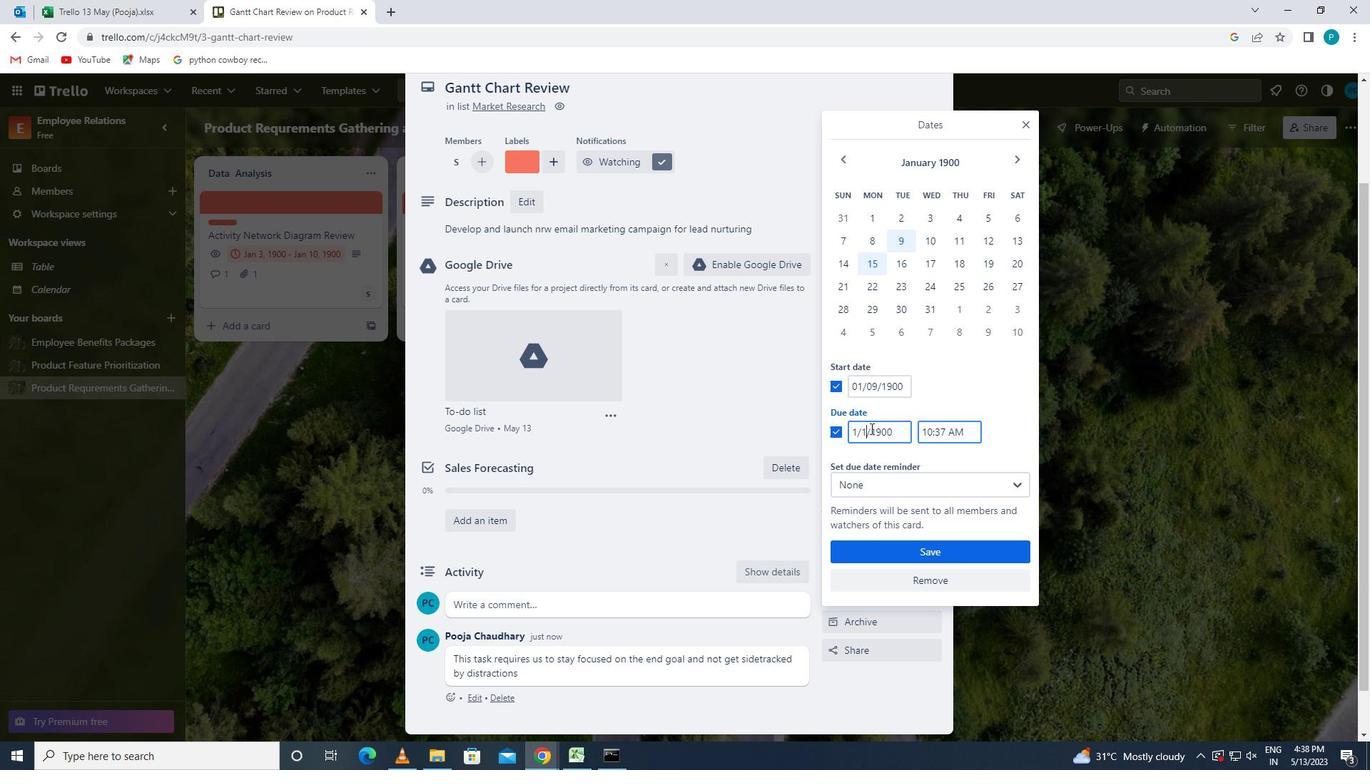 
Action: Mouse moved to (882, 557)
Screenshot: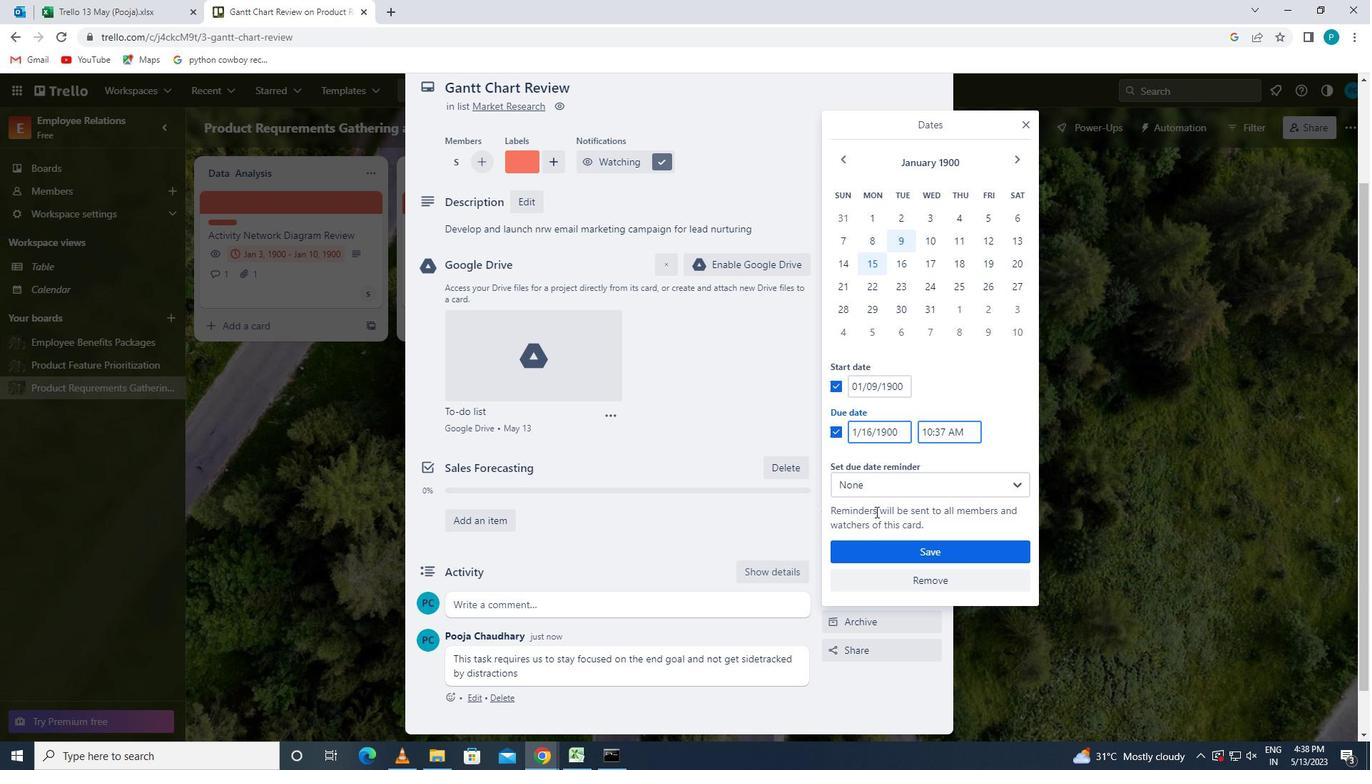 
Action: Mouse pressed left at (882, 557)
Screenshot: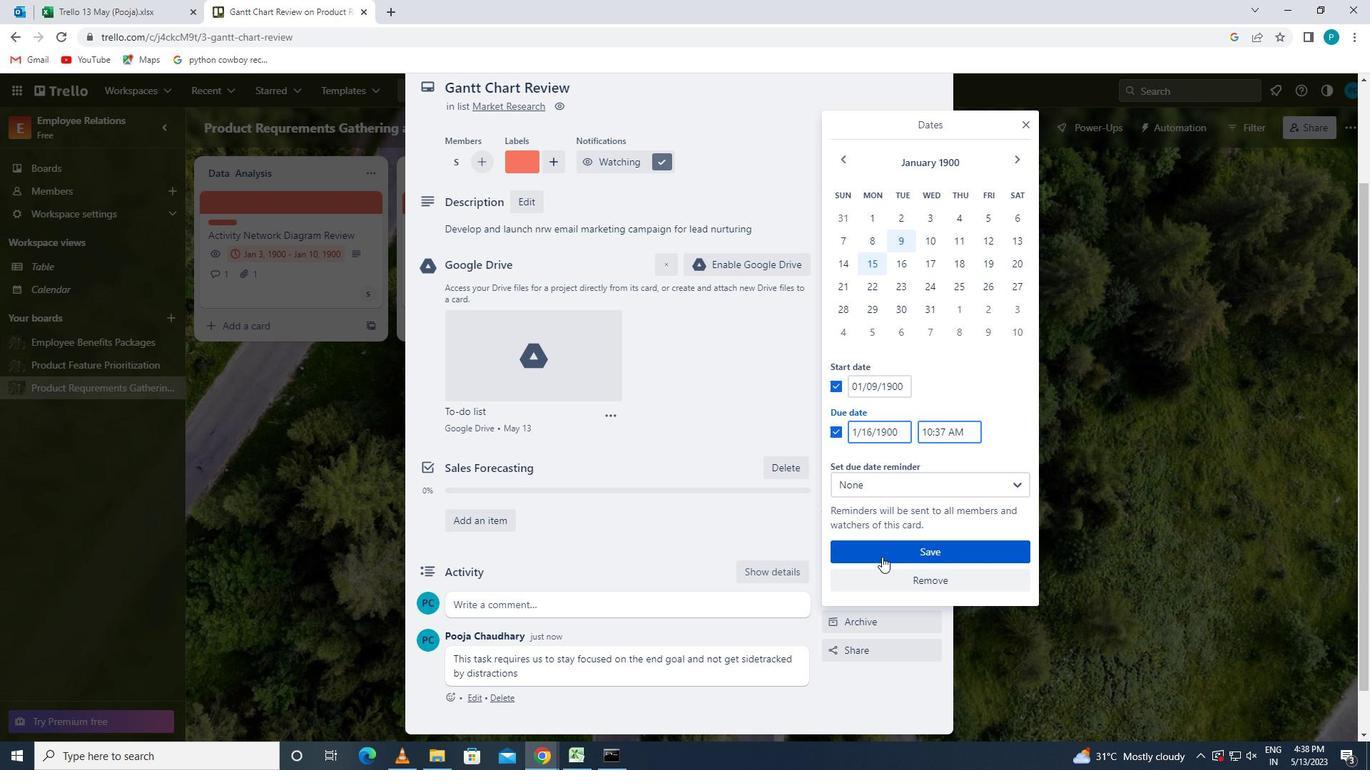 
Action: Mouse moved to (875, 553)
Screenshot: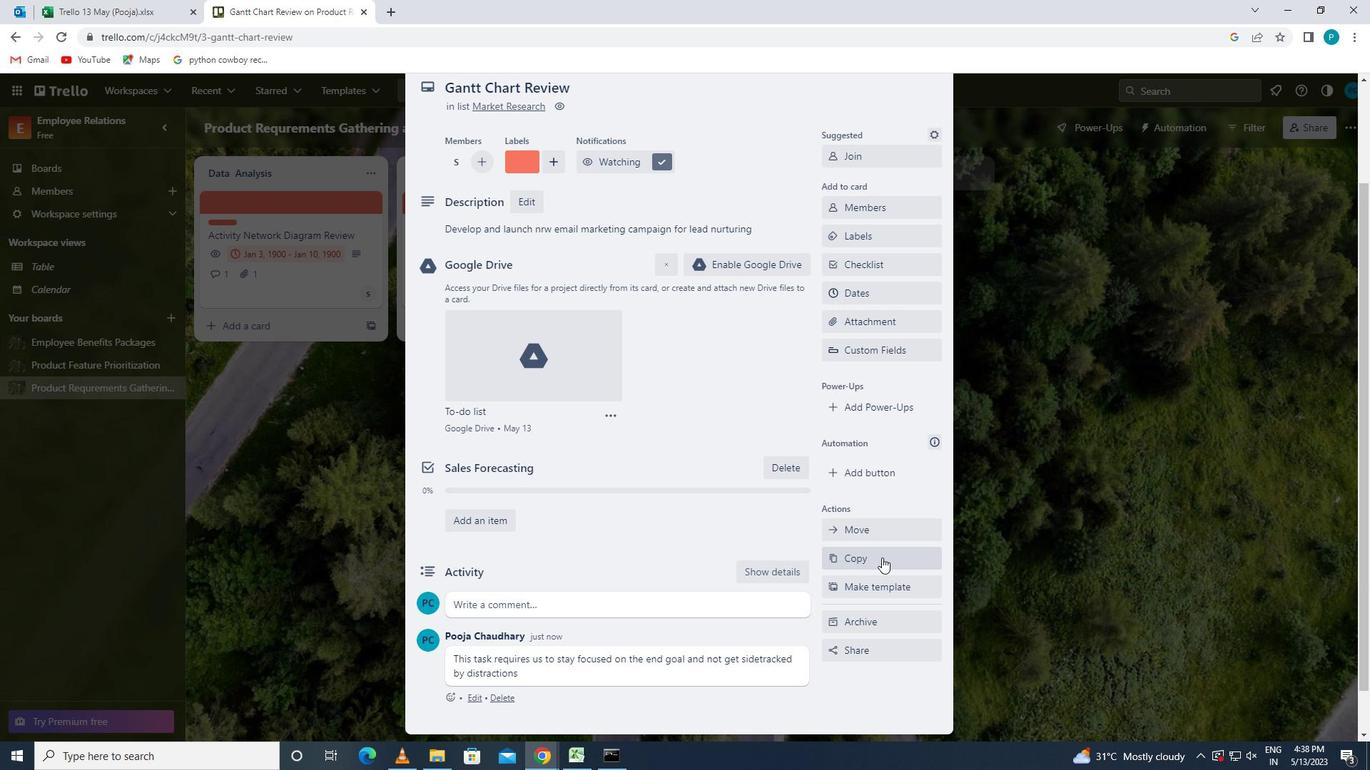 
Action: Mouse scrolled (875, 554) with delta (0, 0)
Screenshot: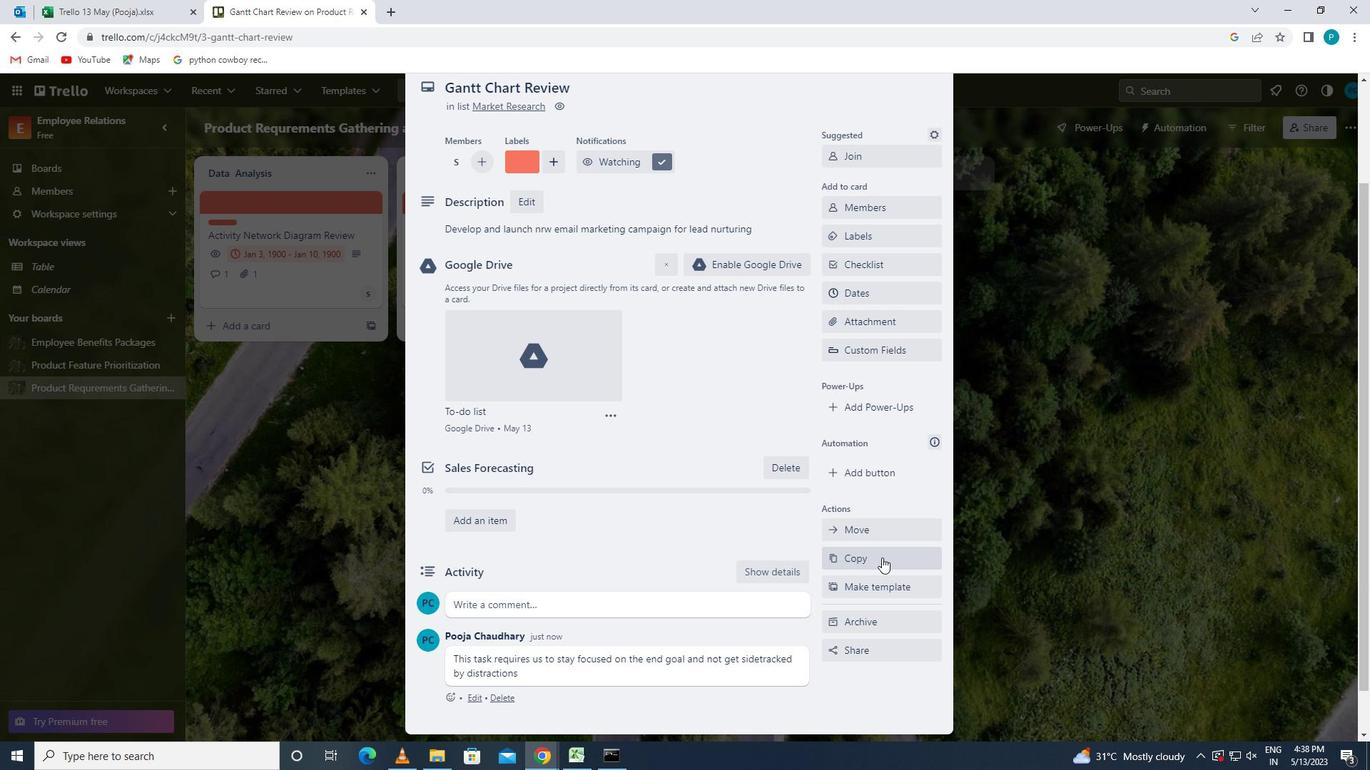 
Action: Mouse scrolled (875, 554) with delta (0, 0)
Screenshot: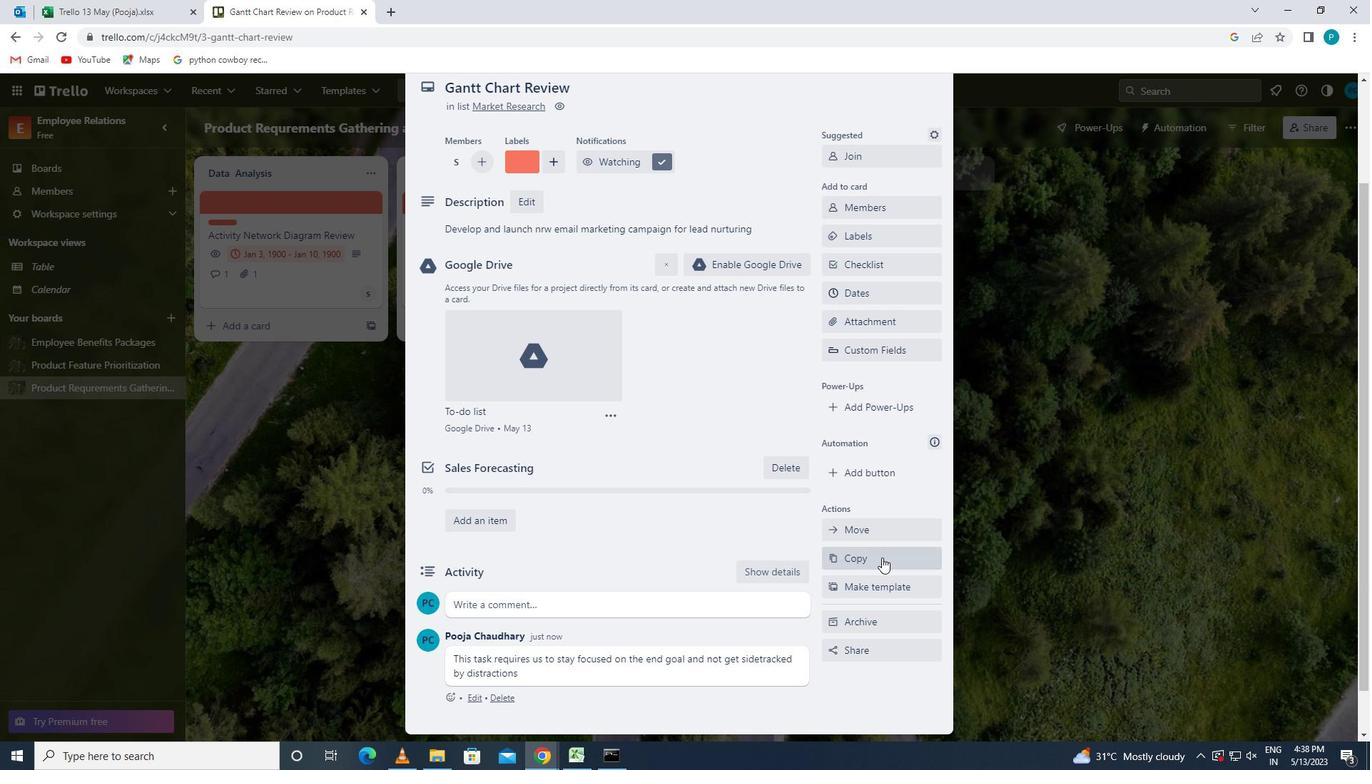
Action: Mouse scrolled (875, 554) with delta (0, 0)
Screenshot: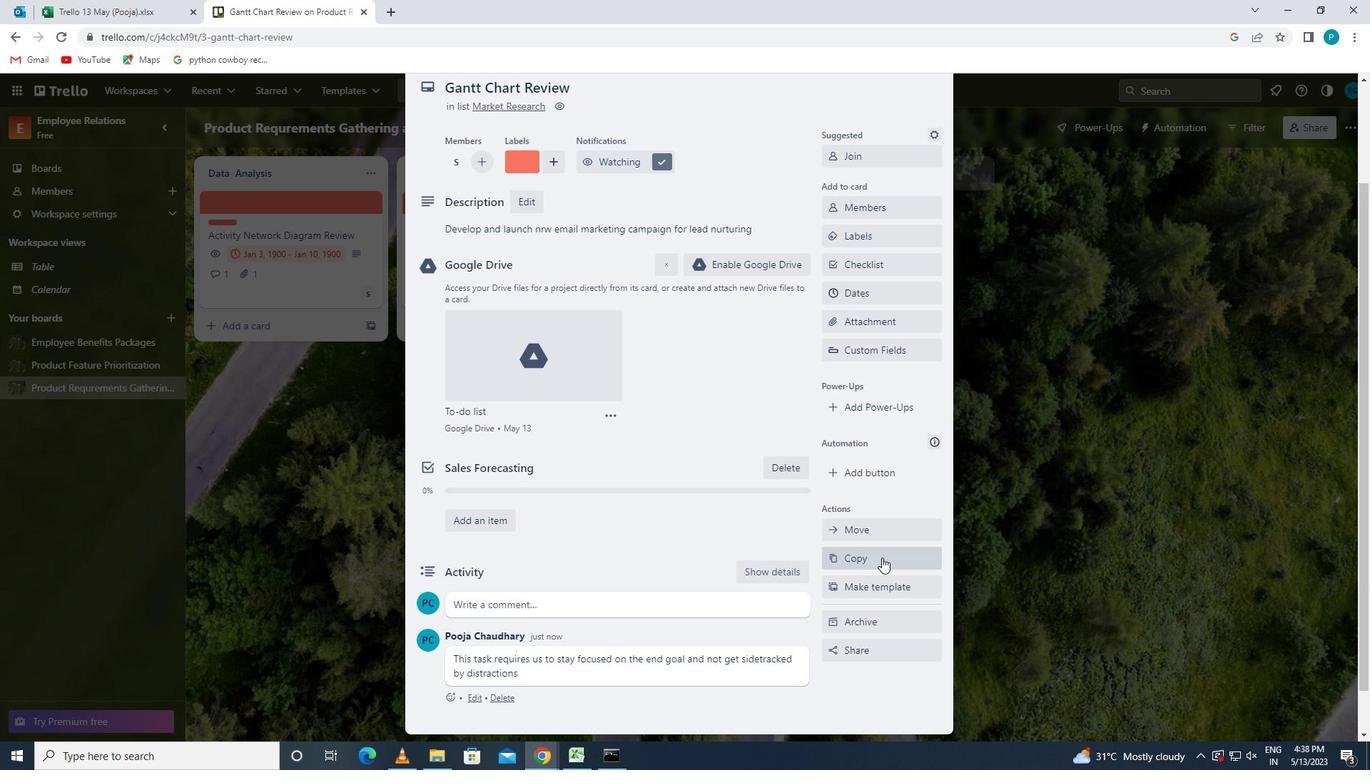 
Action: Mouse scrolled (875, 554) with delta (0, 0)
Screenshot: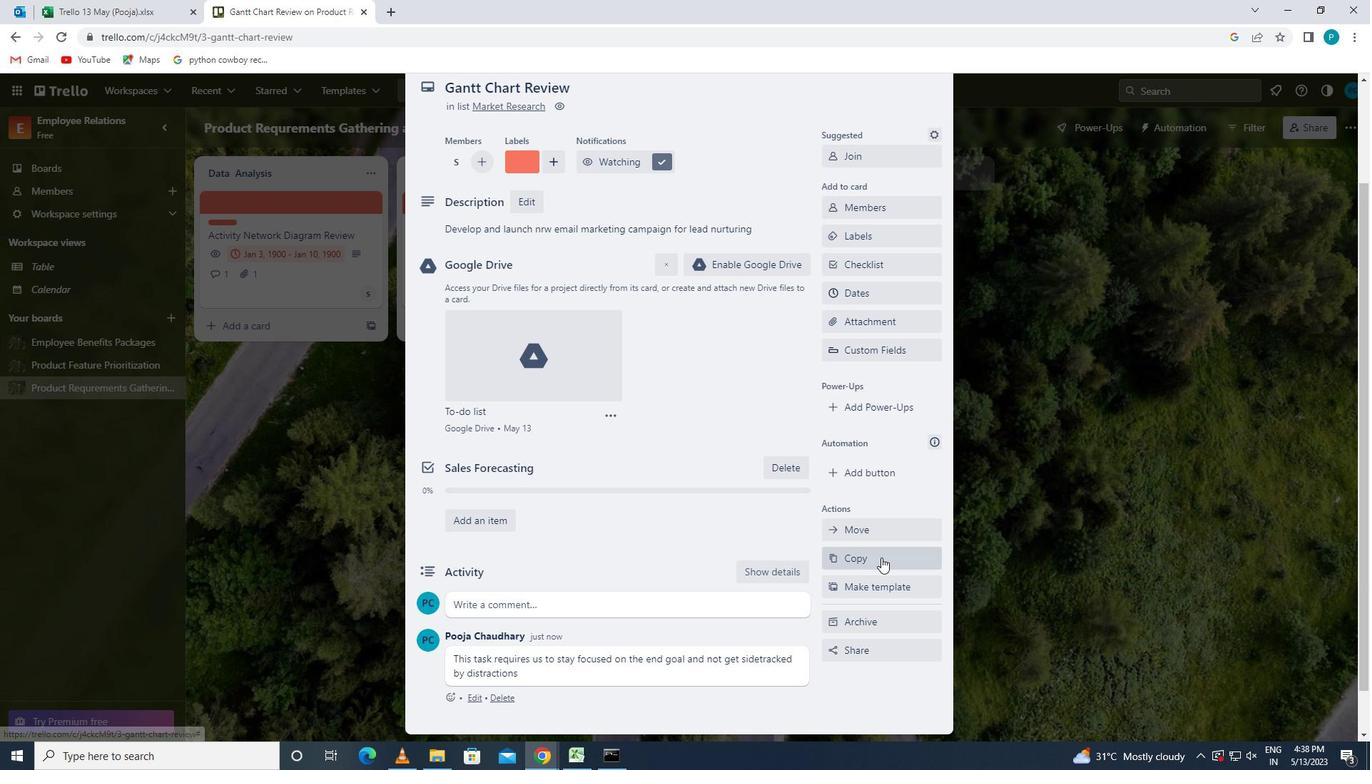 
